 Task: Look for space in Fray Bentos, Uruguay from 12th July, 2023 to 16th July, 2023 for 8 adults in price range Rs.10000 to Rs.16000. Place can be private room with 8 bedrooms having 8 beds and 8 bathrooms. Property type can be house, flat, guest house. Amenities needed are: wifi, TV, free parkinig on premises, gym, breakfast. Booking option can be shelf check-in. Required host language is English.
Action: Mouse moved to (514, 131)
Screenshot: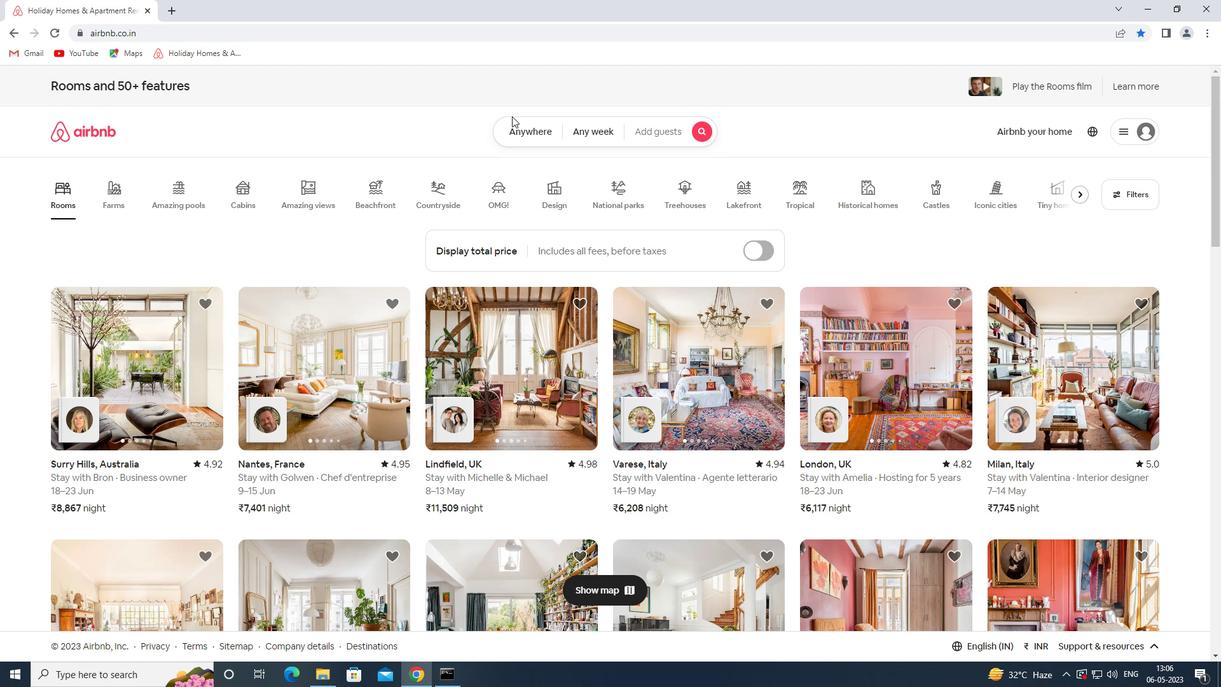 
Action: Mouse pressed left at (514, 131)
Screenshot: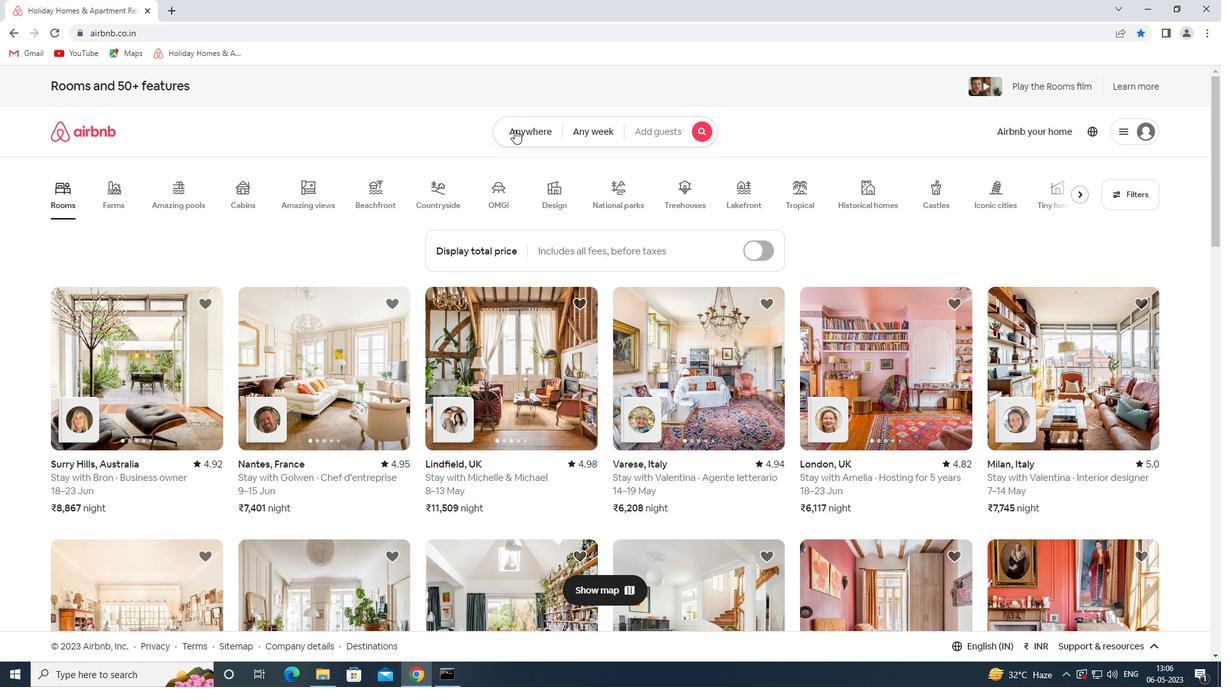 
Action: Mouse moved to (369, 187)
Screenshot: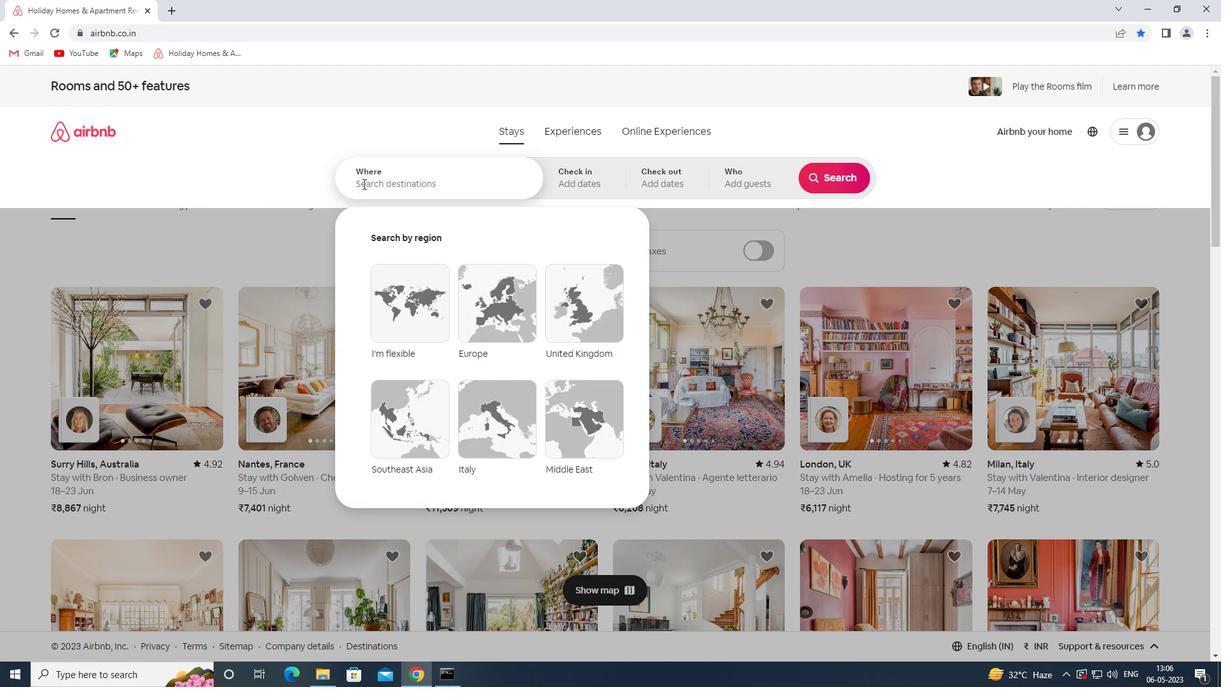 
Action: Mouse pressed left at (369, 187)
Screenshot: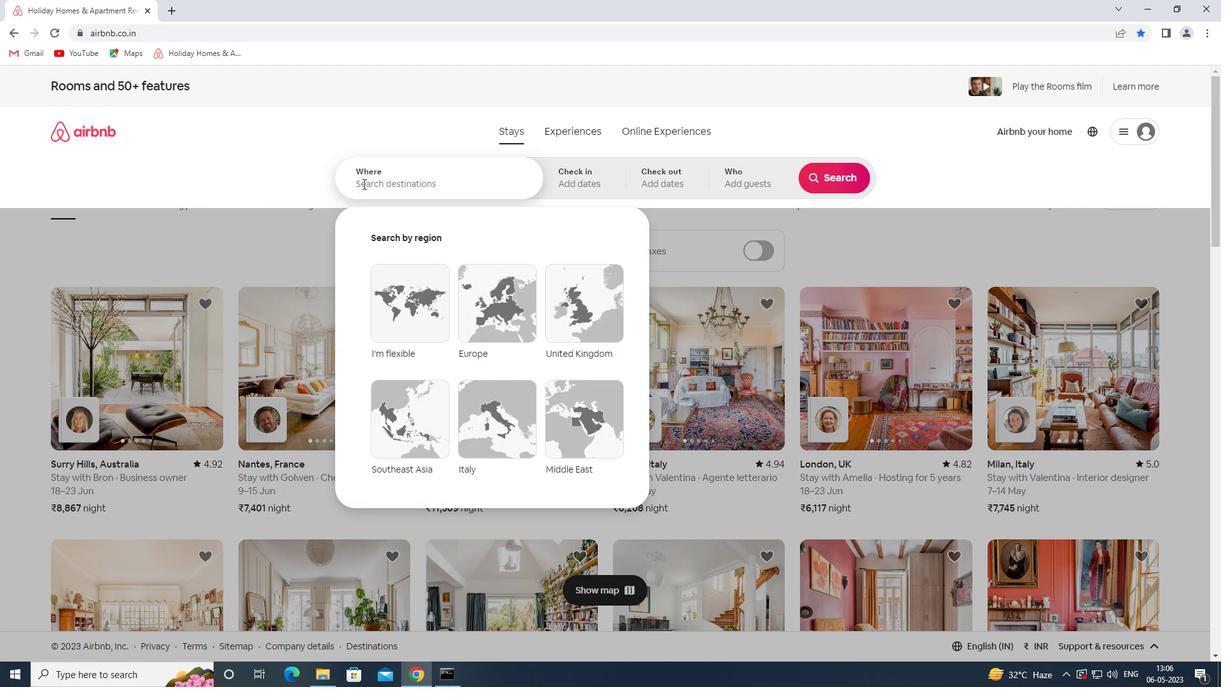 
Action: Key pressed fray<Key.space>bentos<Key.space>uruguay<Key.space><Key.enter>
Screenshot: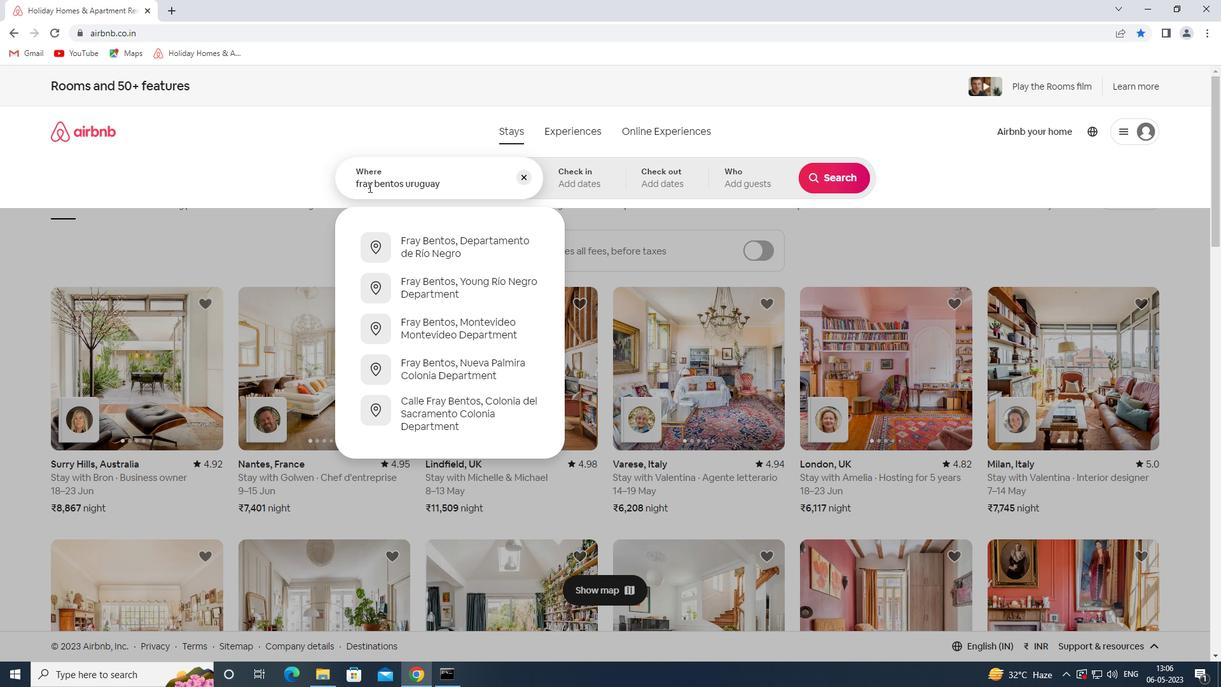 
Action: Mouse moved to (836, 278)
Screenshot: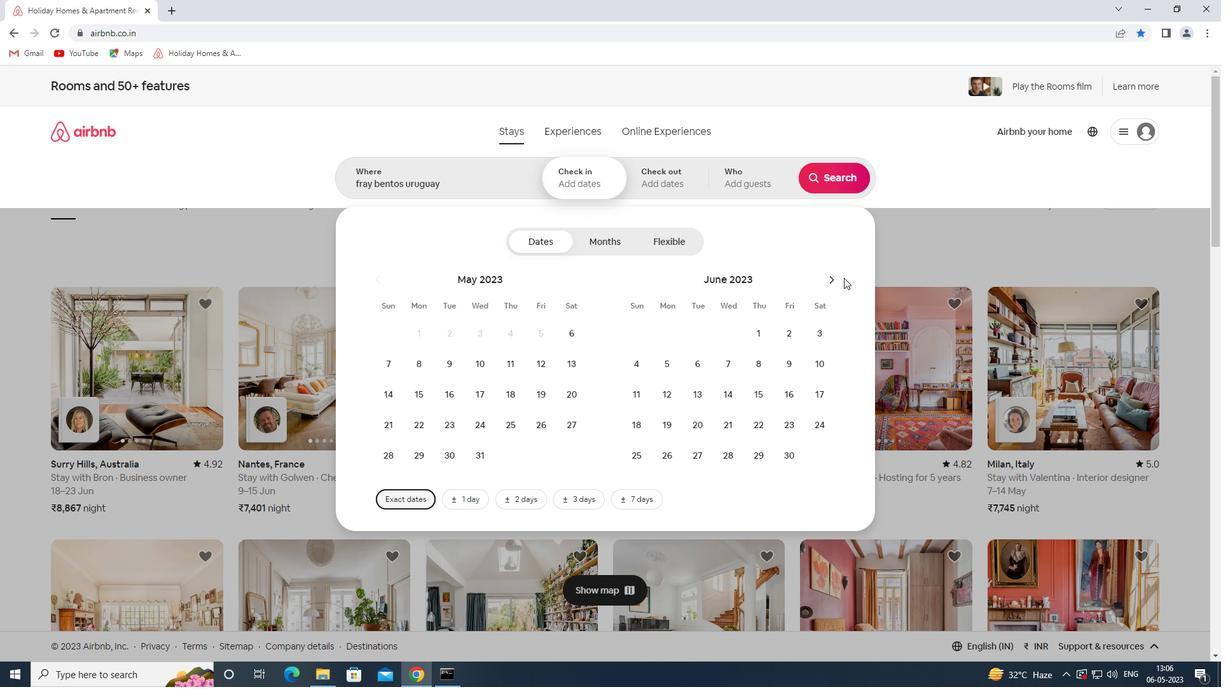 
Action: Mouse pressed left at (836, 278)
Screenshot: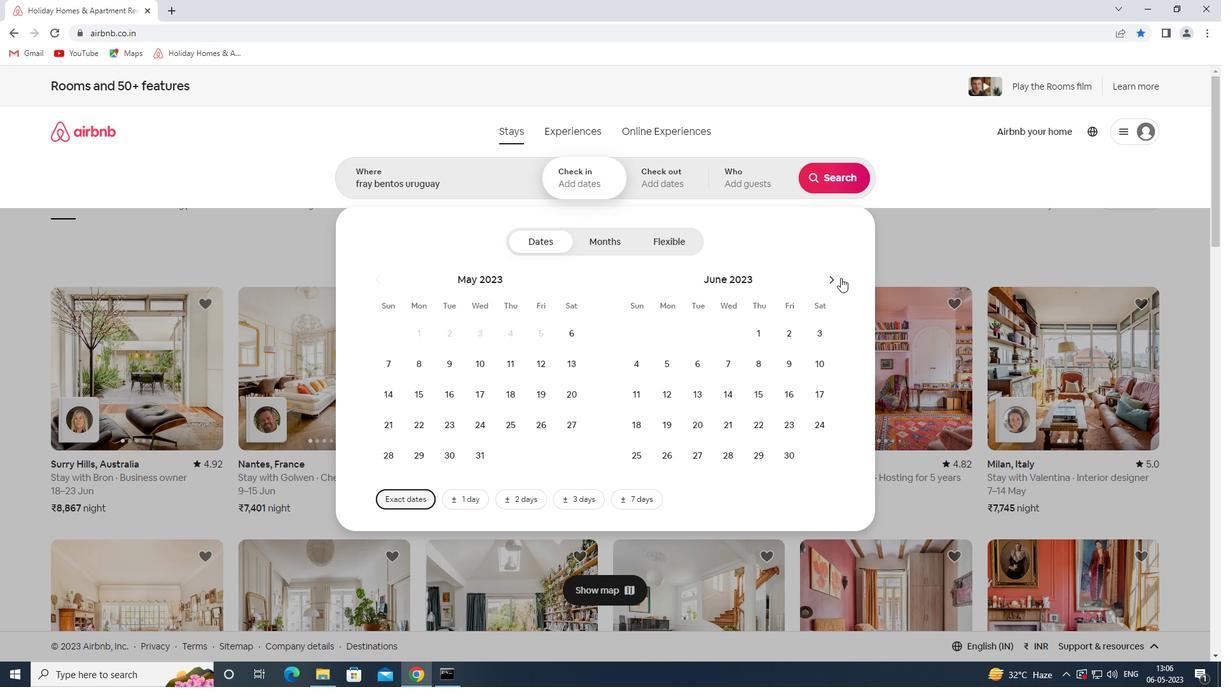 
Action: Mouse moved to (724, 391)
Screenshot: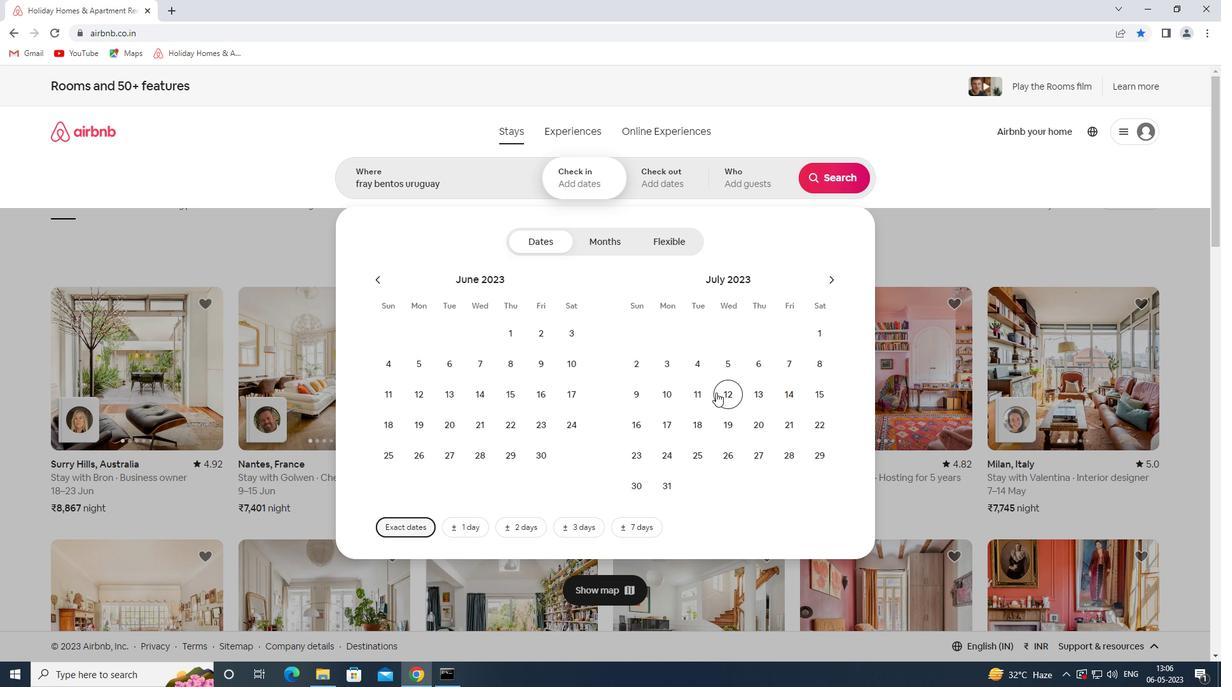 
Action: Mouse pressed left at (724, 391)
Screenshot: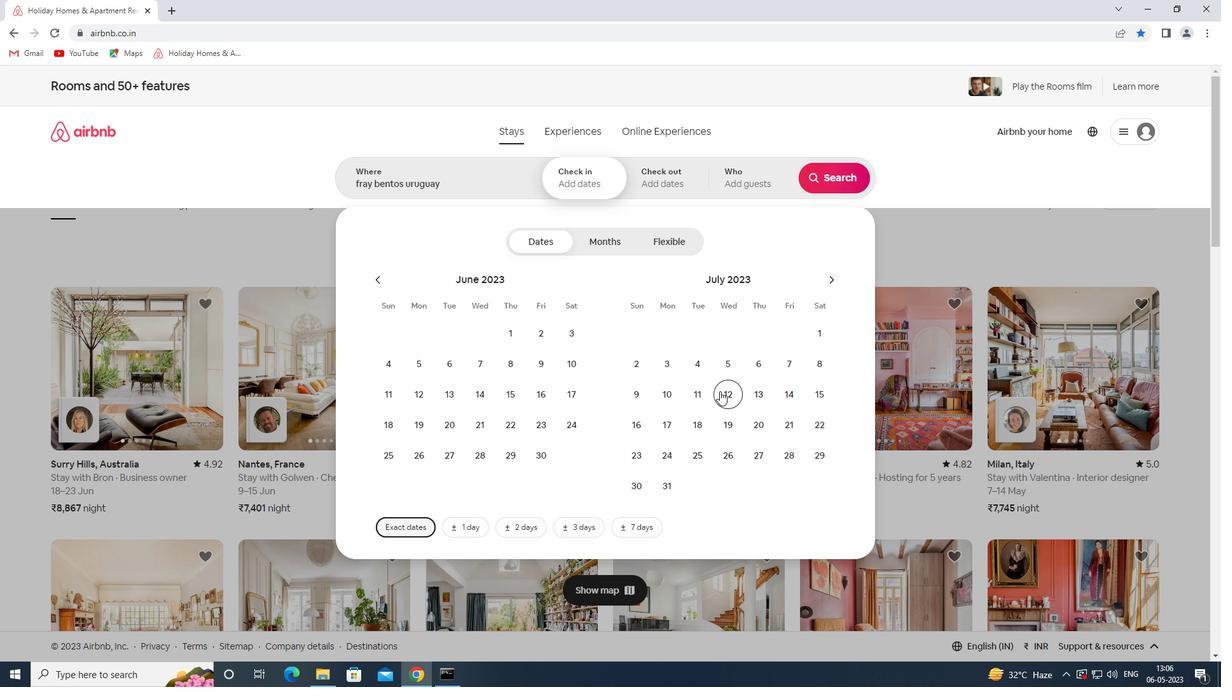 
Action: Mouse moved to (633, 426)
Screenshot: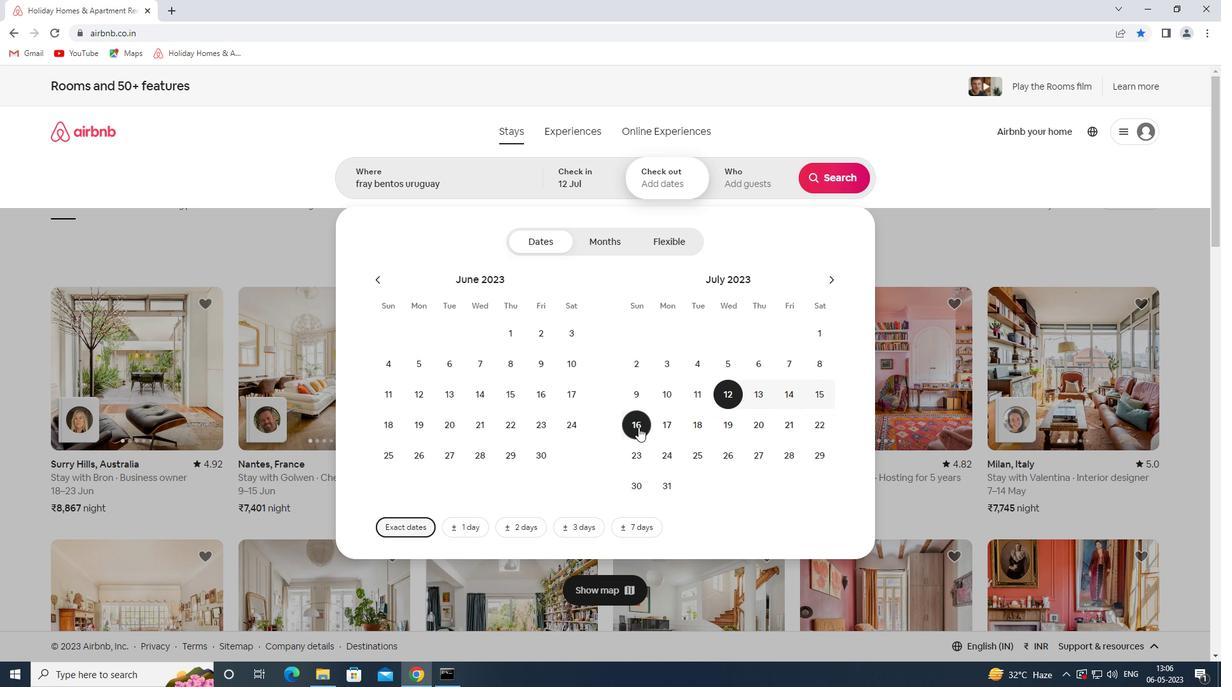 
Action: Mouse pressed left at (633, 426)
Screenshot: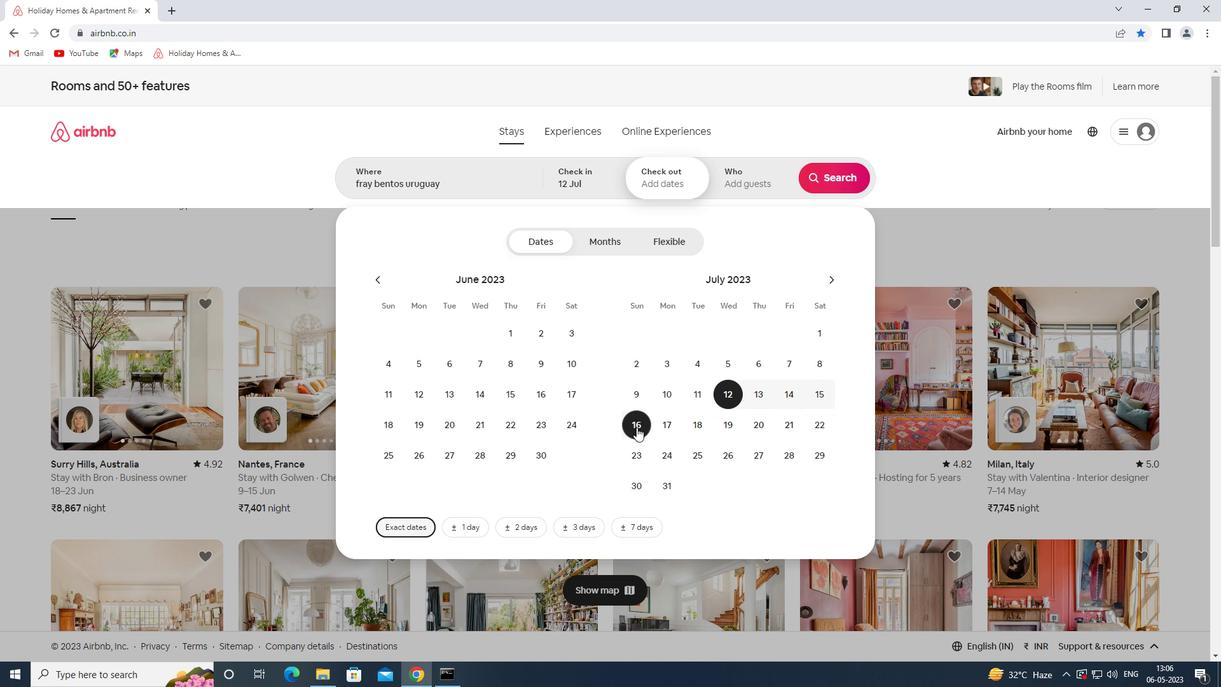 
Action: Mouse moved to (752, 176)
Screenshot: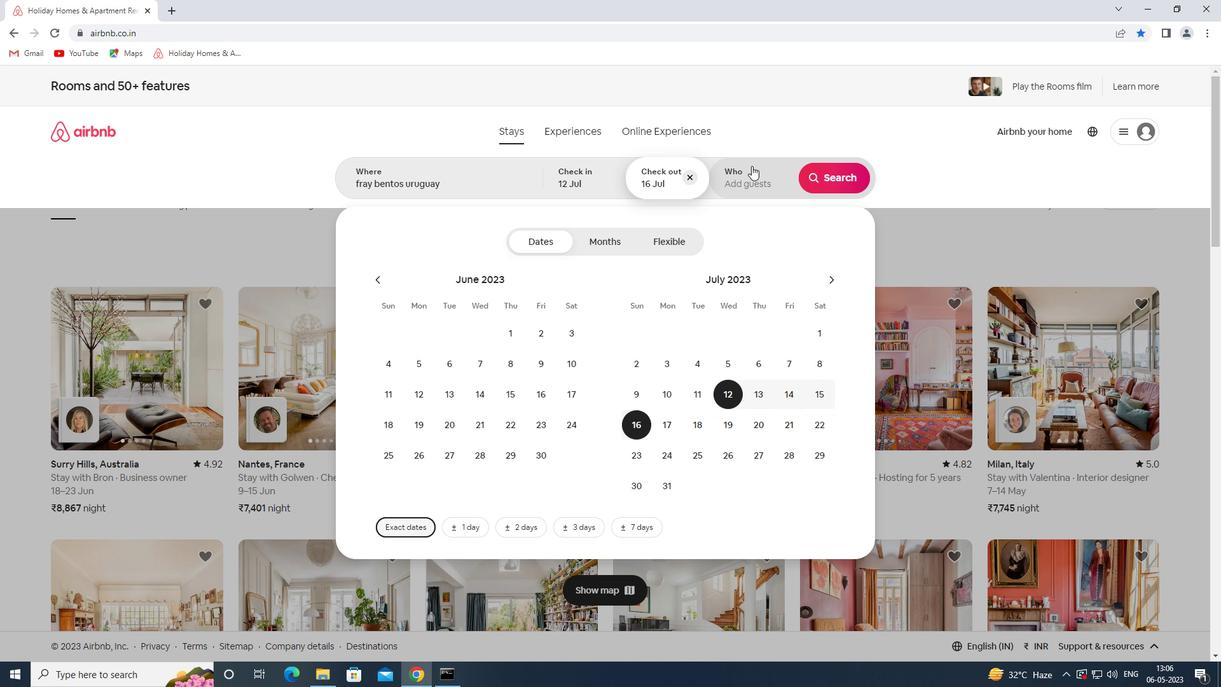 
Action: Mouse pressed left at (752, 176)
Screenshot: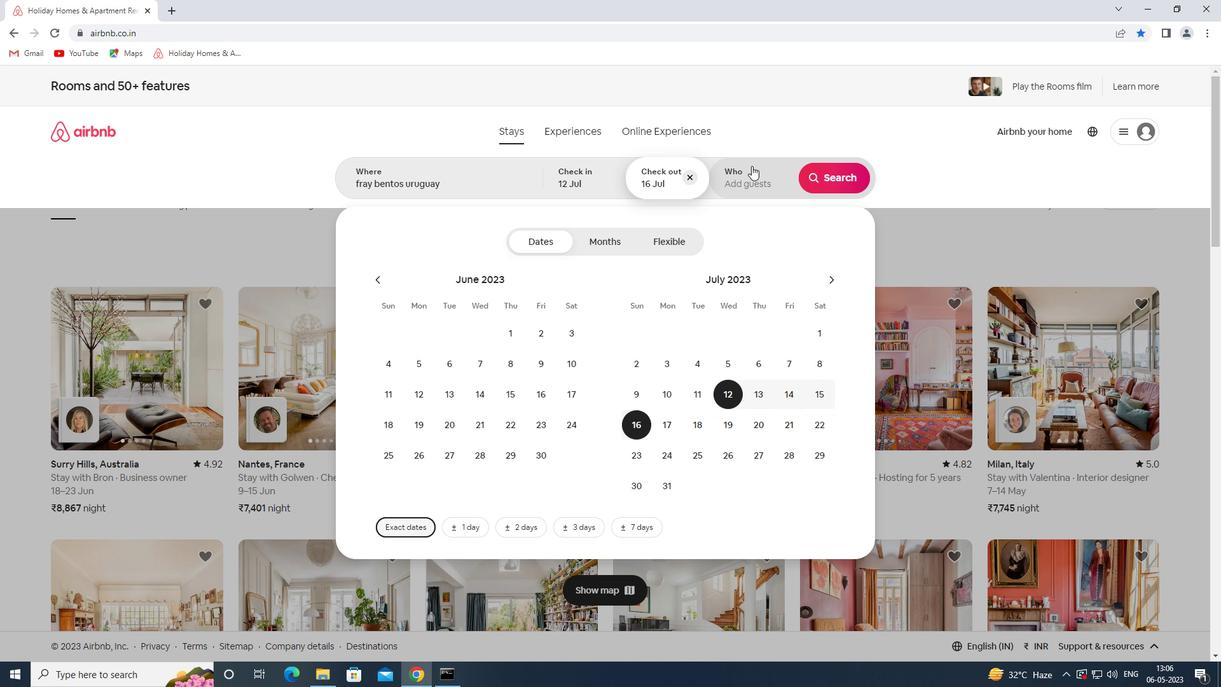 
Action: Mouse moved to (843, 250)
Screenshot: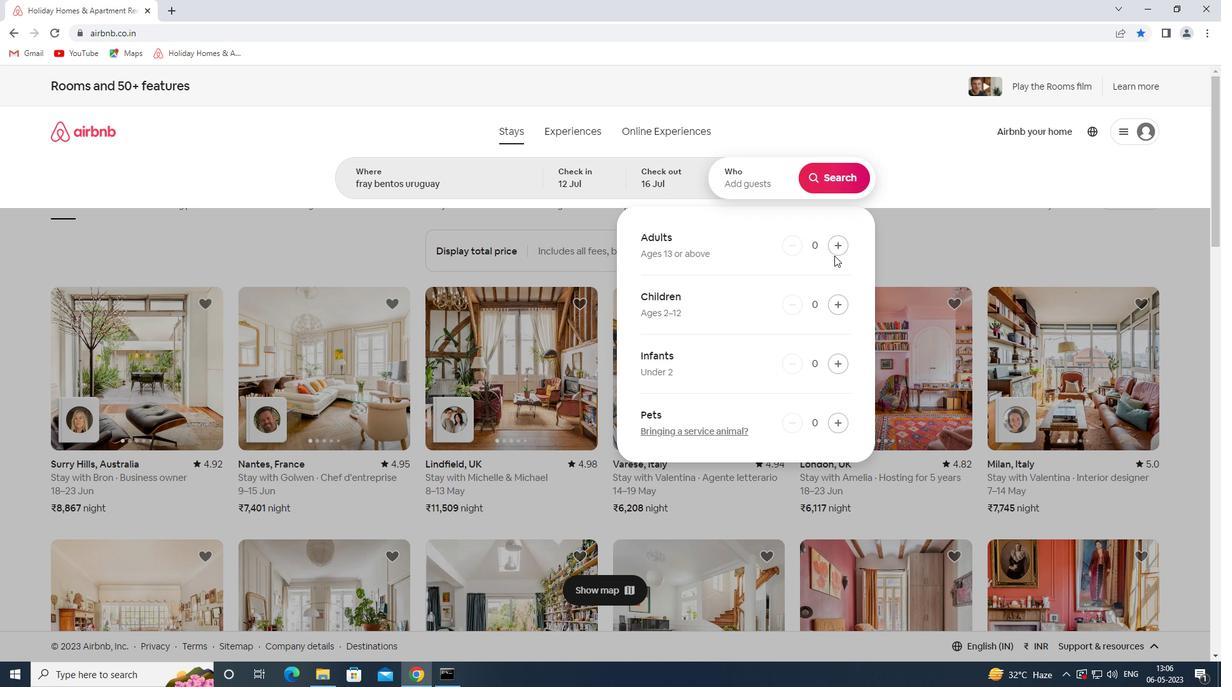 
Action: Mouse pressed left at (843, 250)
Screenshot: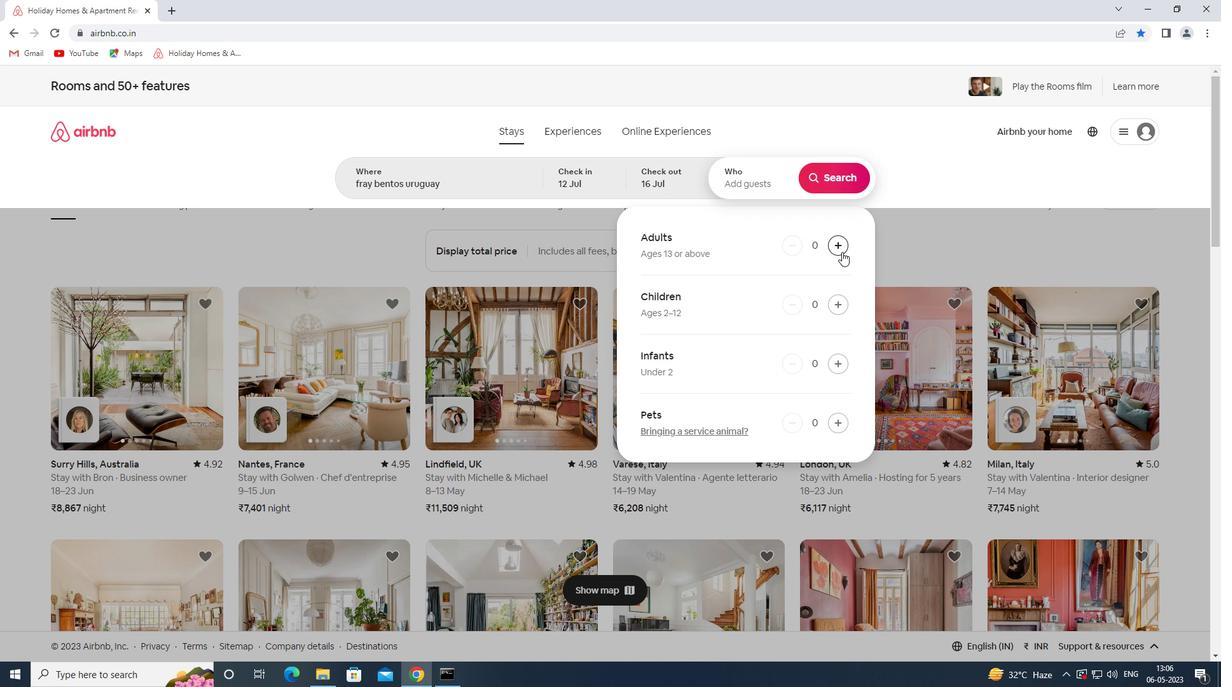
Action: Mouse pressed left at (843, 250)
Screenshot: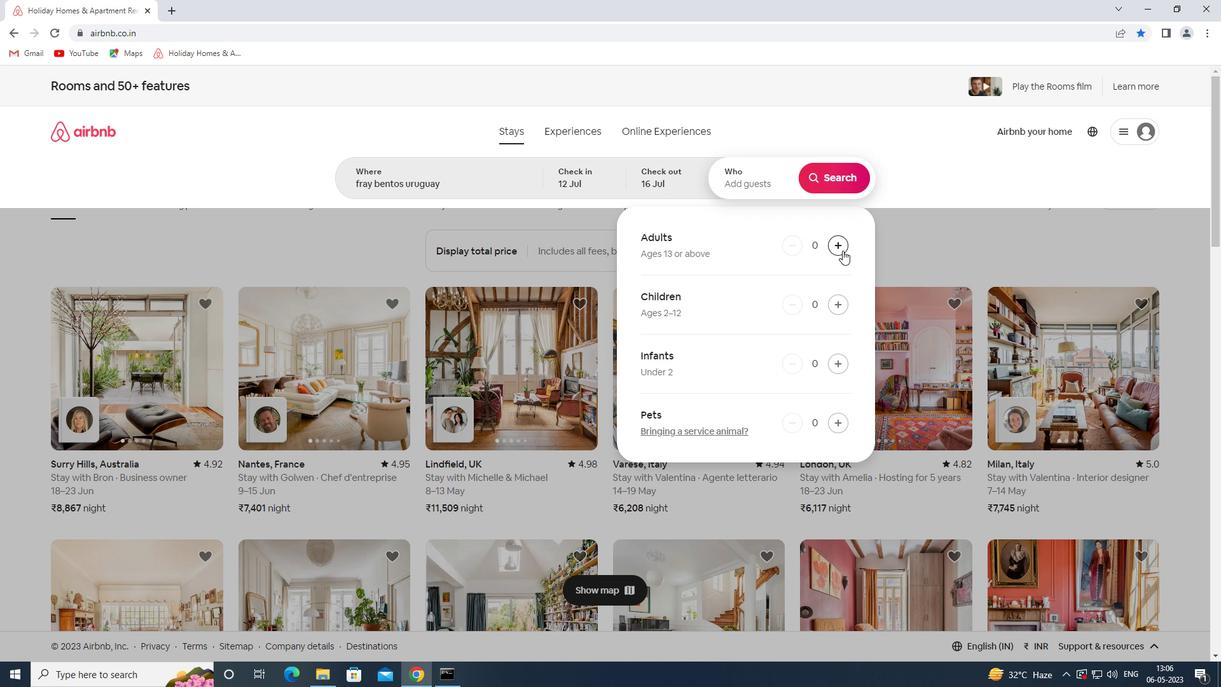 
Action: Mouse pressed left at (843, 250)
Screenshot: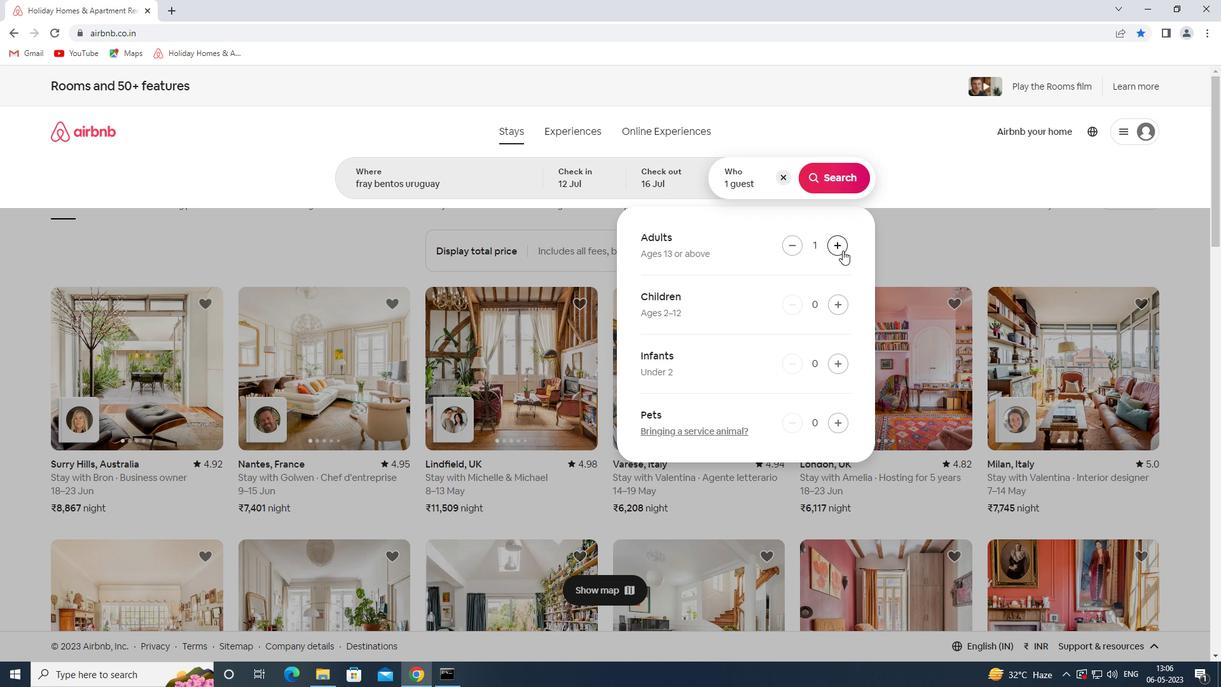 
Action: Mouse pressed left at (843, 250)
Screenshot: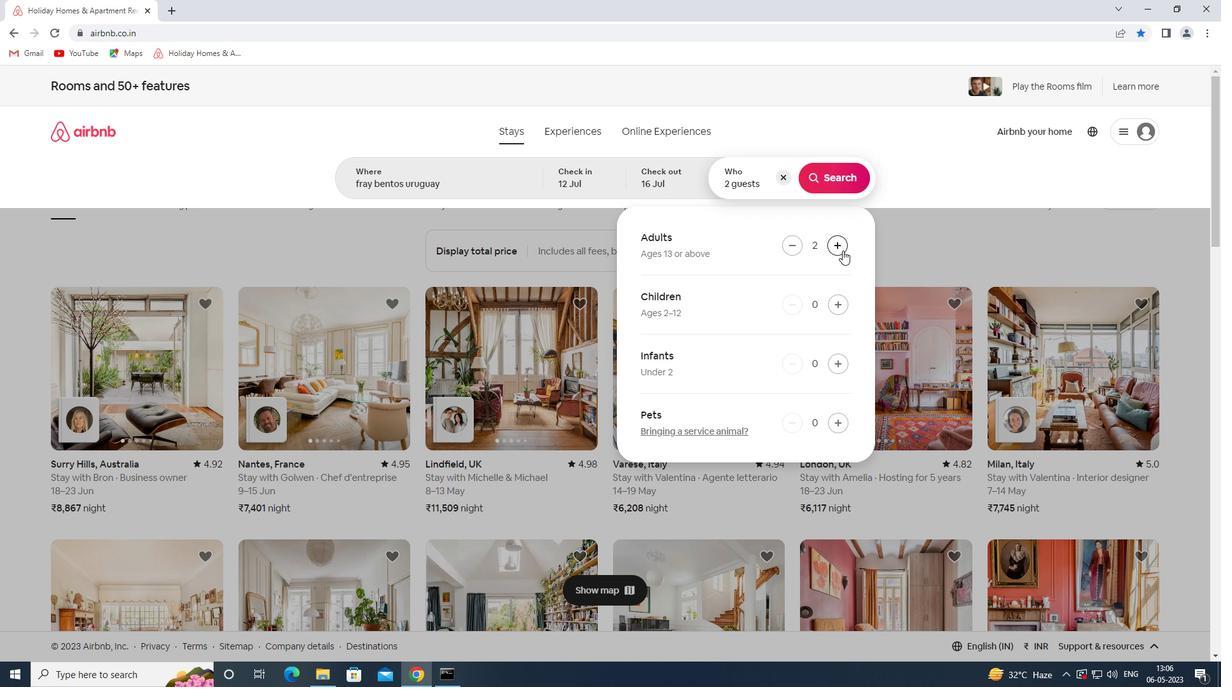 
Action: Mouse pressed left at (843, 250)
Screenshot: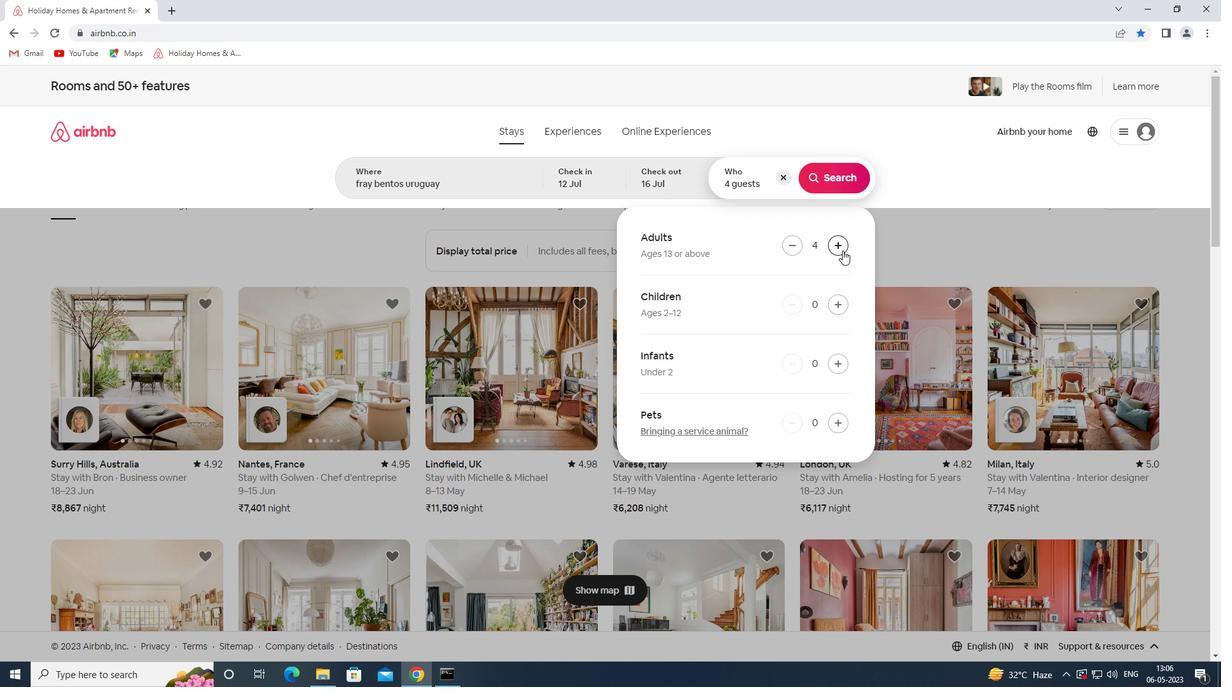 
Action: Mouse pressed left at (843, 250)
Screenshot: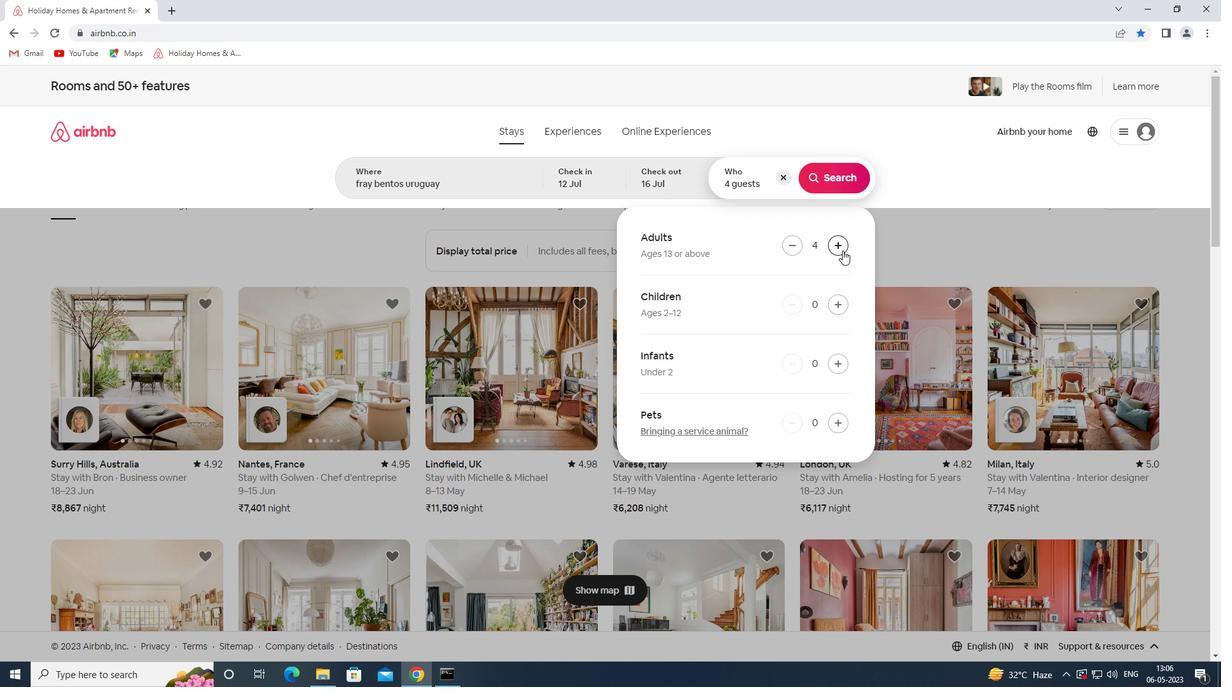 
Action: Mouse pressed left at (843, 250)
Screenshot: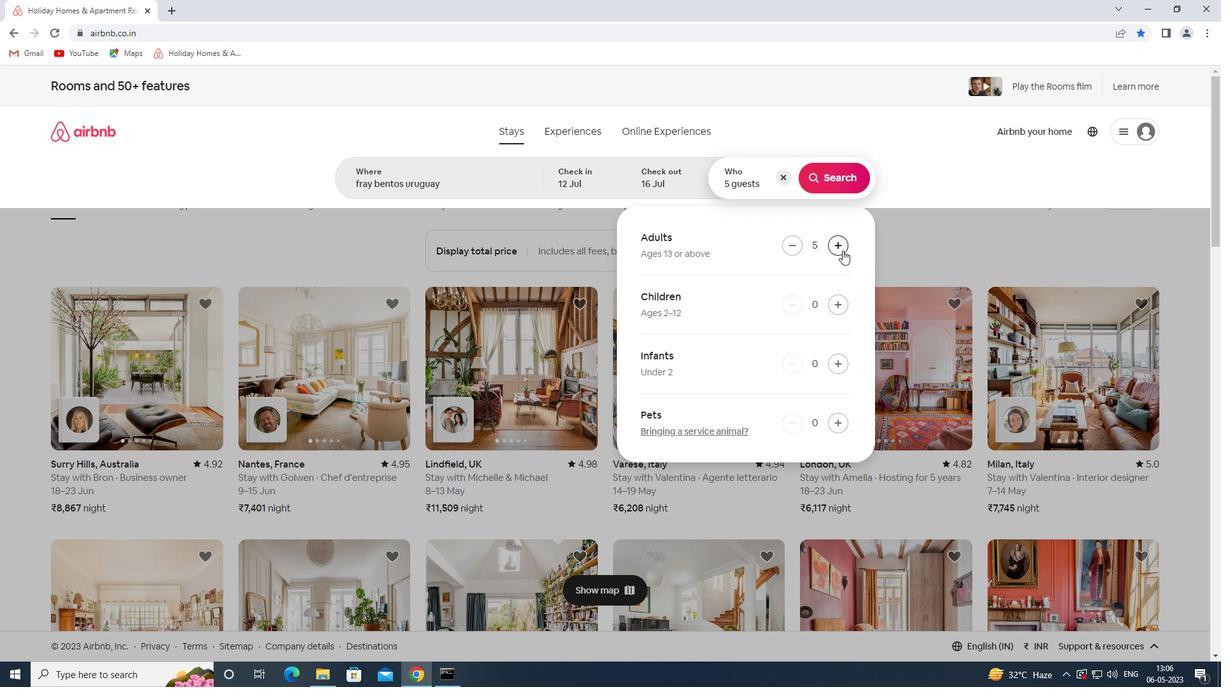 
Action: Mouse pressed left at (843, 250)
Screenshot: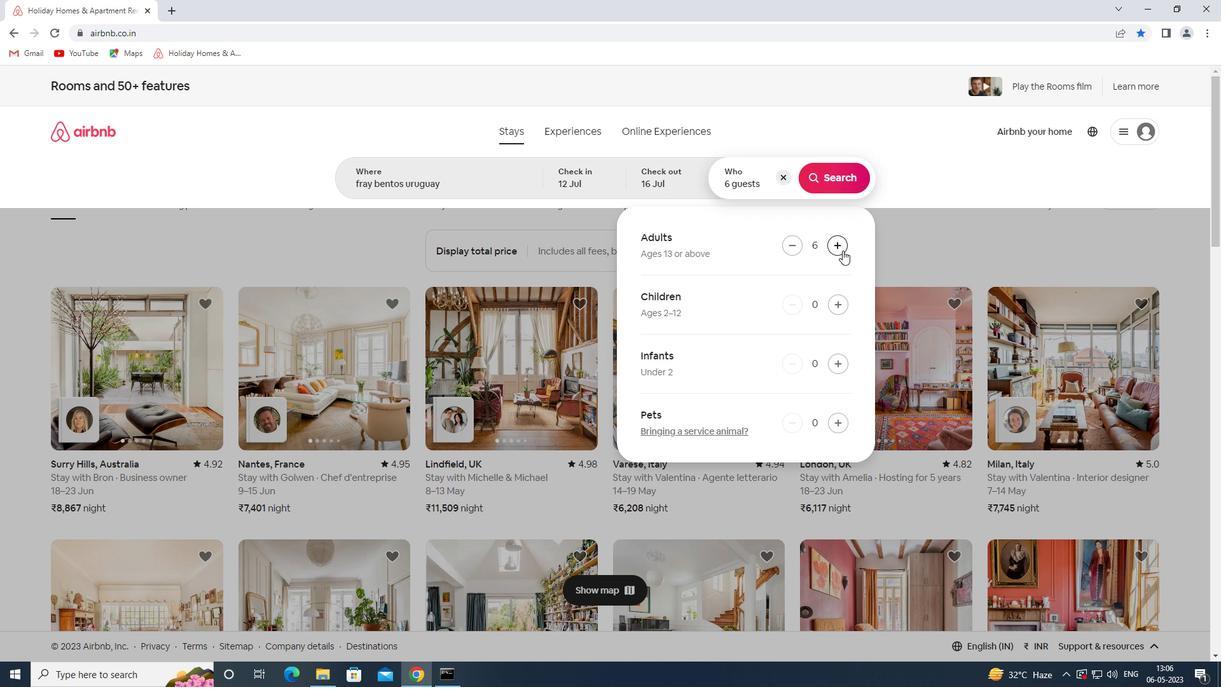 
Action: Mouse moved to (827, 170)
Screenshot: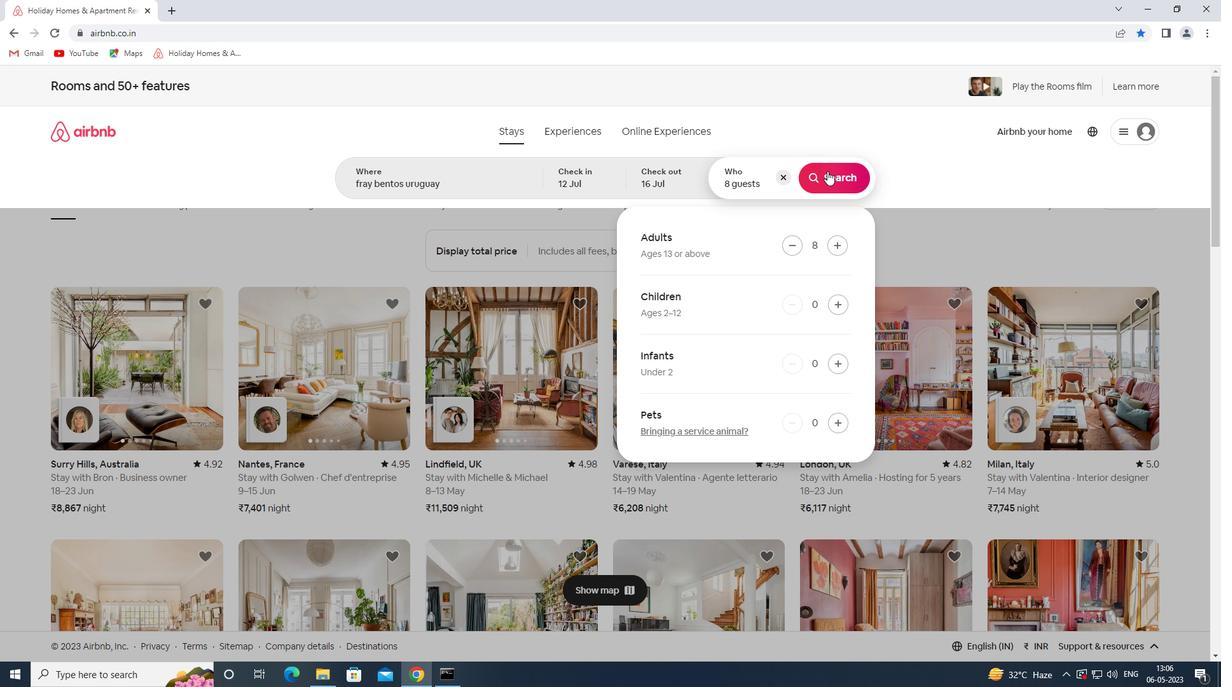 
Action: Mouse pressed left at (827, 170)
Screenshot: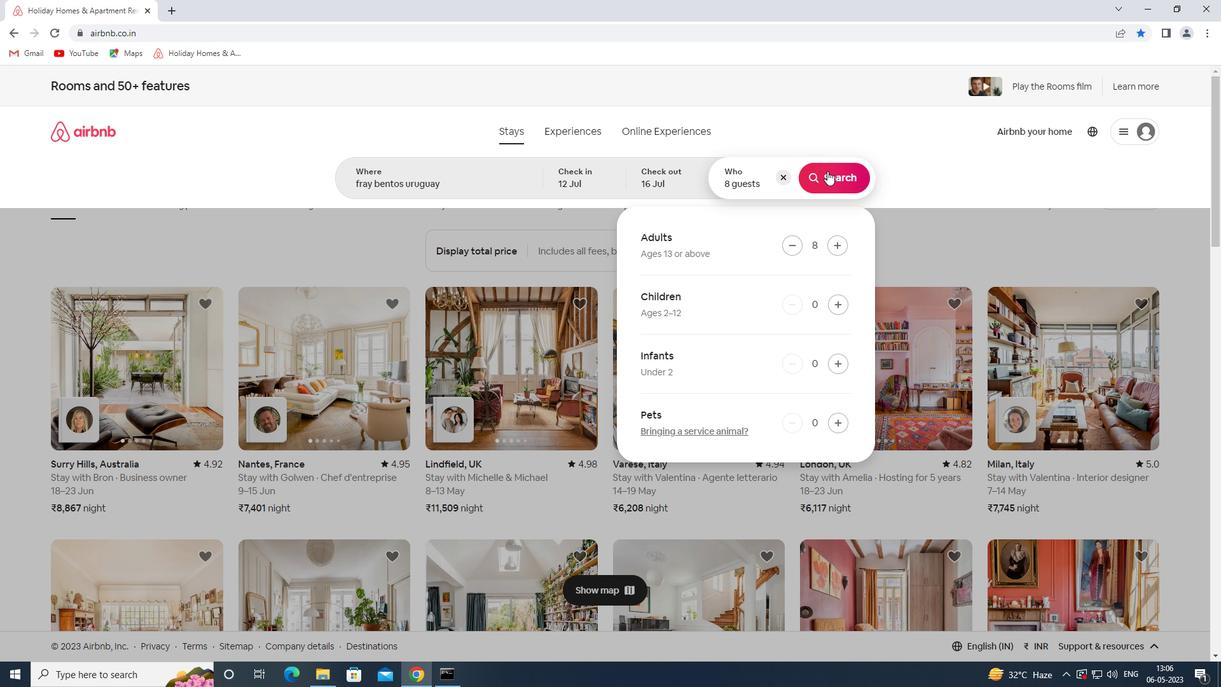 
Action: Mouse moved to (1173, 146)
Screenshot: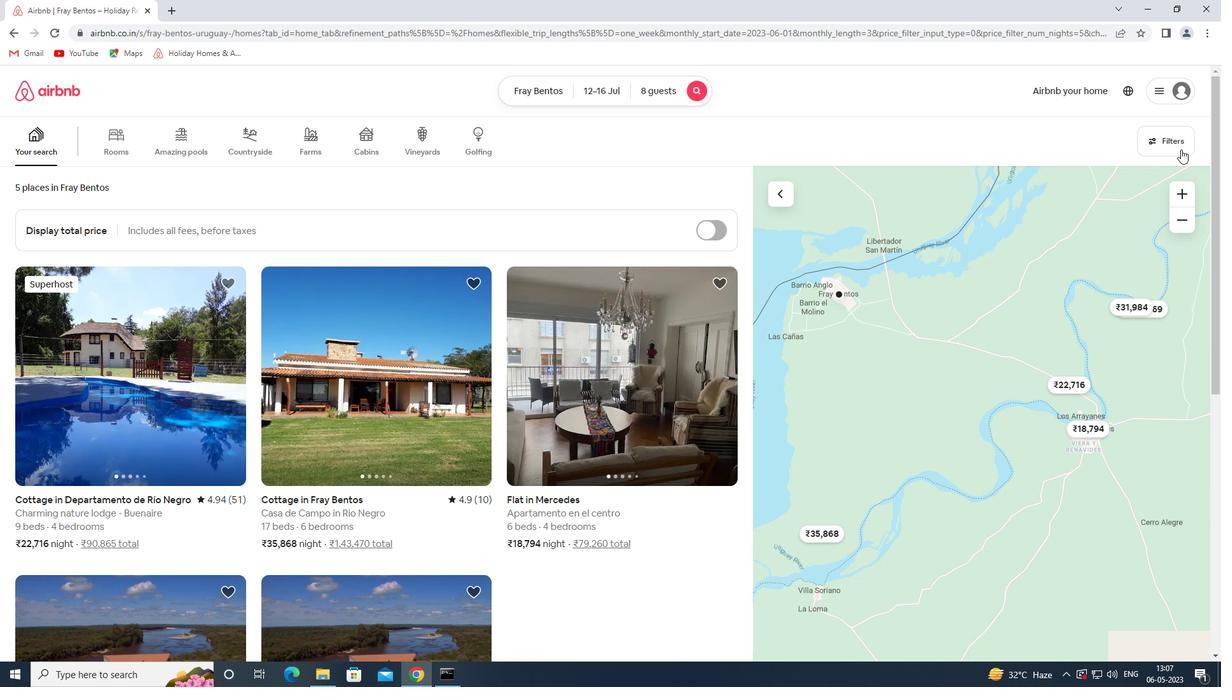 
Action: Mouse pressed left at (1173, 146)
Screenshot: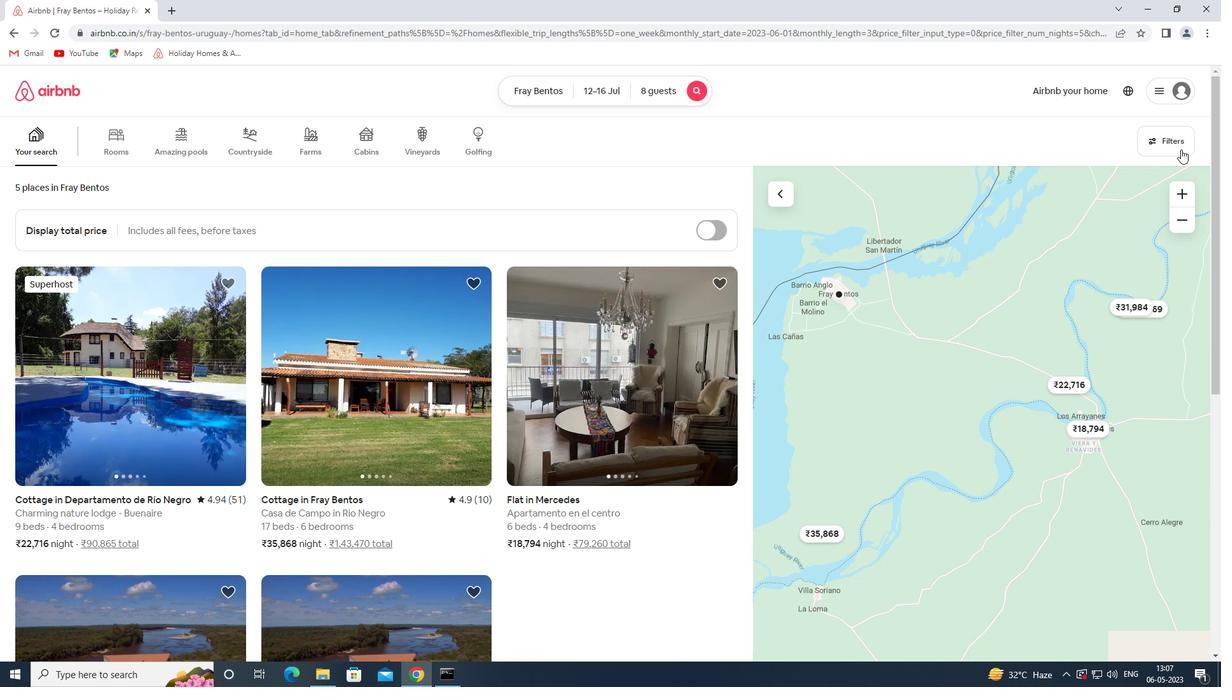 
Action: Mouse moved to (433, 456)
Screenshot: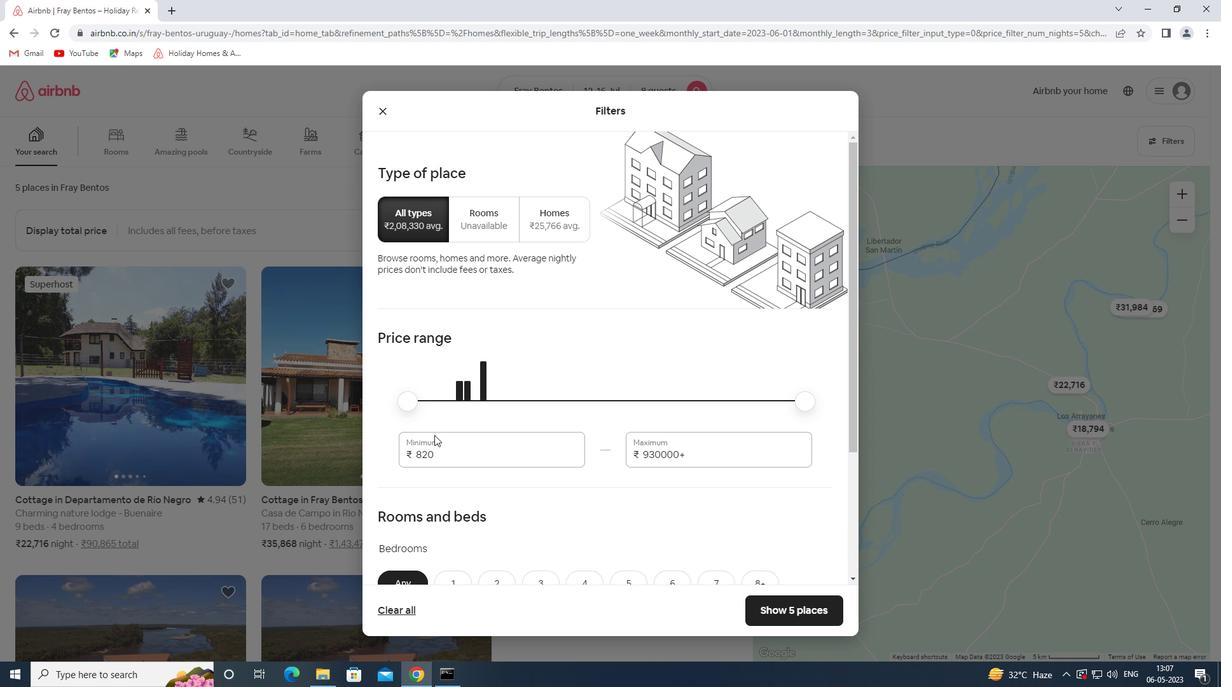
Action: Mouse pressed left at (433, 456)
Screenshot: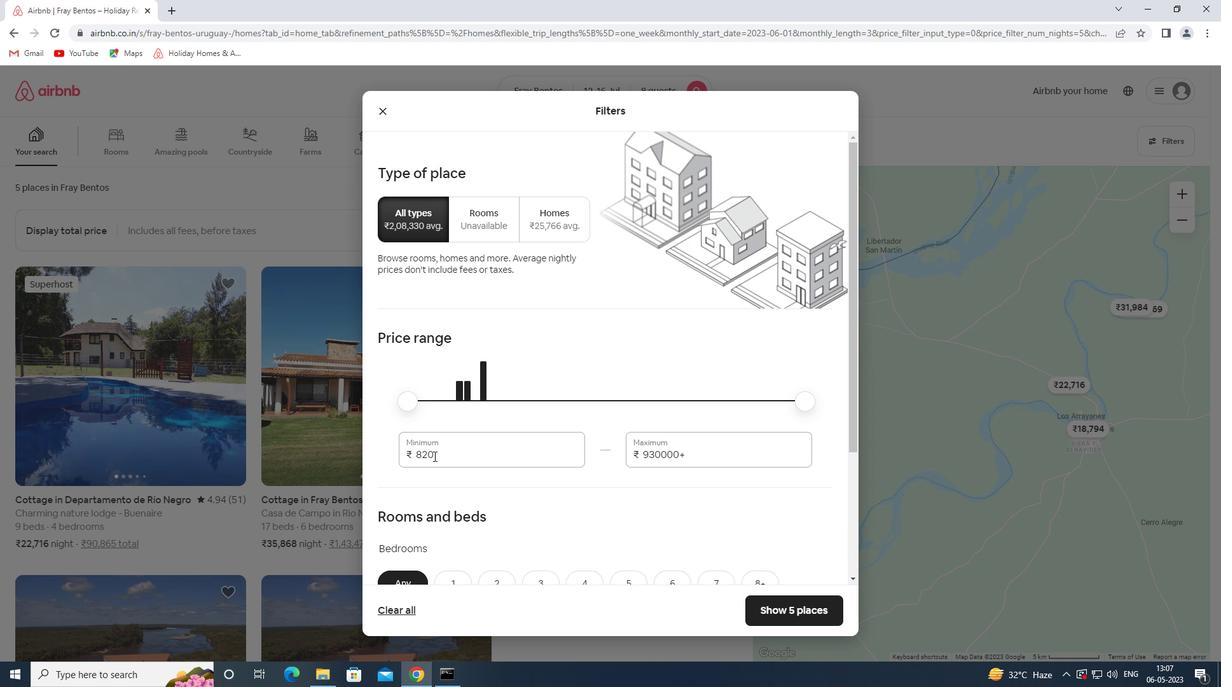 
Action: Mouse pressed left at (433, 456)
Screenshot: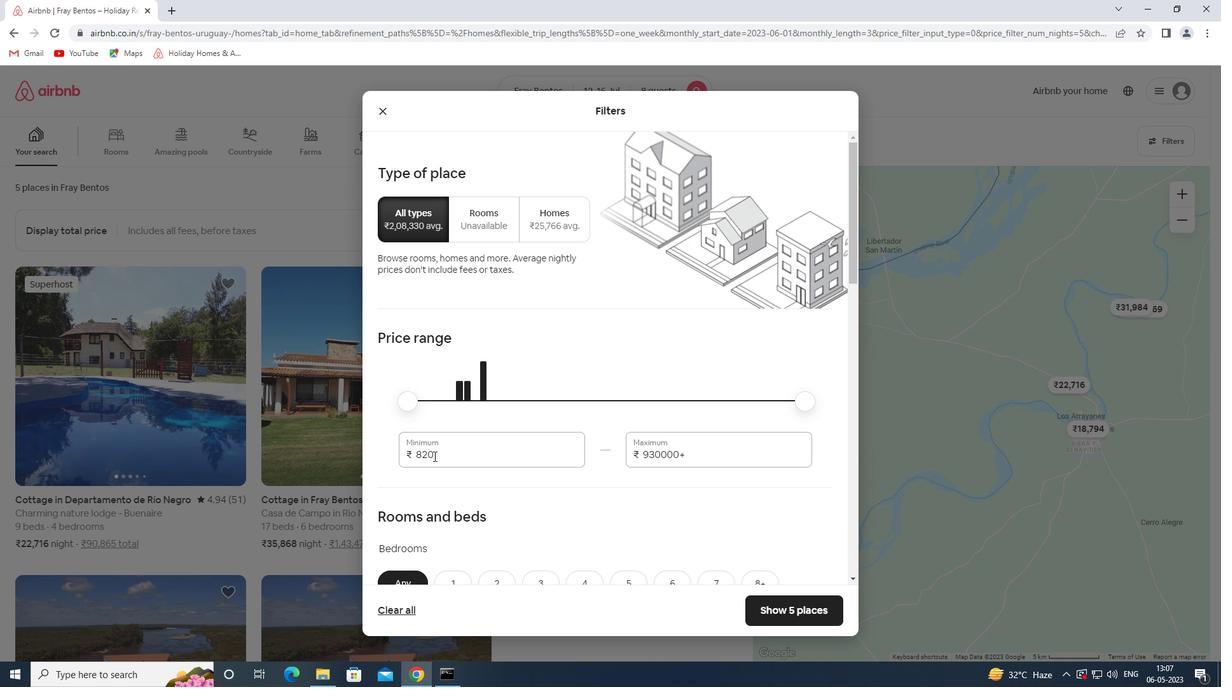 
Action: Mouse moved to (431, 456)
Screenshot: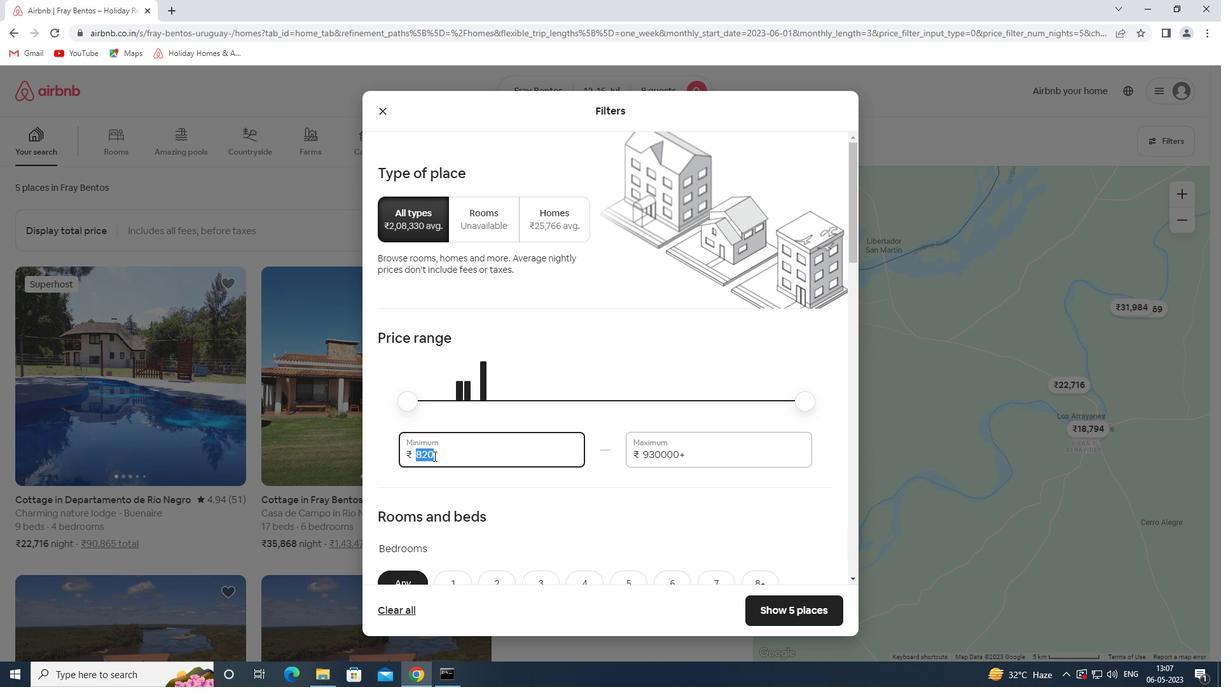 
Action: Key pressed 10000<Key.tab>16000
Screenshot: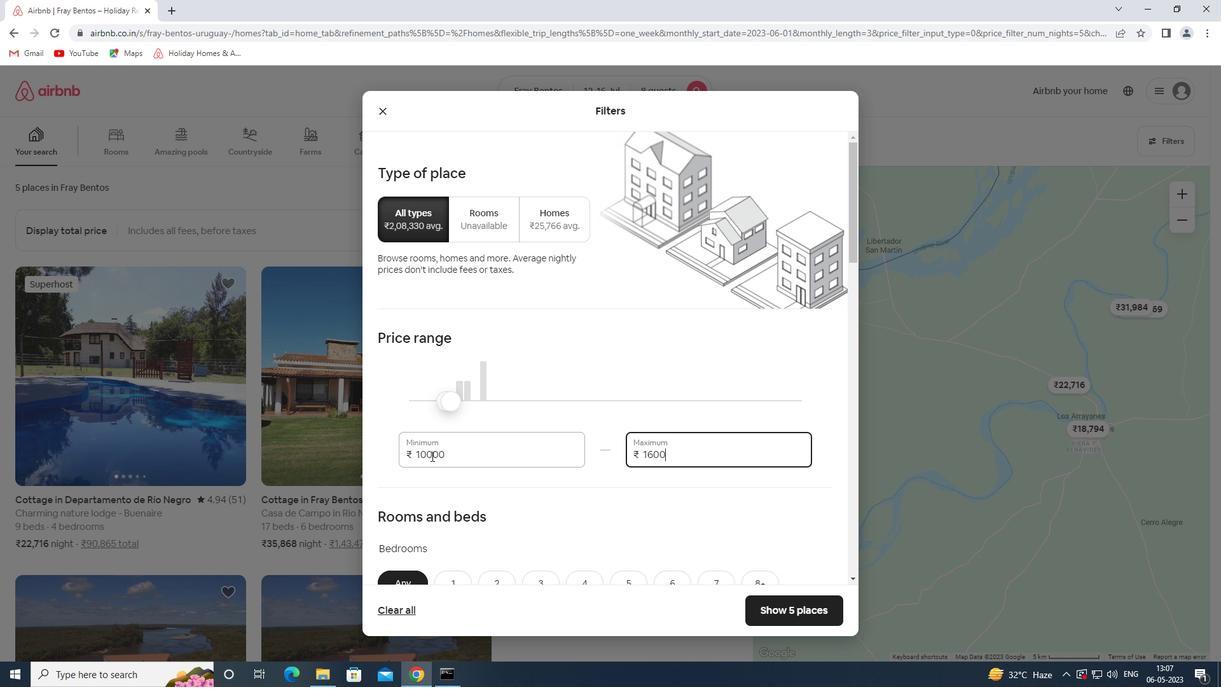 
Action: Mouse moved to (278, 551)
Screenshot: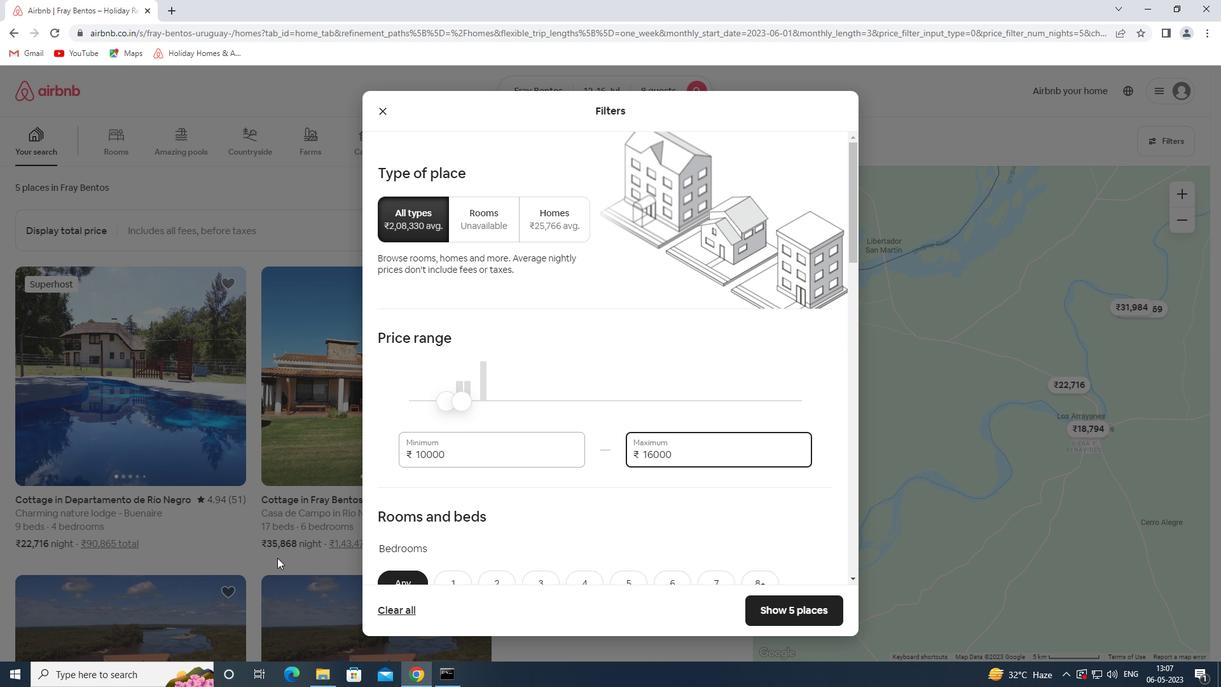 
Action: Mouse scrolled (278, 550) with delta (0, 0)
Screenshot: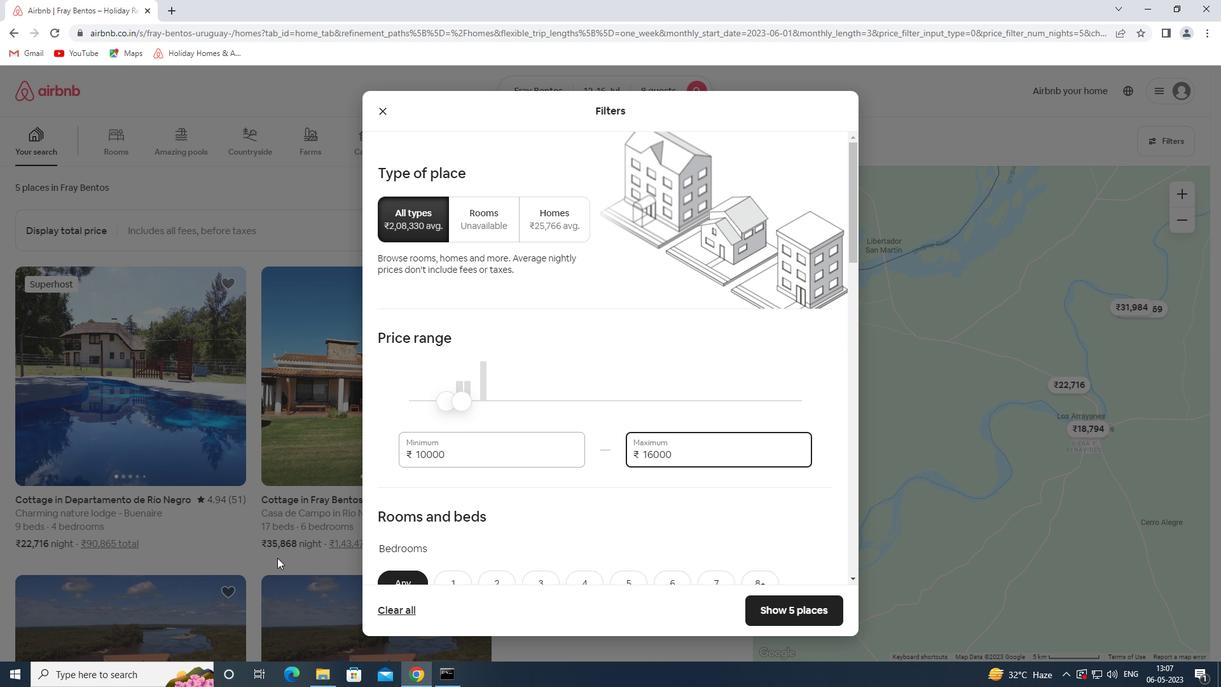 
Action: Mouse moved to (281, 549)
Screenshot: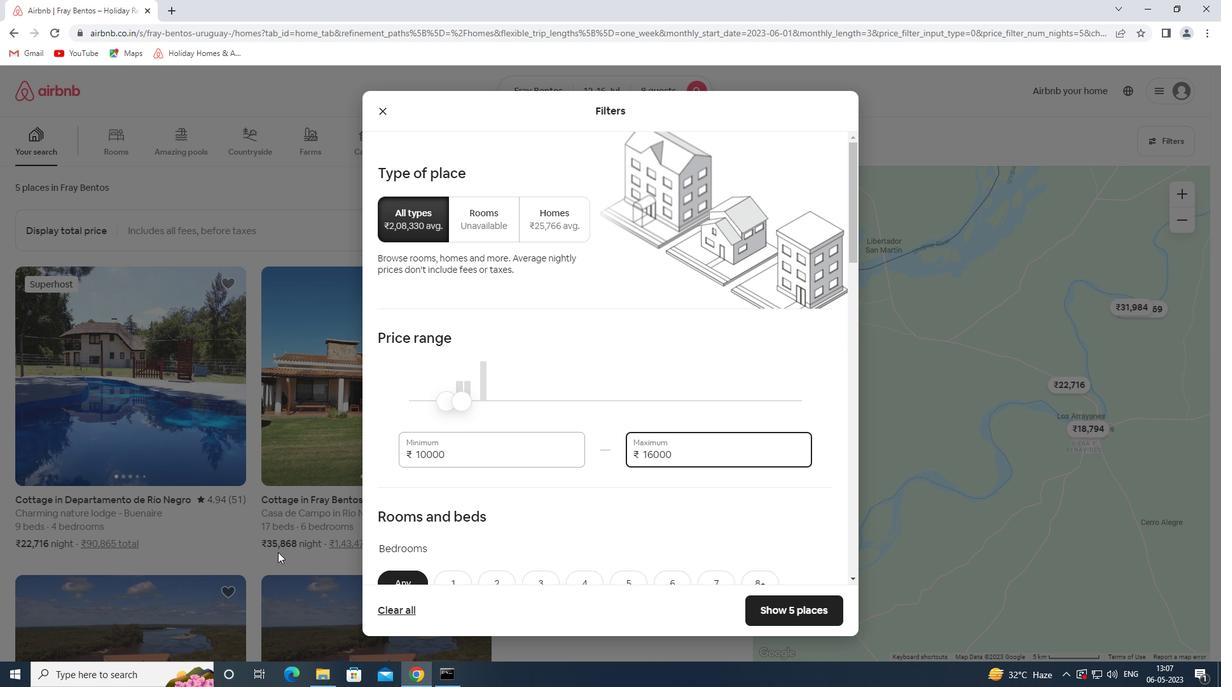 
Action: Mouse scrolled (281, 548) with delta (0, 0)
Screenshot: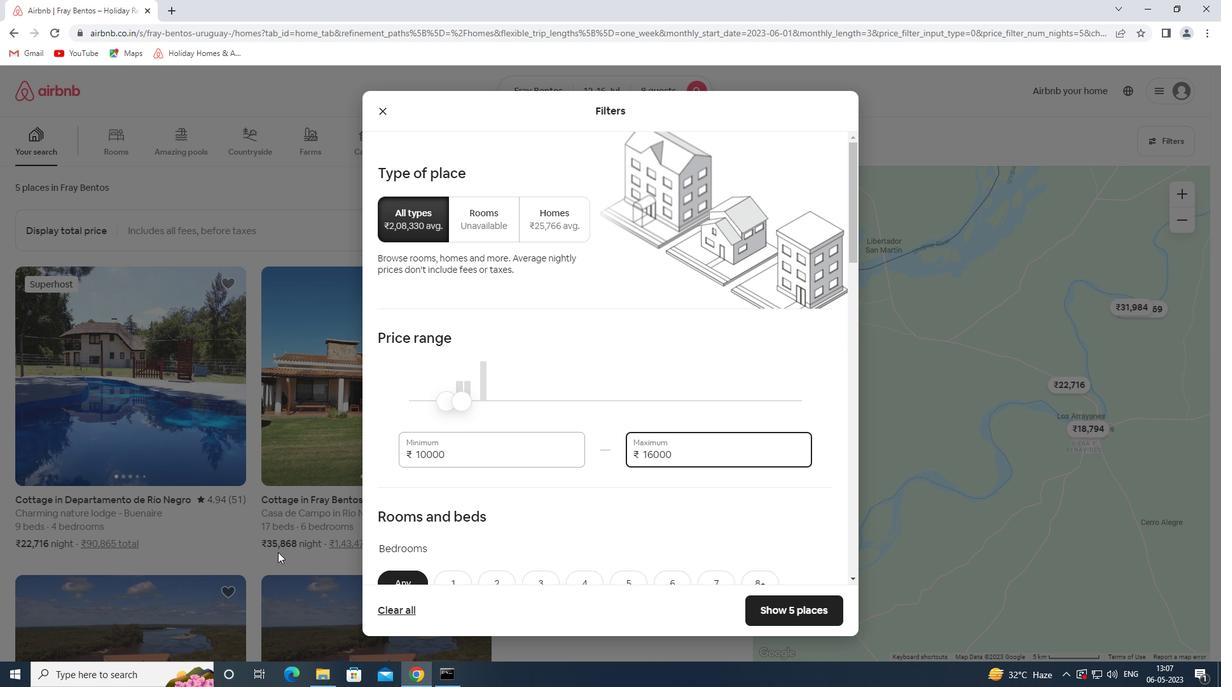 
Action: Mouse moved to (483, 402)
Screenshot: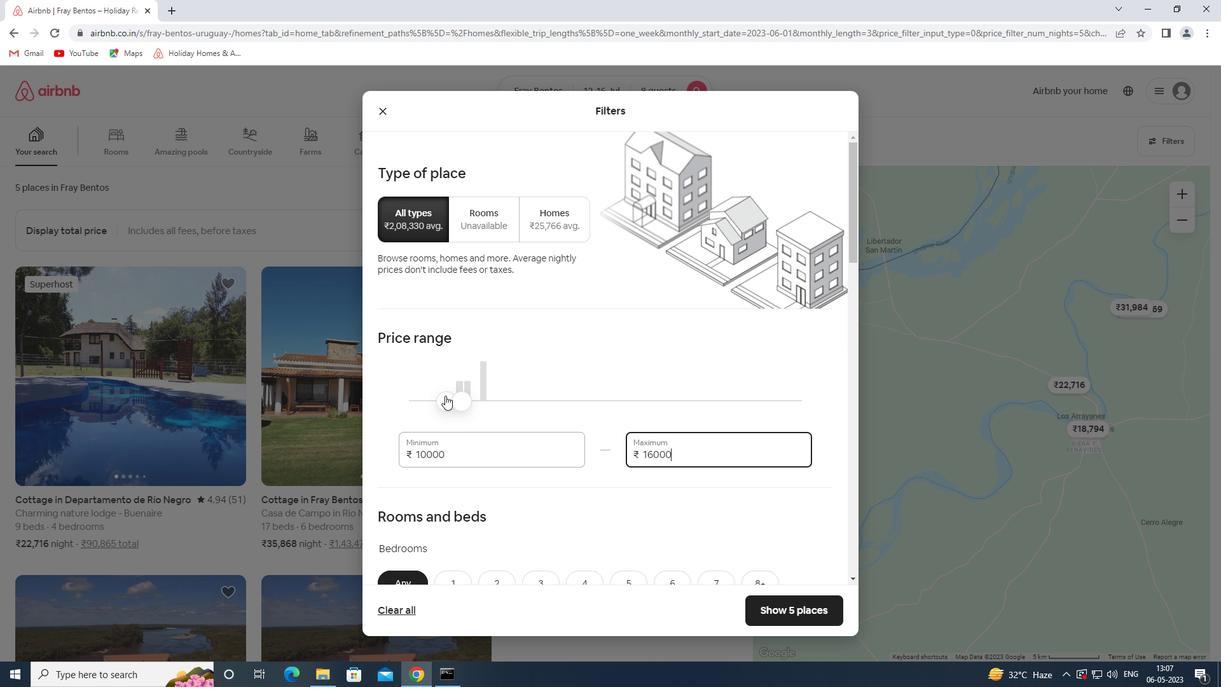 
Action: Mouse scrolled (483, 402) with delta (0, 0)
Screenshot: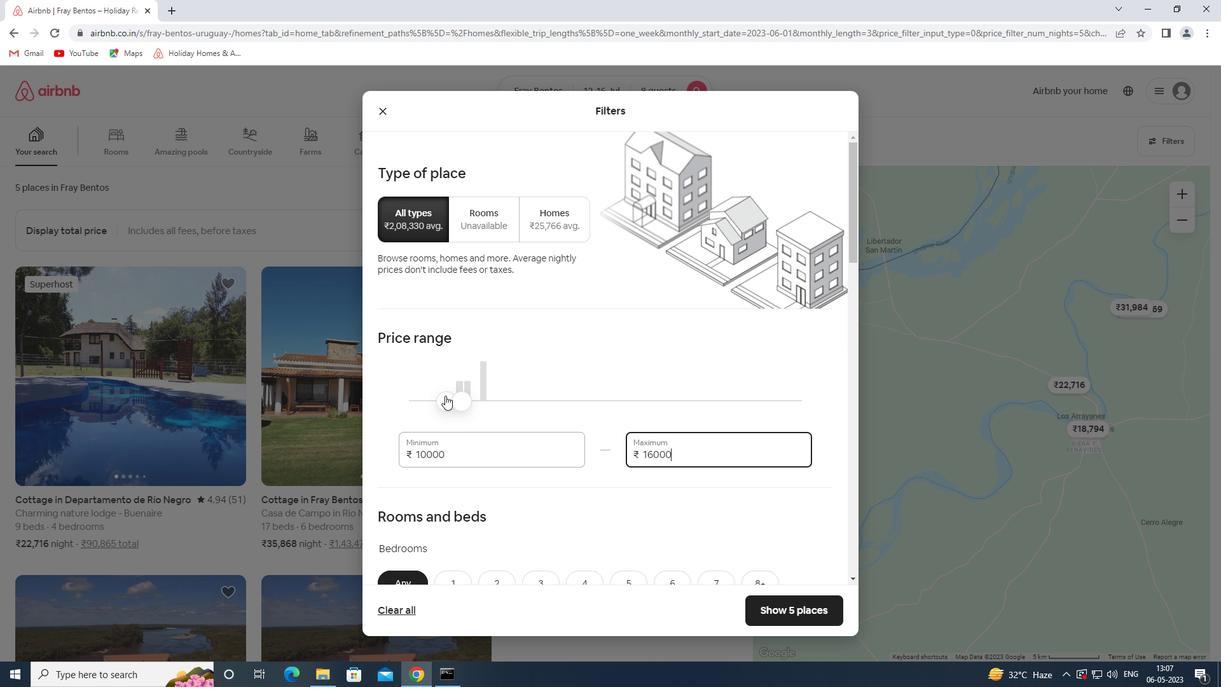 
Action: Mouse moved to (498, 407)
Screenshot: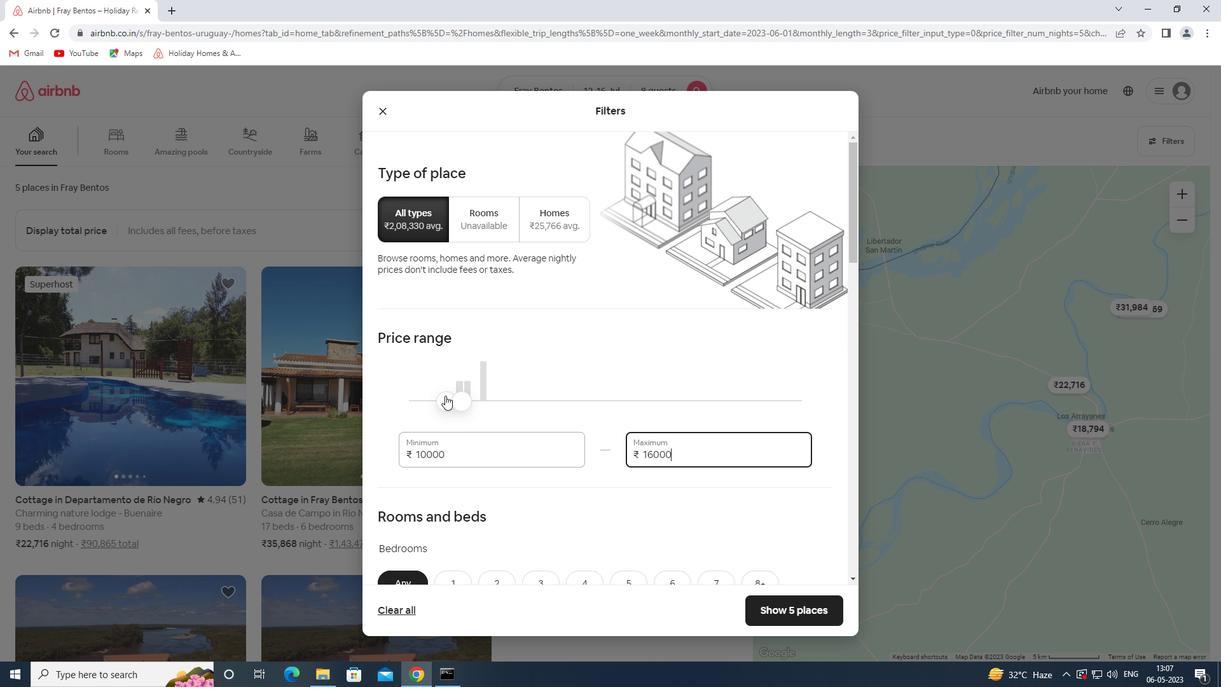 
Action: Mouse scrolled (498, 406) with delta (0, 0)
Screenshot: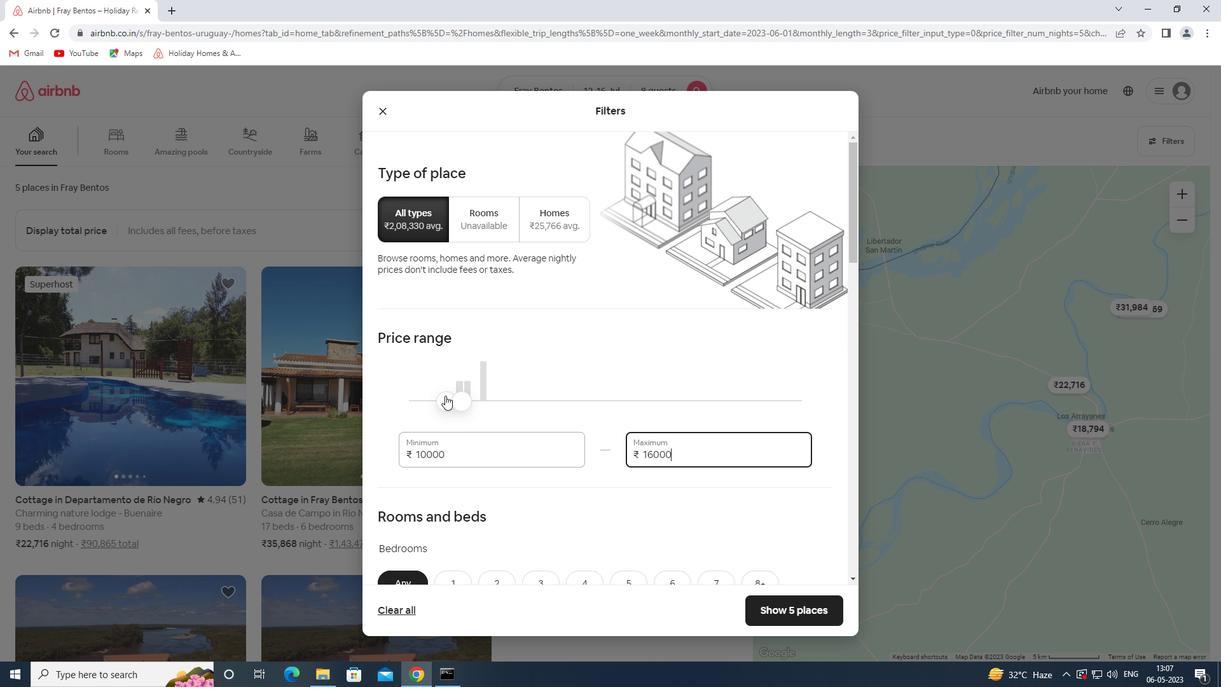 
Action: Mouse moved to (506, 416)
Screenshot: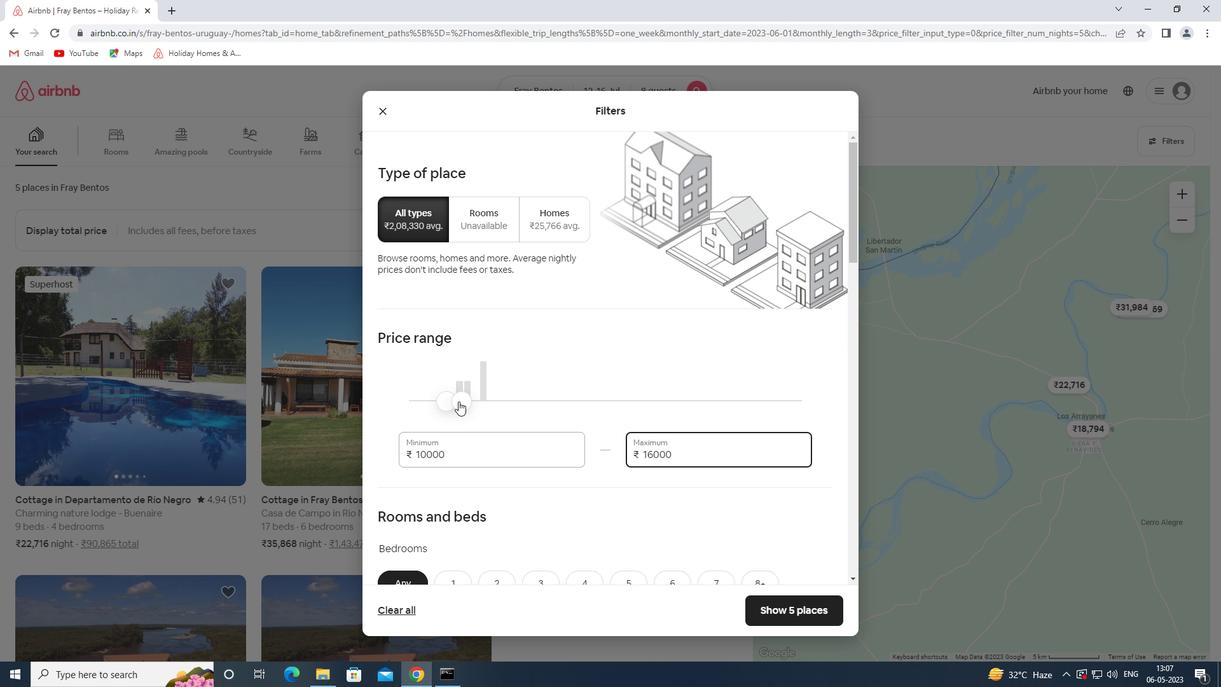 
Action: Mouse scrolled (506, 416) with delta (0, 0)
Screenshot: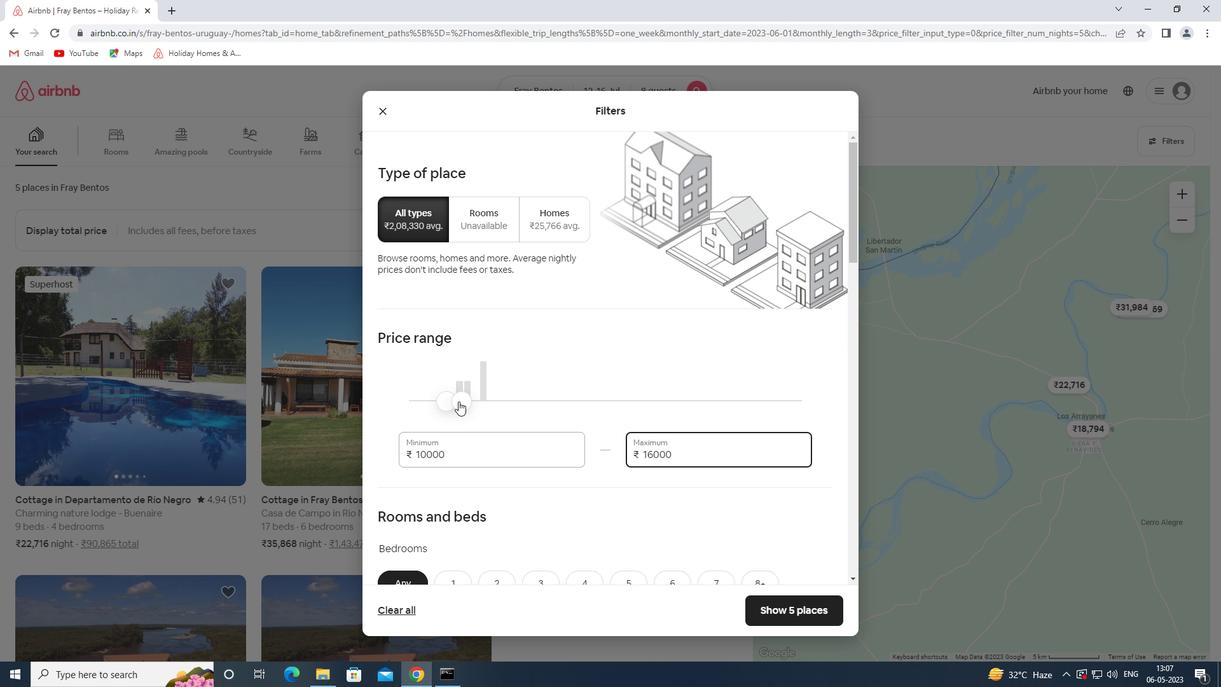 
Action: Mouse moved to (506, 419)
Screenshot: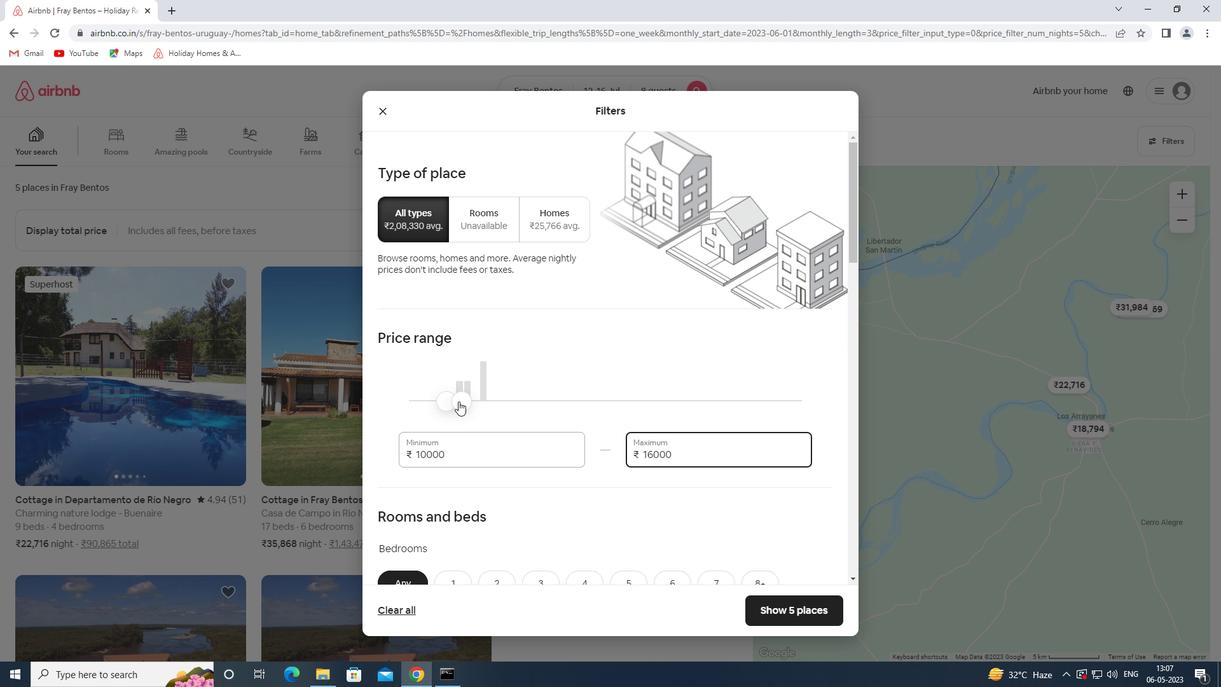
Action: Mouse scrolled (506, 418) with delta (0, 0)
Screenshot: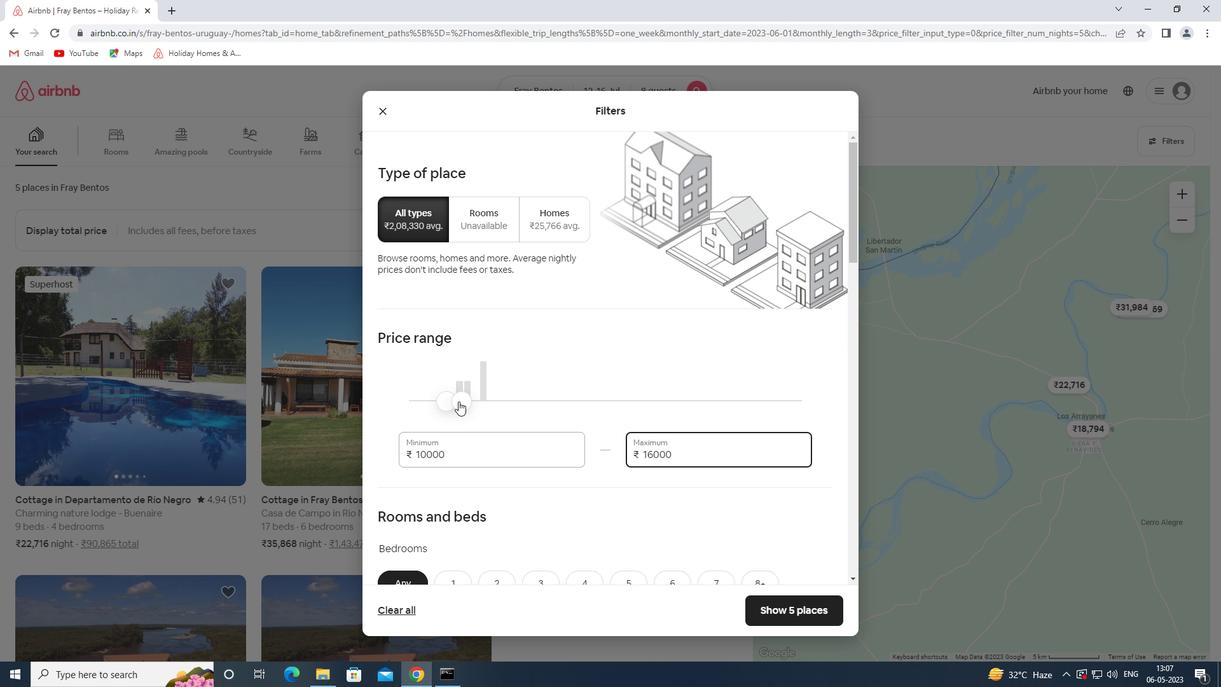 
Action: Mouse moved to (762, 319)
Screenshot: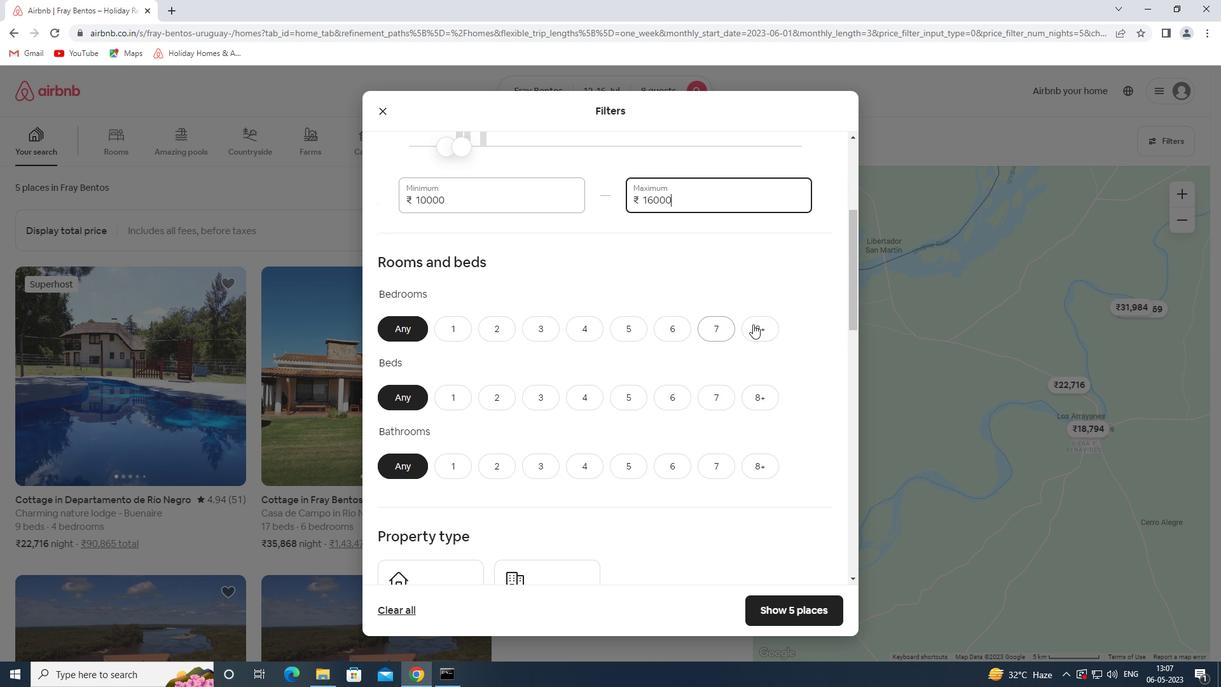 
Action: Mouse pressed left at (762, 319)
Screenshot: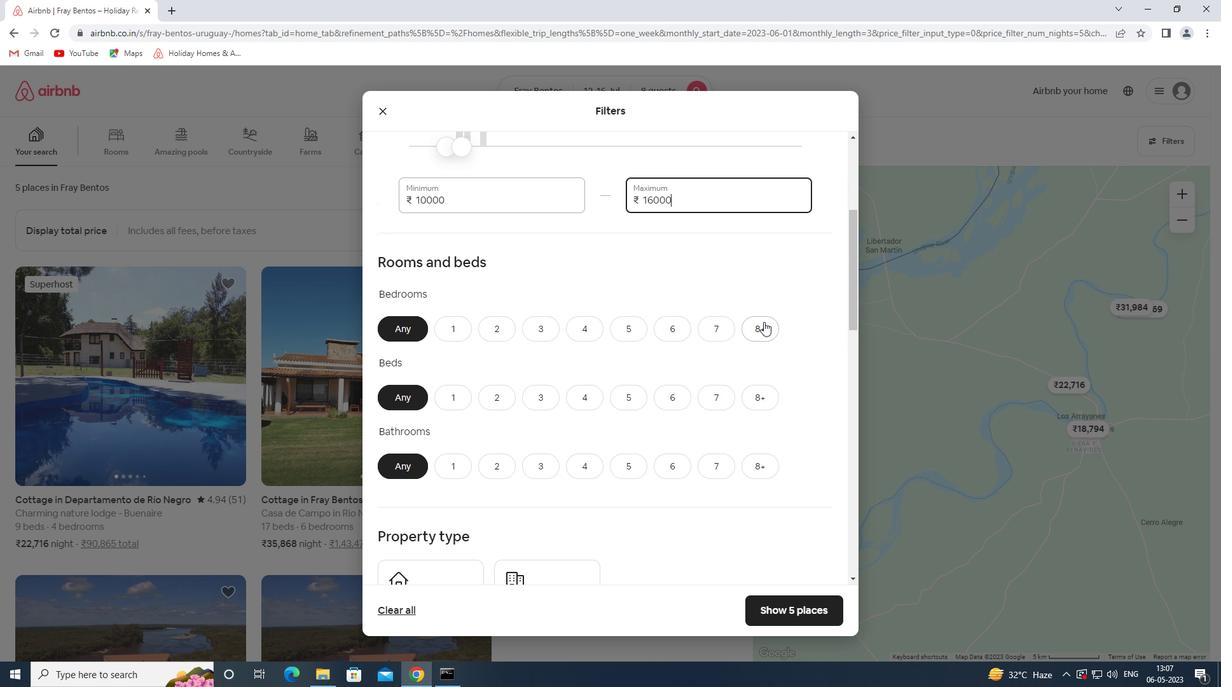 
Action: Mouse moved to (764, 387)
Screenshot: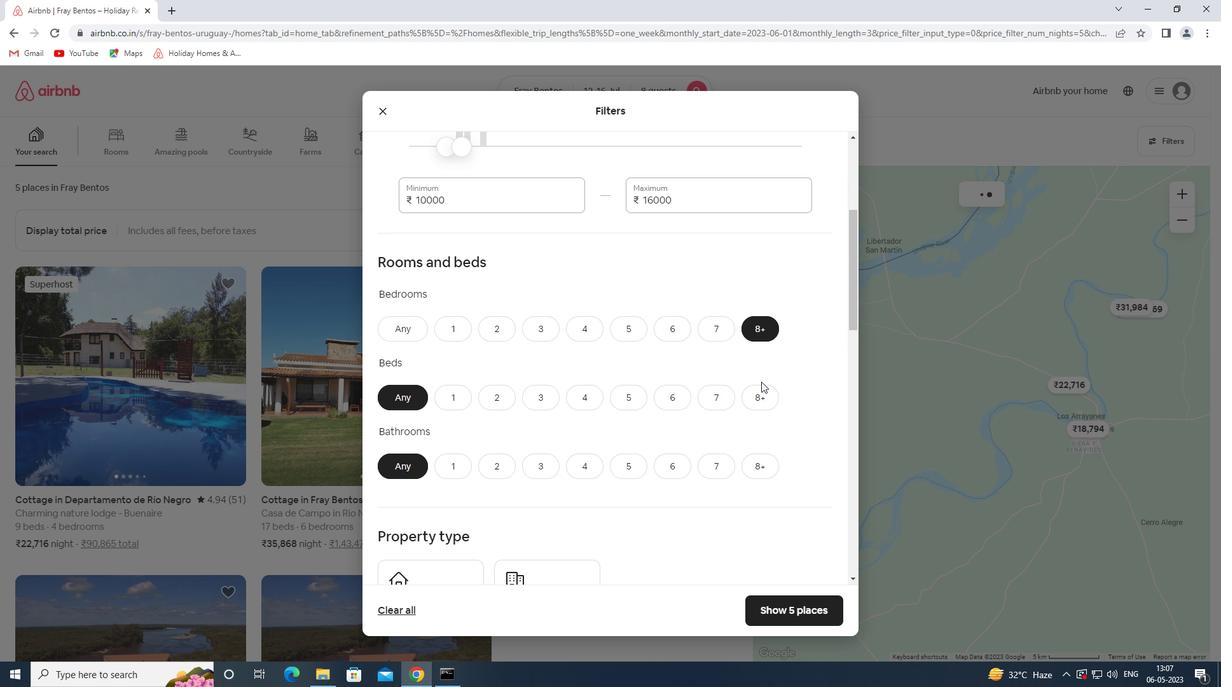 
Action: Mouse pressed left at (764, 387)
Screenshot: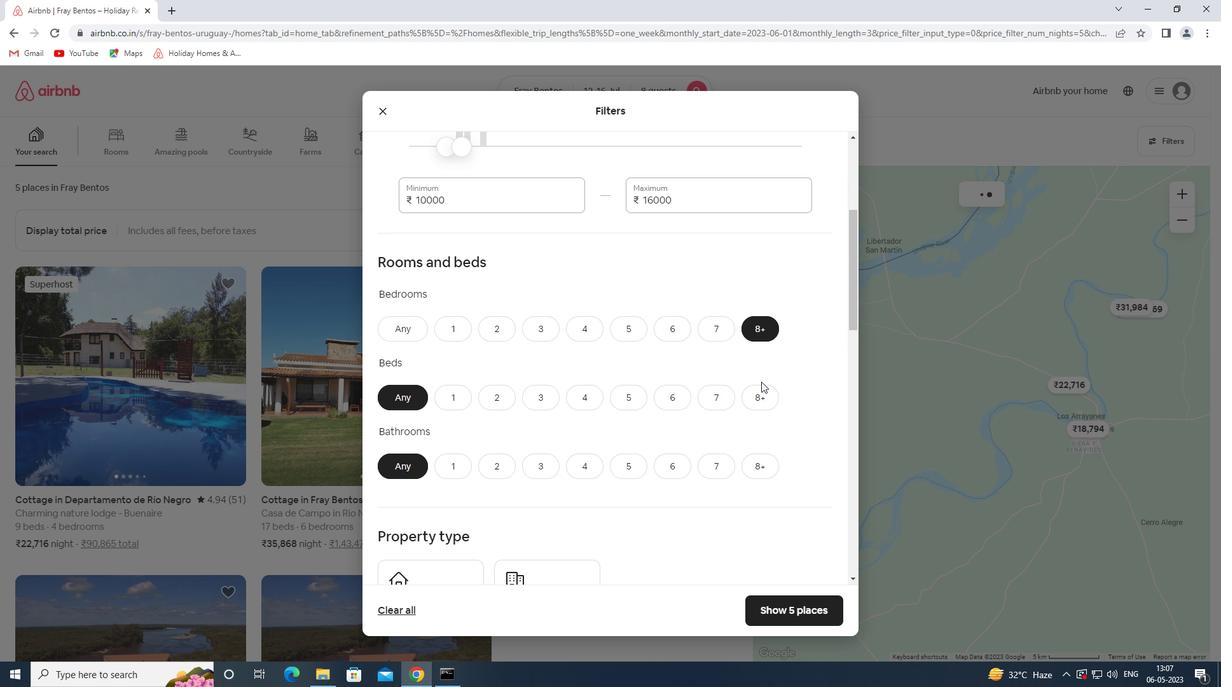 
Action: Mouse moved to (762, 459)
Screenshot: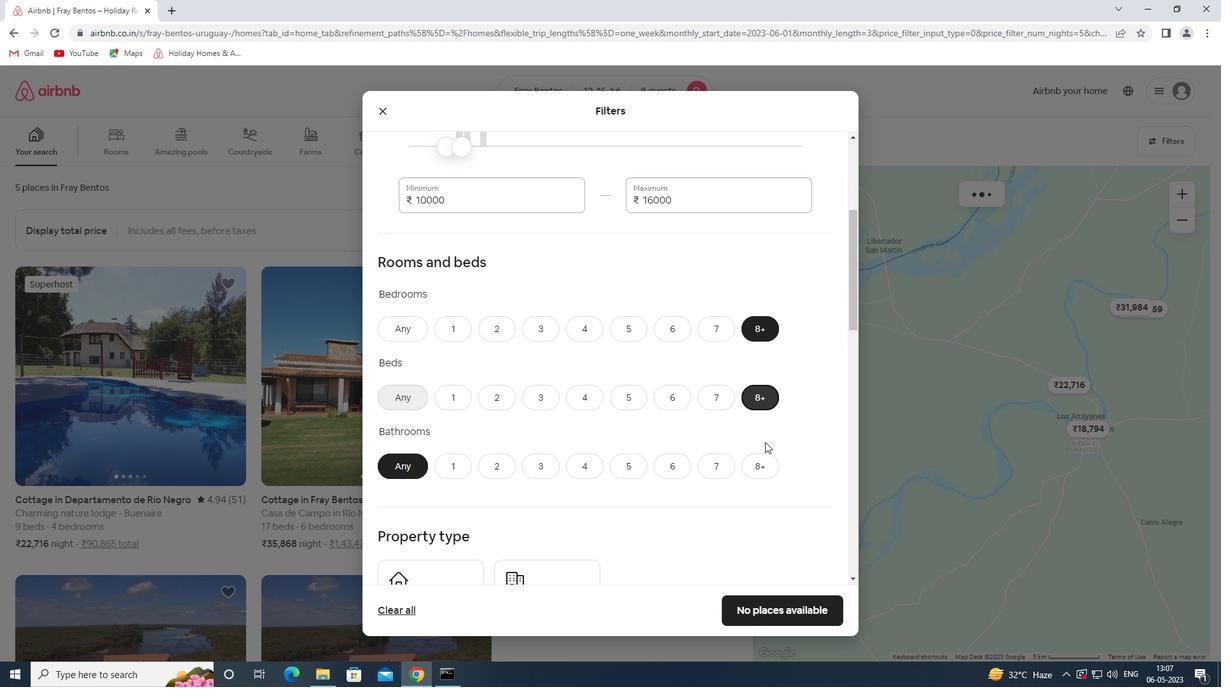 
Action: Mouse pressed left at (762, 459)
Screenshot: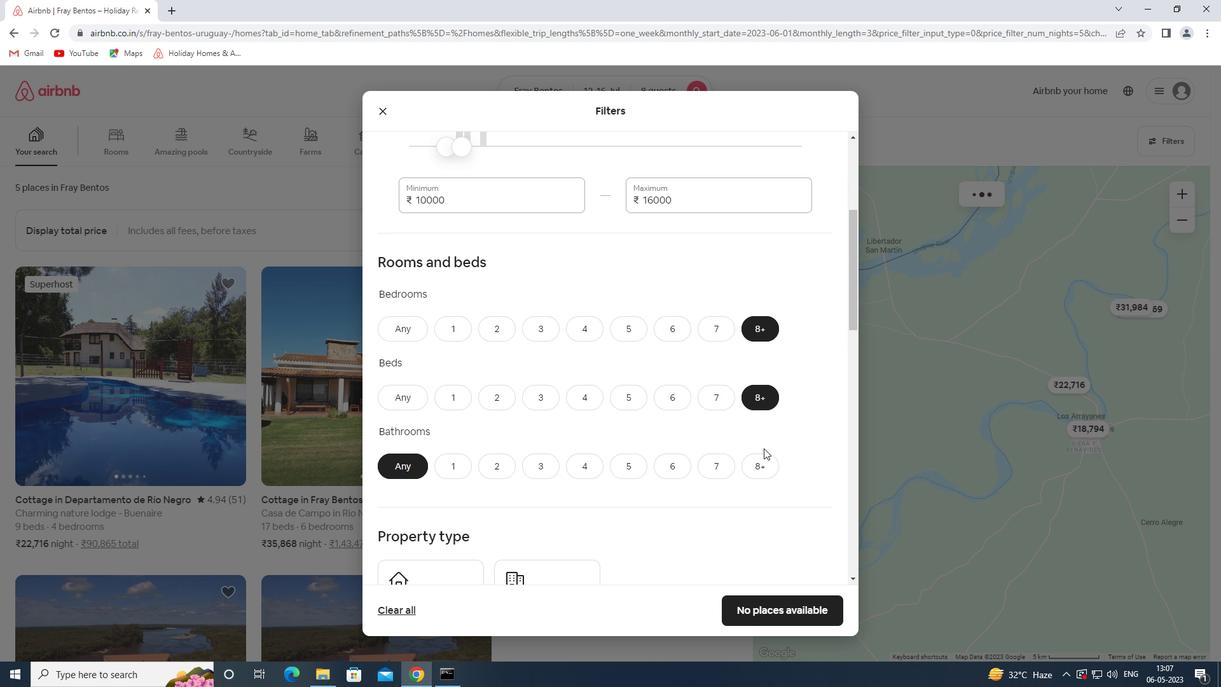 
Action: Mouse moved to (661, 423)
Screenshot: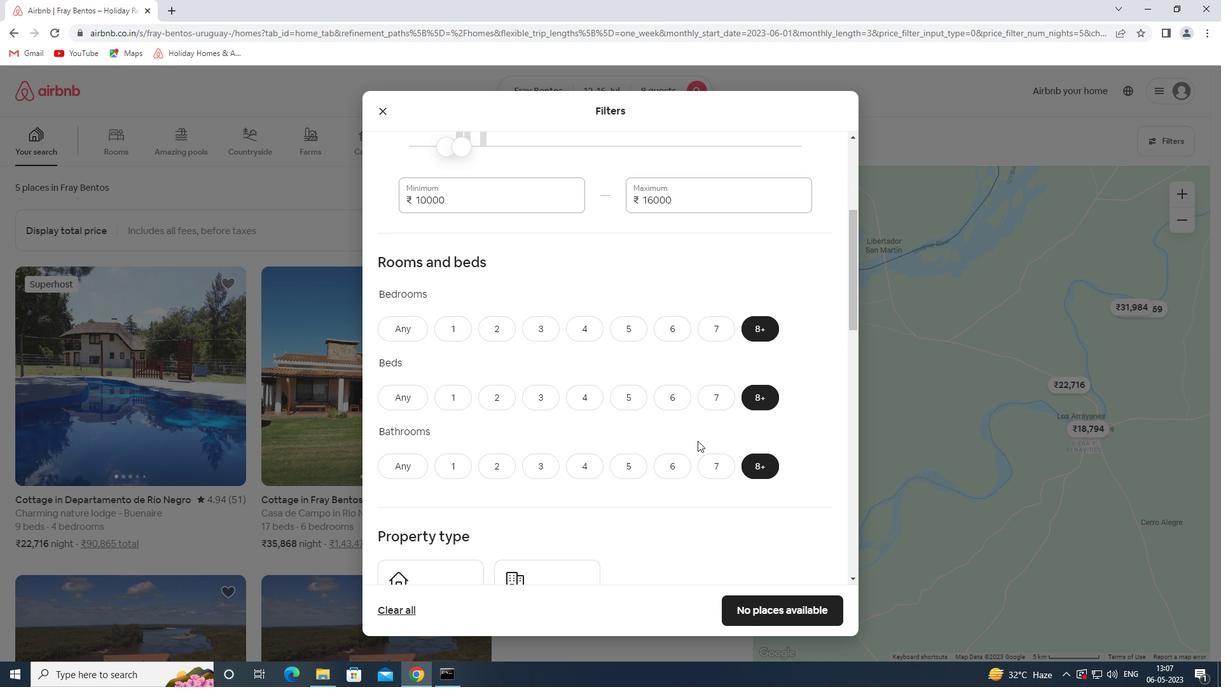 
Action: Mouse scrolled (661, 422) with delta (0, 0)
Screenshot: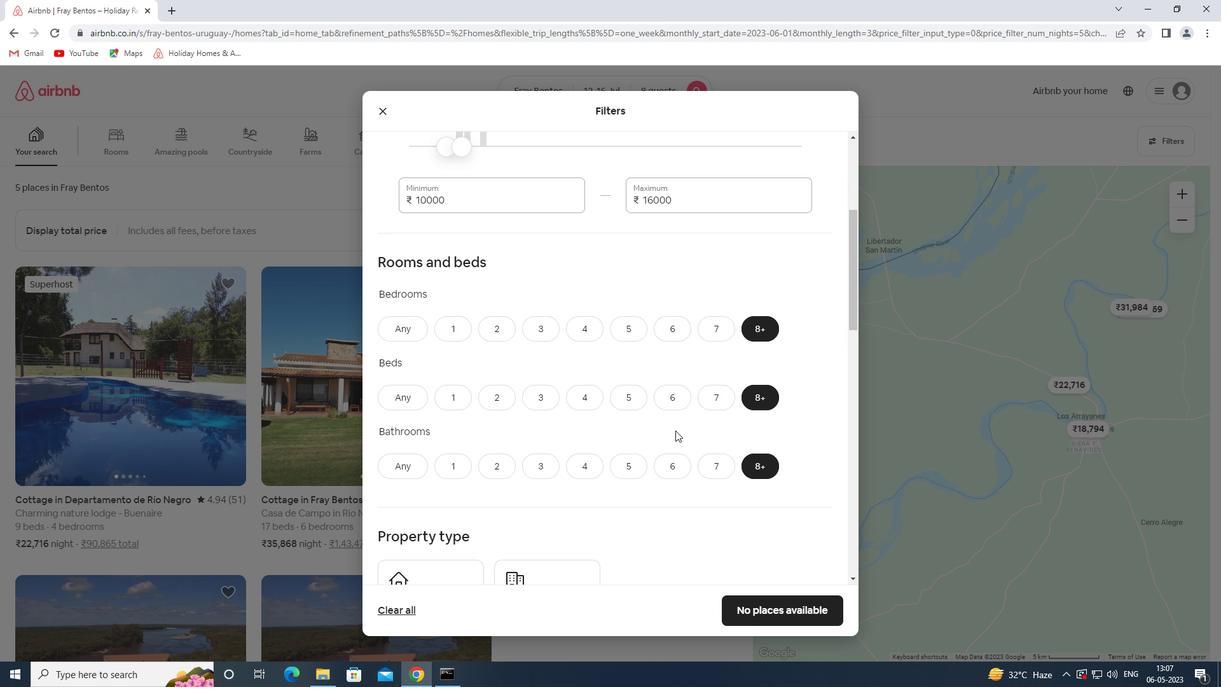 
Action: Mouse moved to (661, 422)
Screenshot: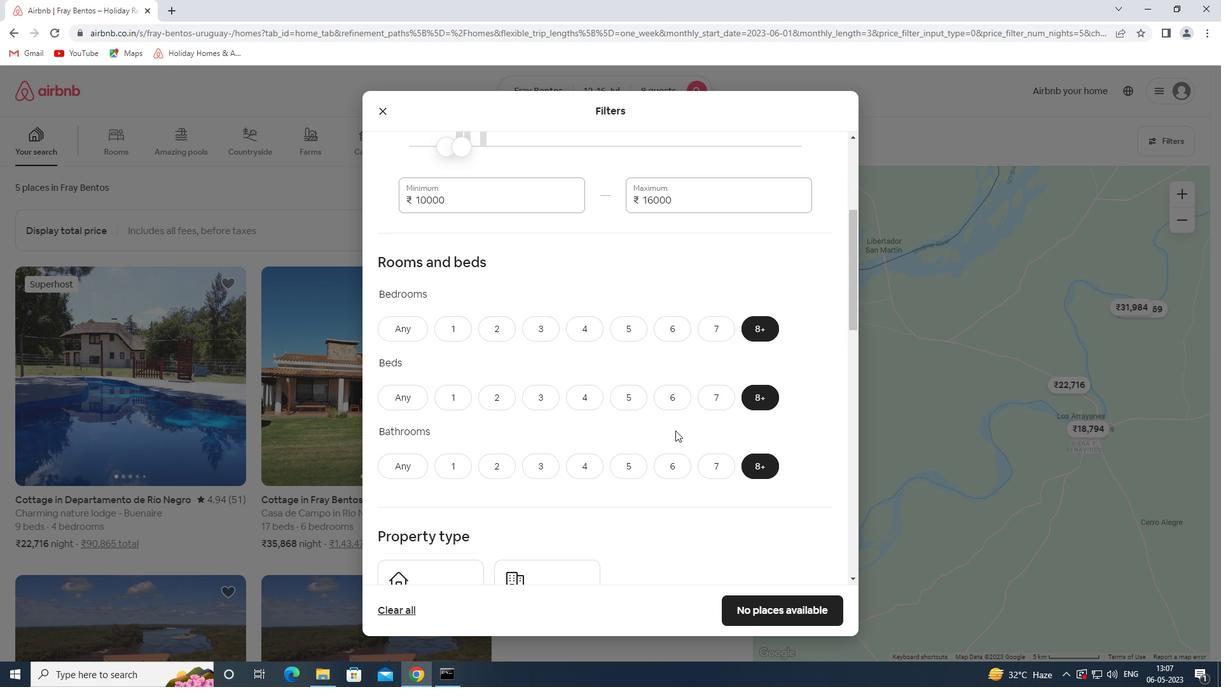 
Action: Mouse scrolled (661, 421) with delta (0, 0)
Screenshot: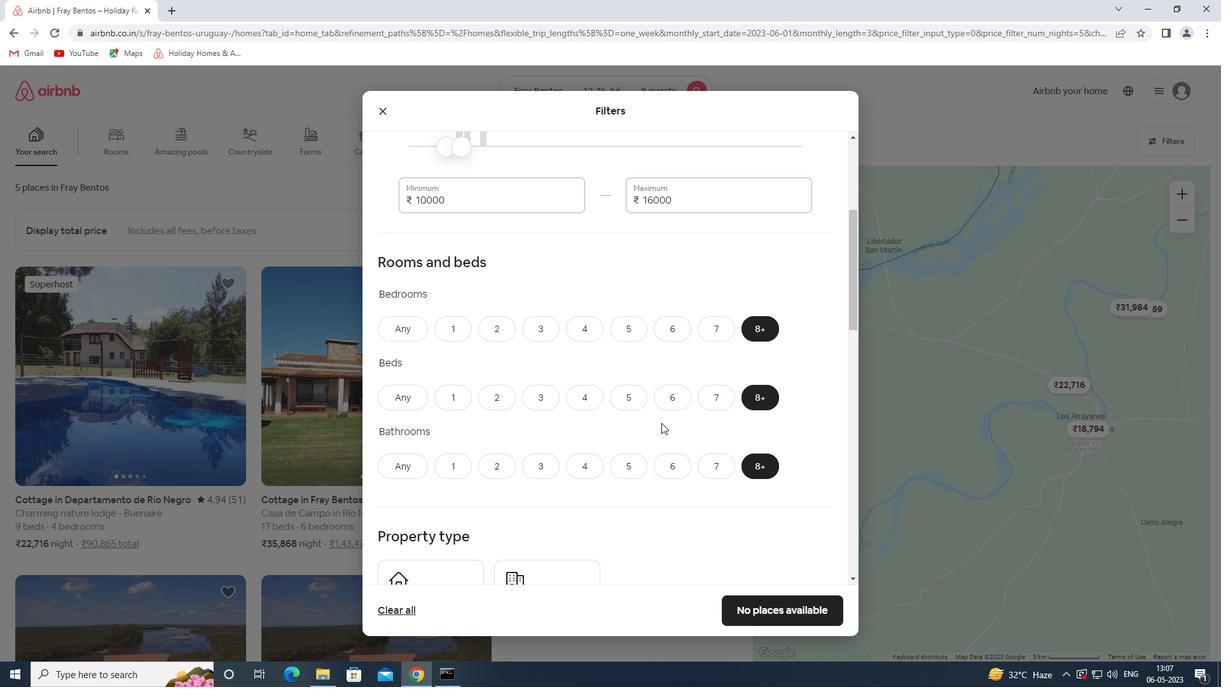 
Action: Mouse scrolled (661, 421) with delta (0, 0)
Screenshot: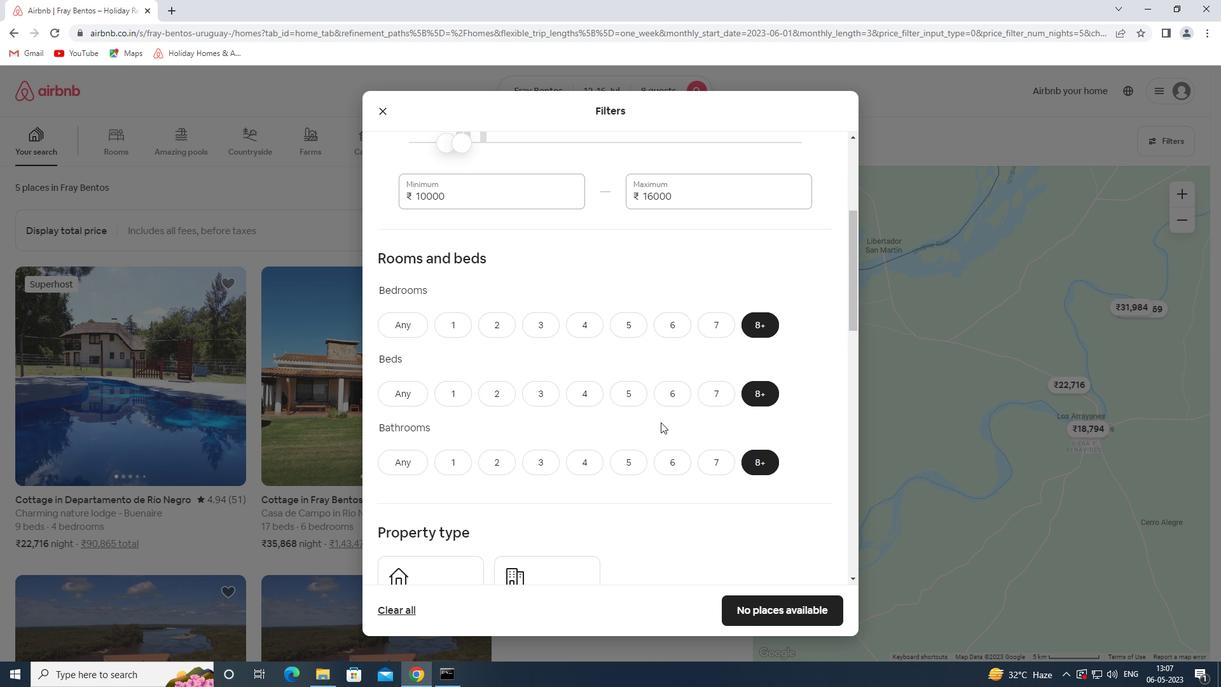 
Action: Mouse moved to (438, 404)
Screenshot: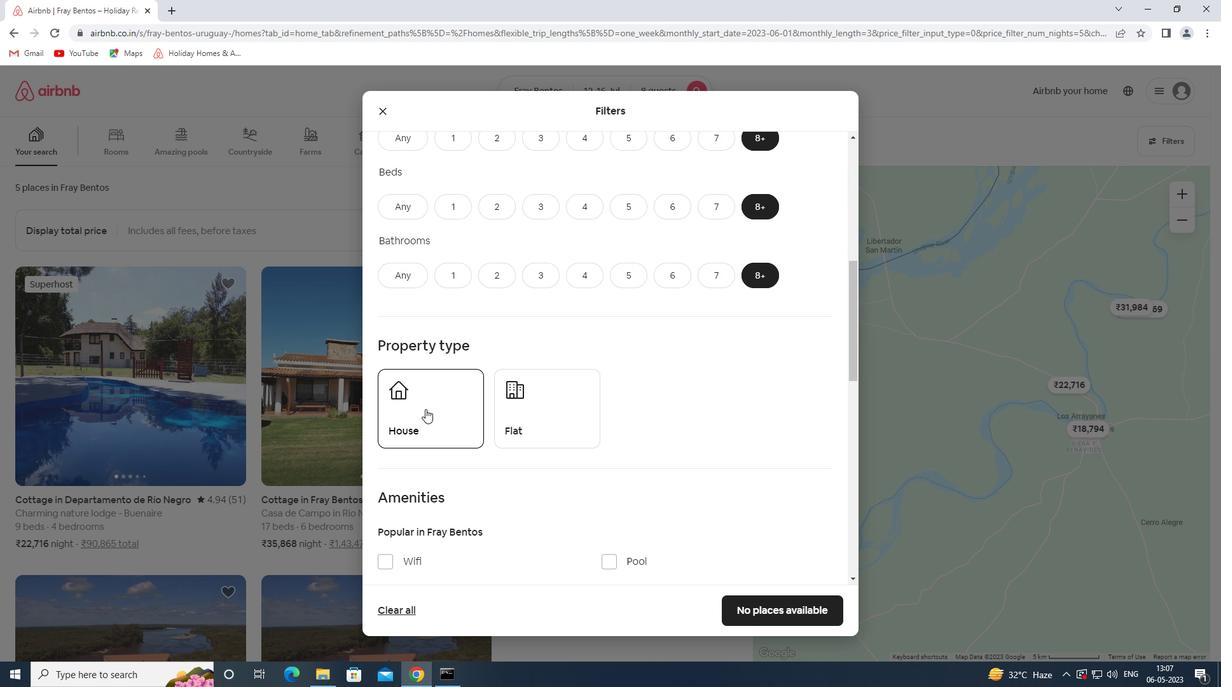 
Action: Mouse pressed left at (438, 404)
Screenshot: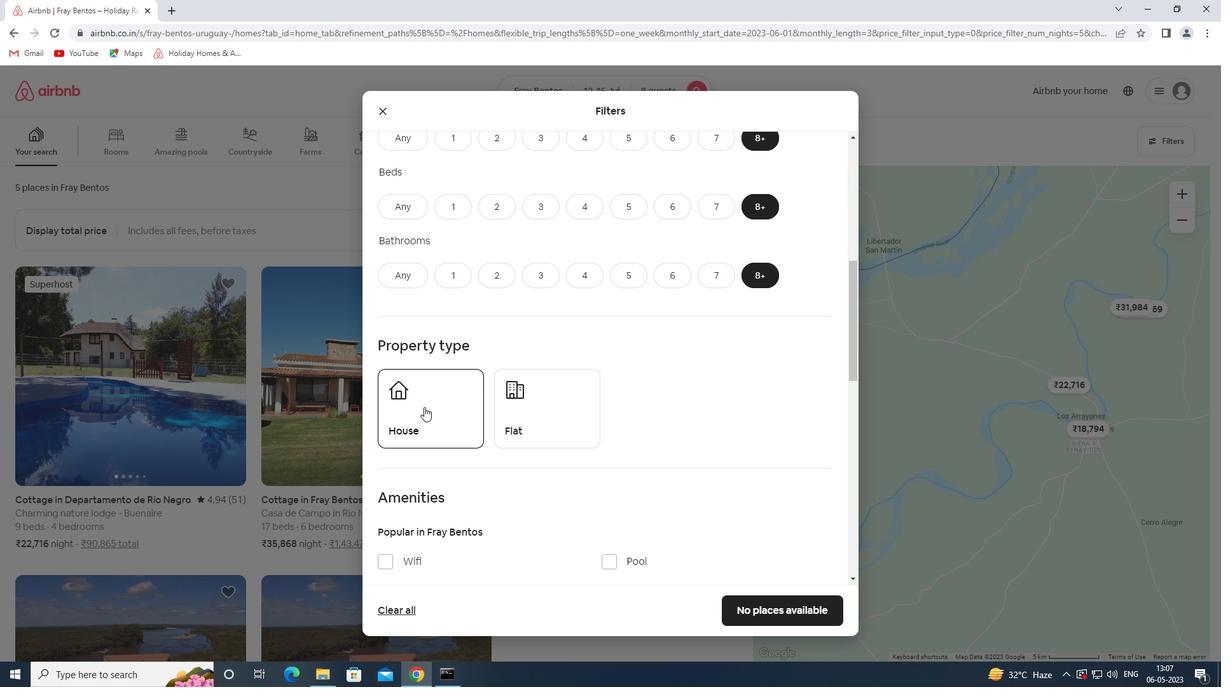 
Action: Mouse moved to (540, 408)
Screenshot: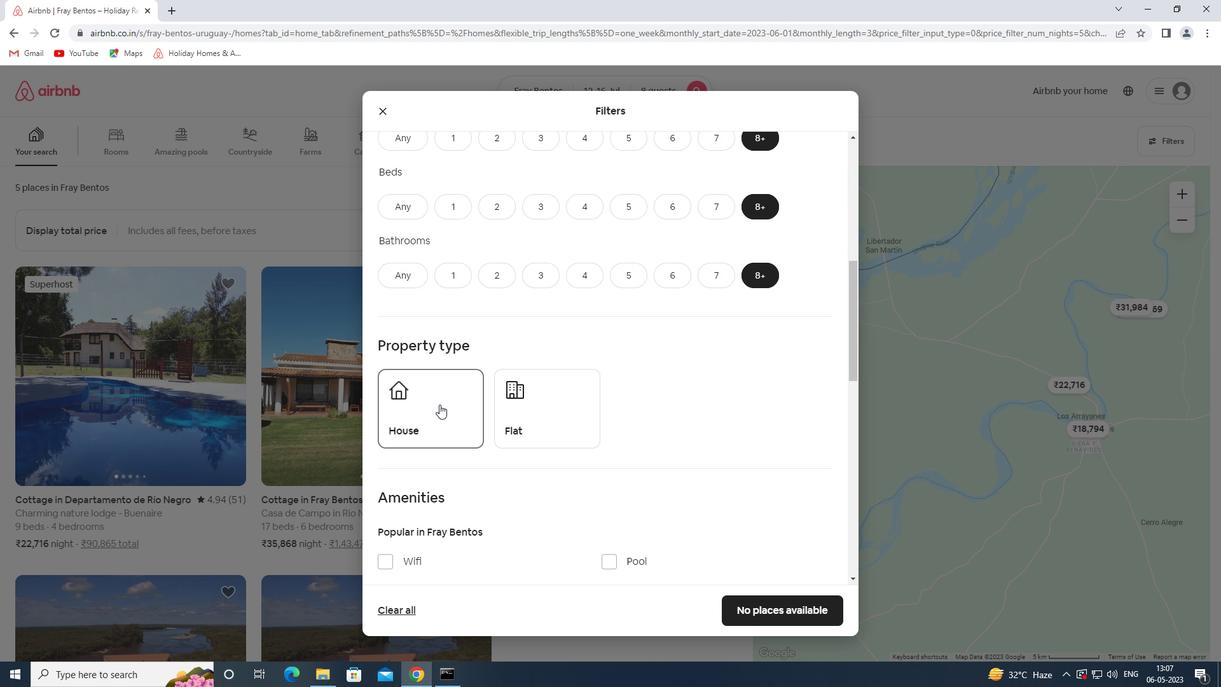 
Action: Mouse pressed left at (540, 408)
Screenshot: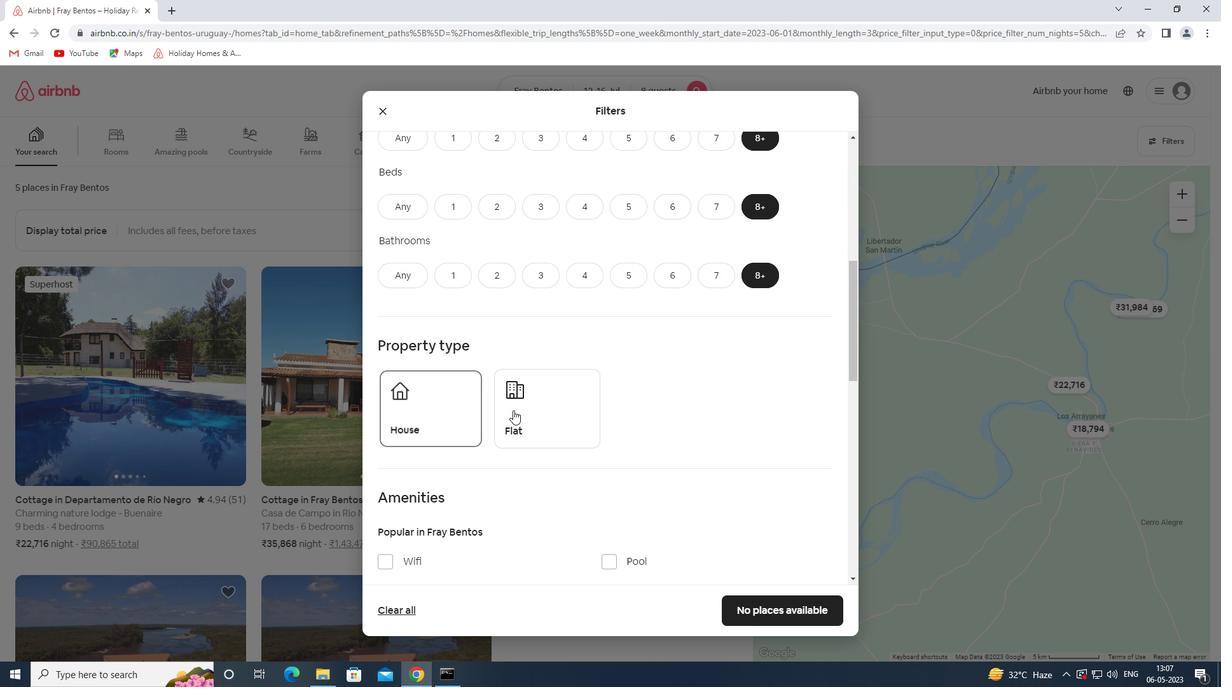 
Action: Mouse moved to (628, 365)
Screenshot: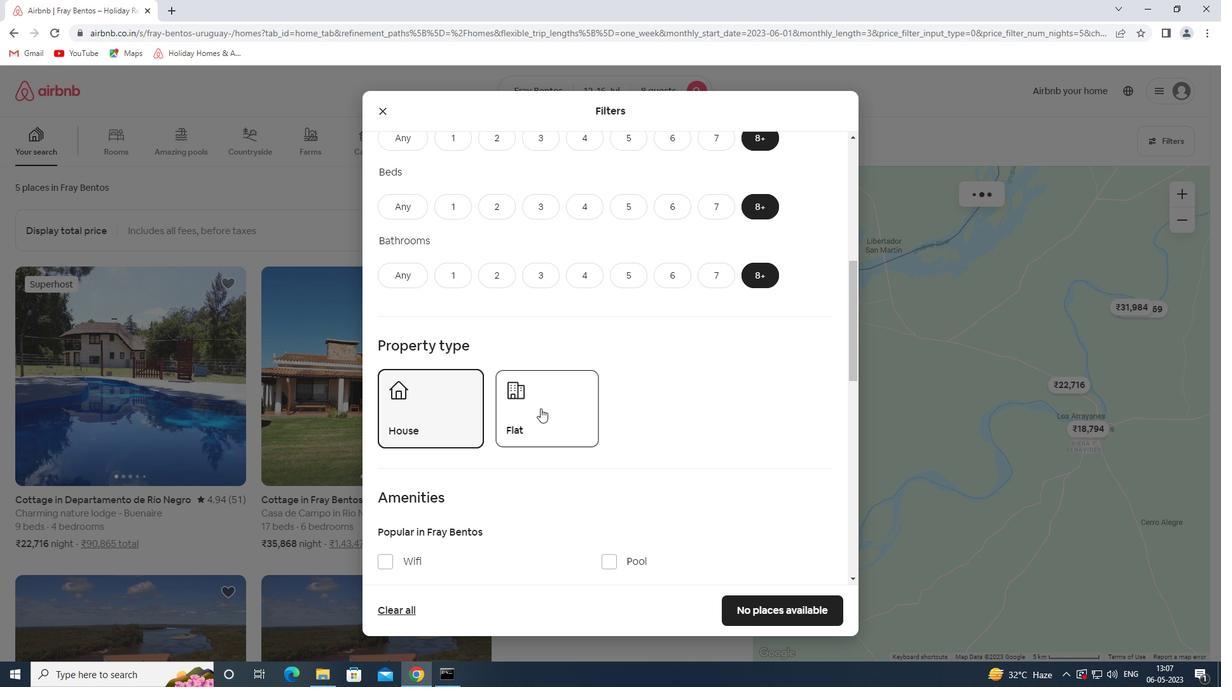 
Action: Mouse scrolled (628, 364) with delta (0, 0)
Screenshot: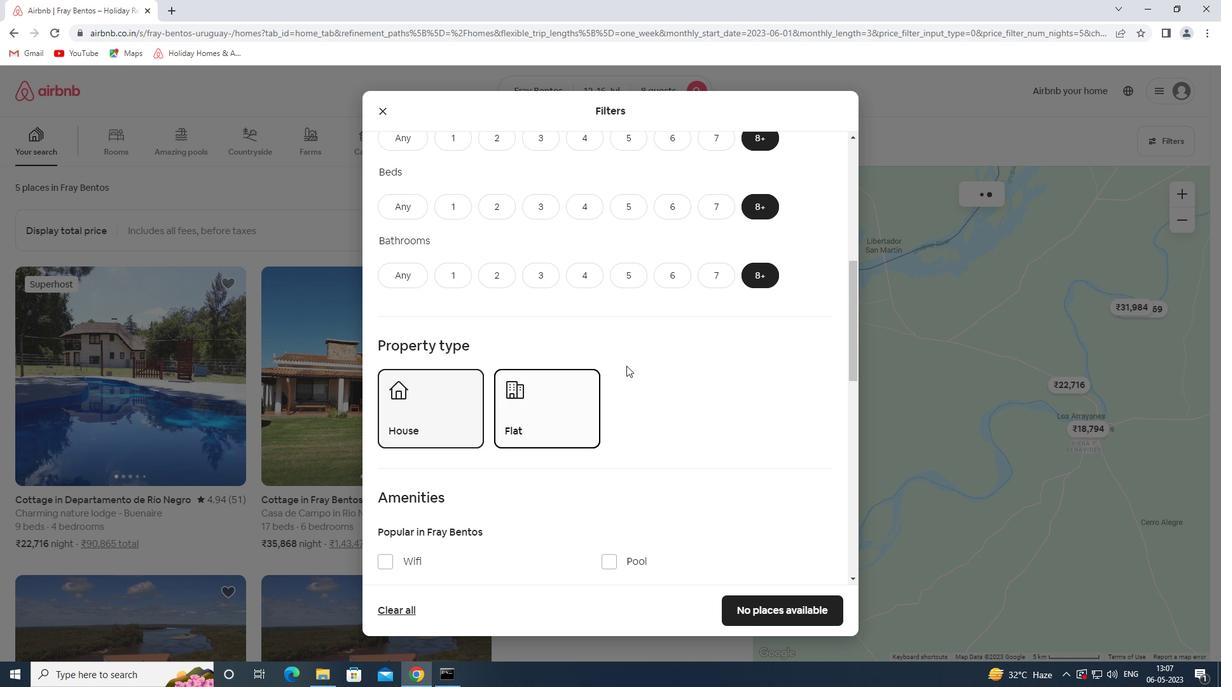 
Action: Mouse scrolled (628, 364) with delta (0, 0)
Screenshot: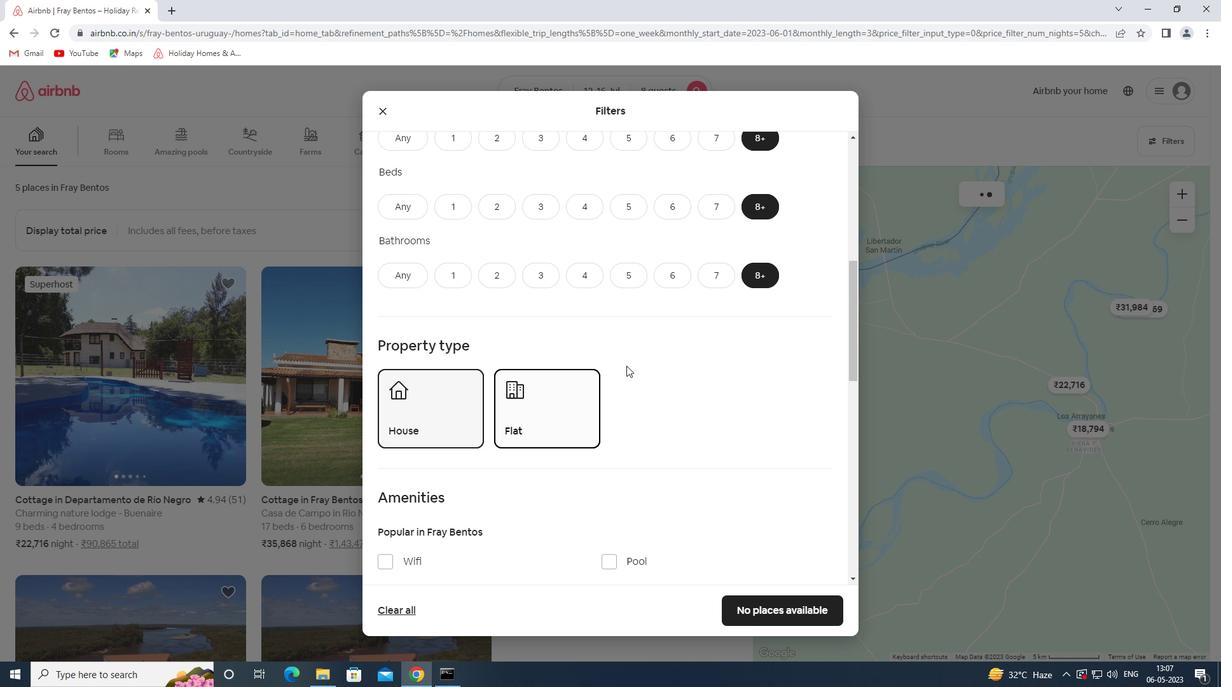 
Action: Mouse scrolled (628, 364) with delta (0, 0)
Screenshot: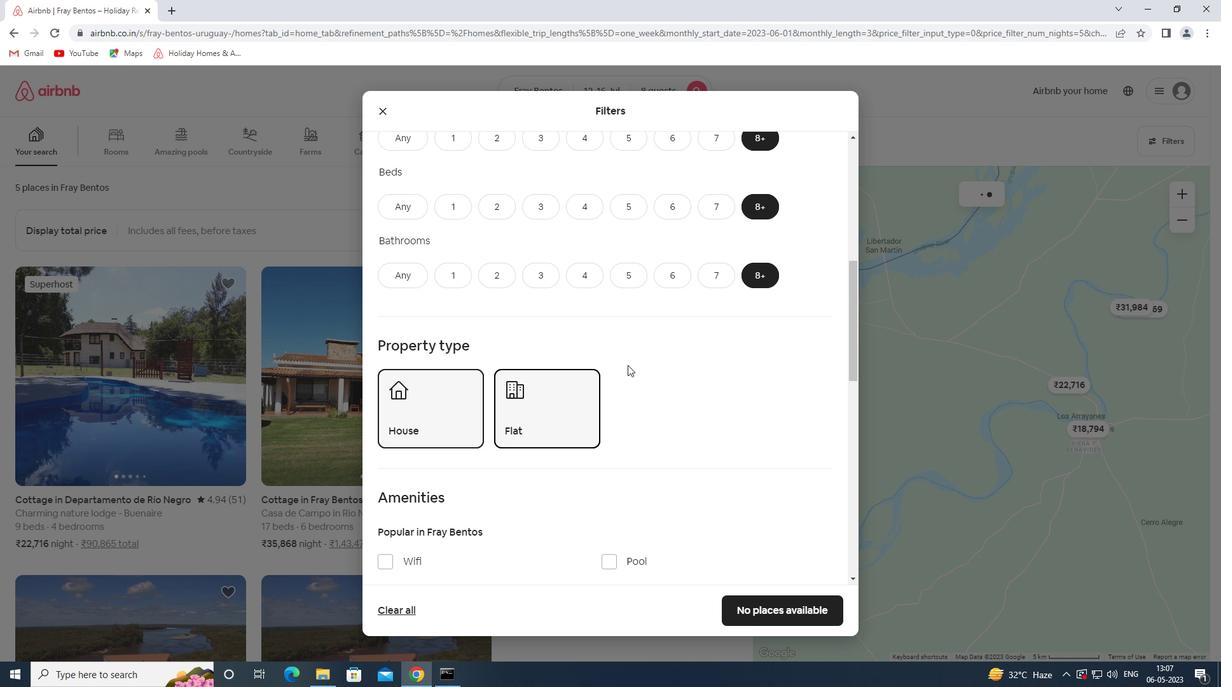 
Action: Mouse scrolled (628, 364) with delta (0, 0)
Screenshot: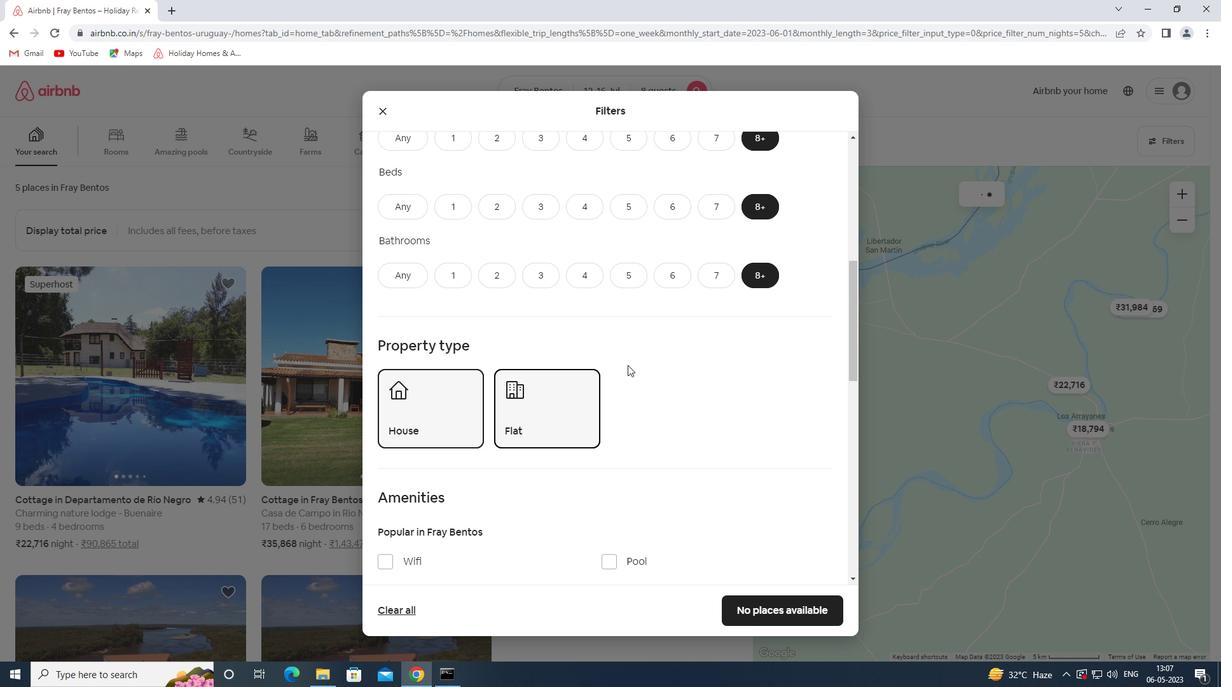 
Action: Mouse moved to (420, 385)
Screenshot: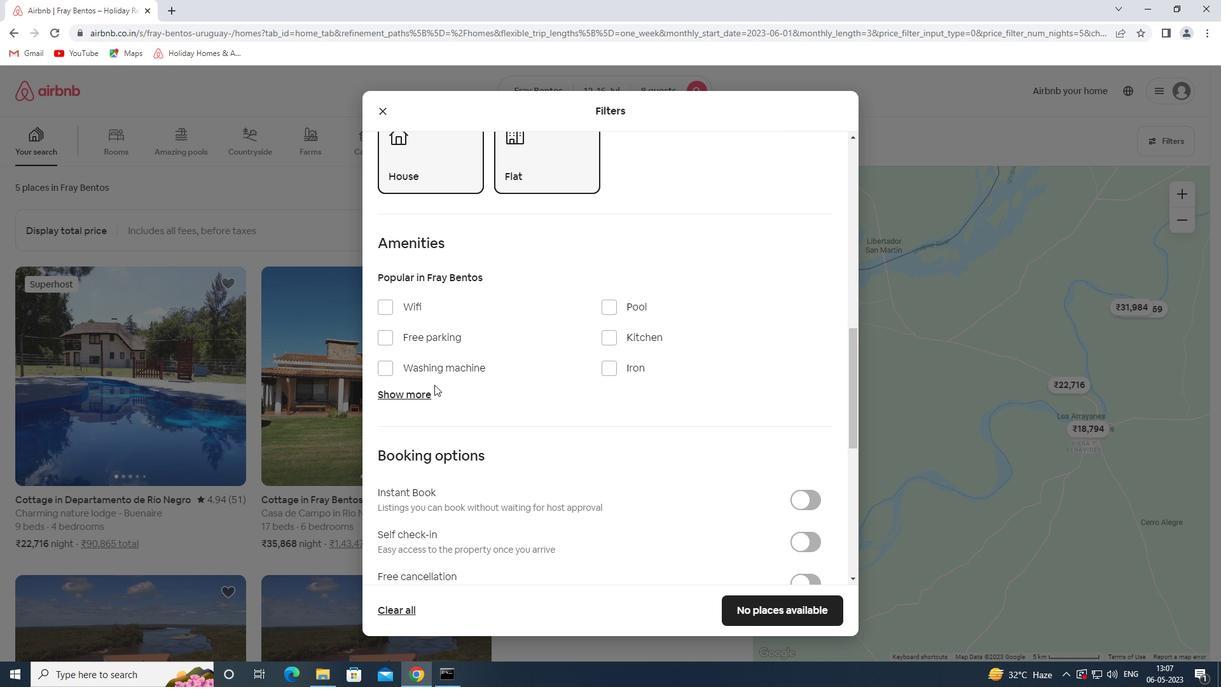 
Action: Mouse pressed left at (420, 385)
Screenshot: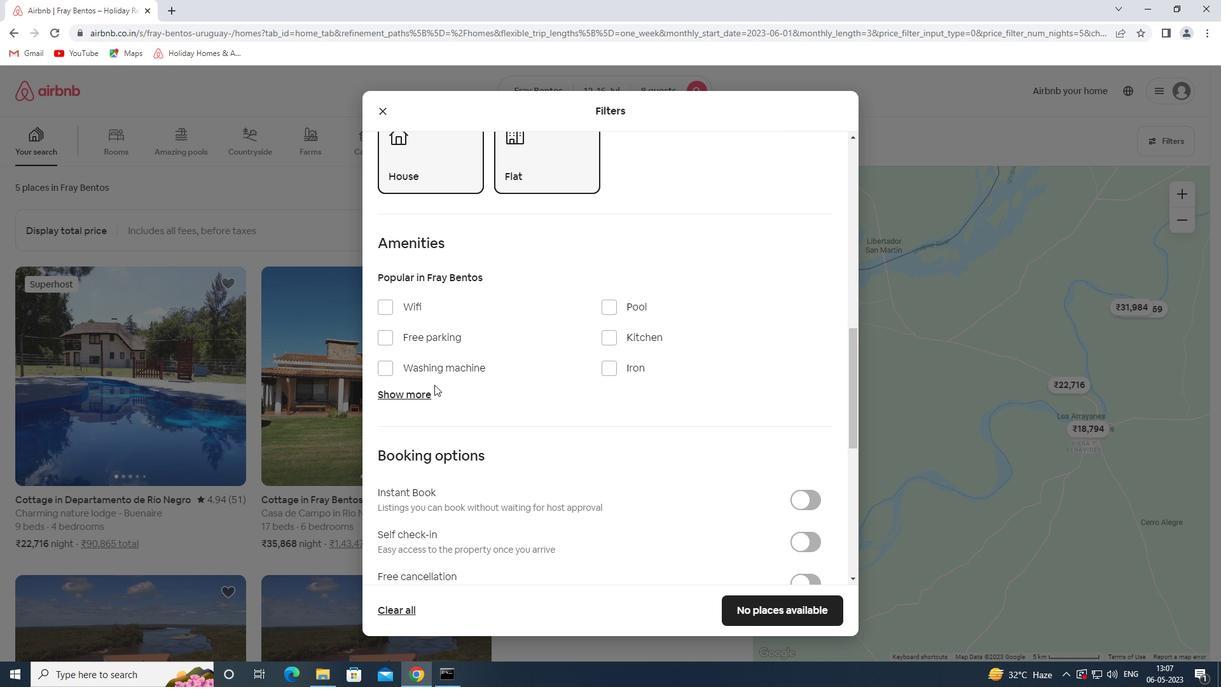 
Action: Mouse moved to (432, 337)
Screenshot: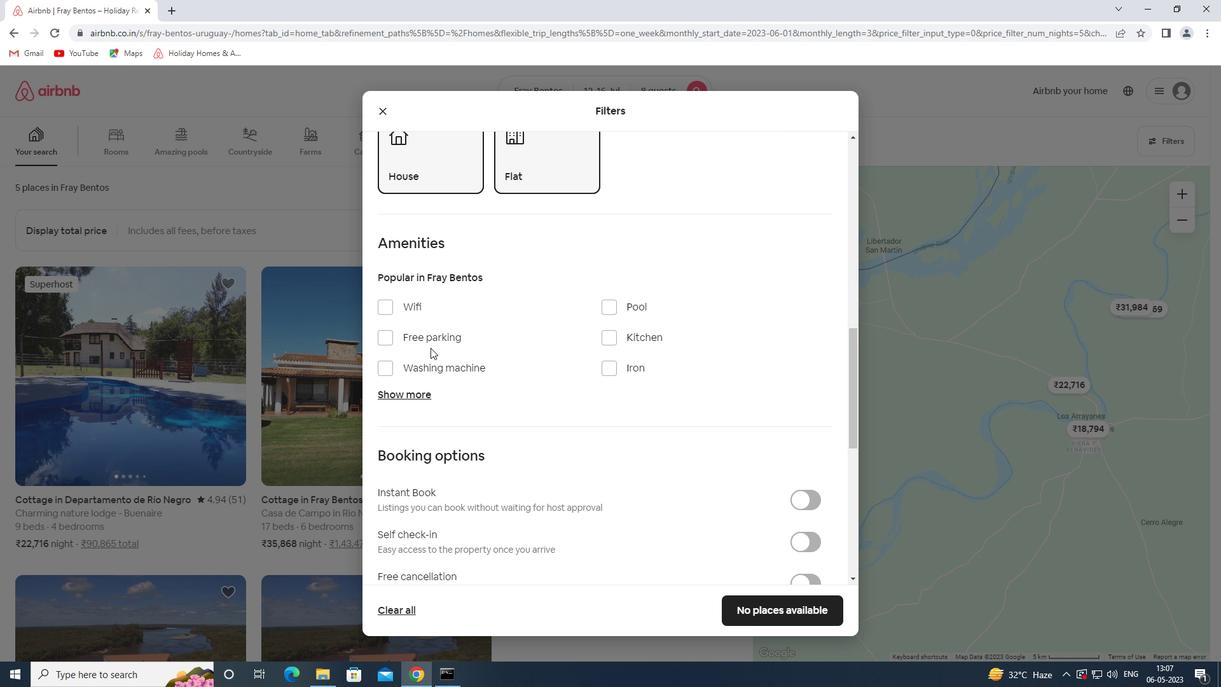 
Action: Mouse pressed left at (432, 337)
Screenshot: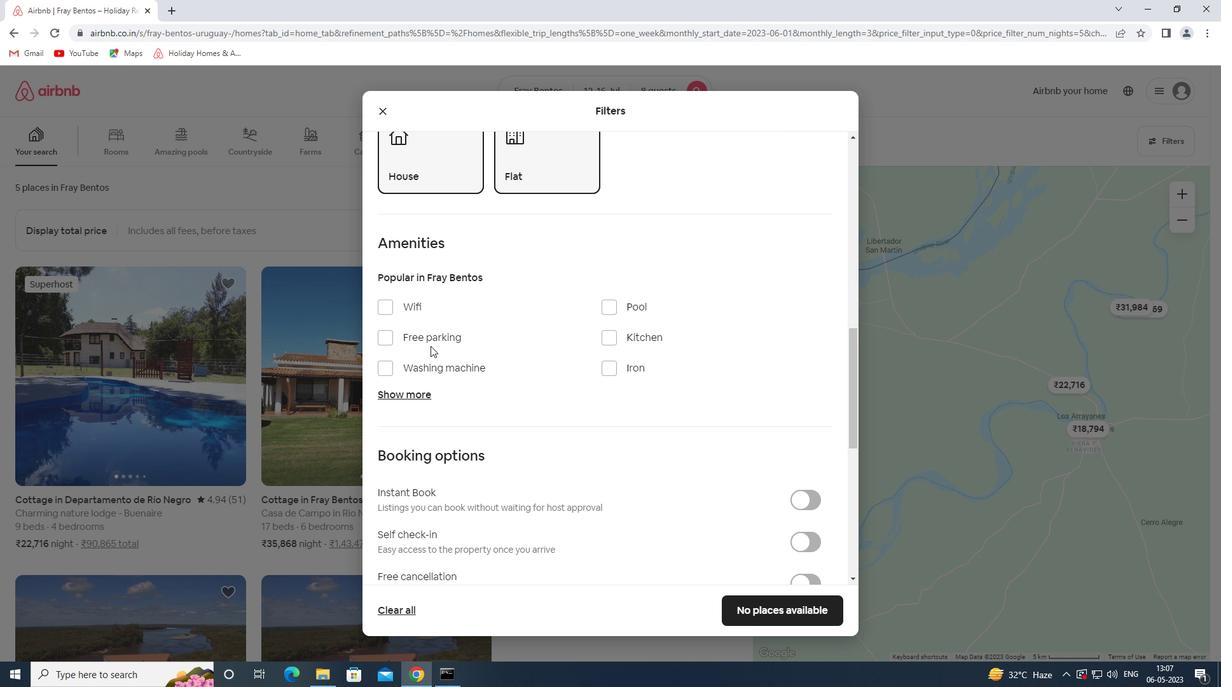 
Action: Mouse moved to (410, 311)
Screenshot: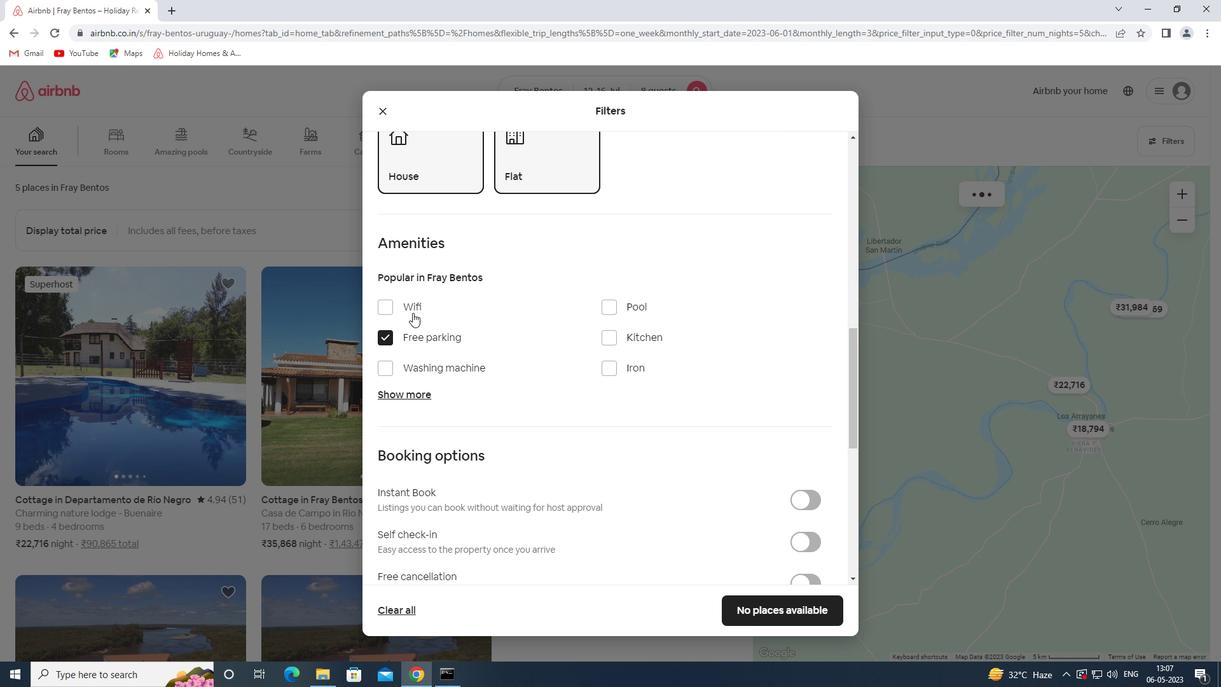 
Action: Mouse pressed left at (410, 311)
Screenshot: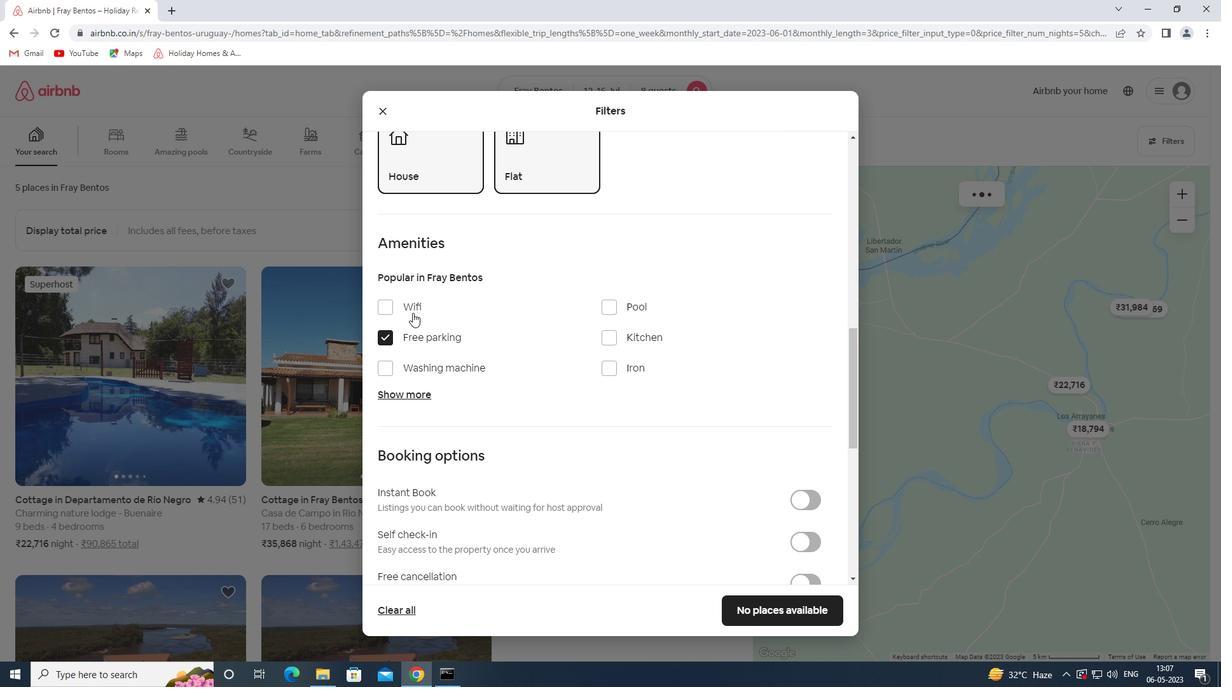 
Action: Mouse moved to (412, 391)
Screenshot: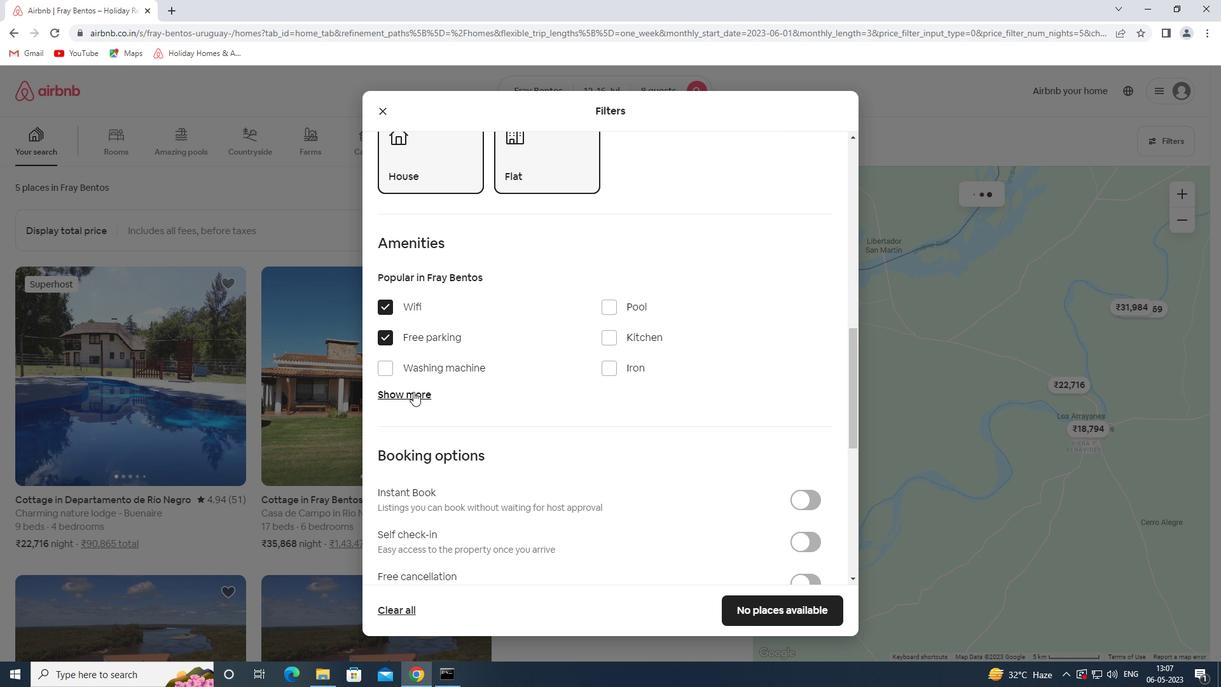 
Action: Mouse pressed left at (412, 391)
Screenshot: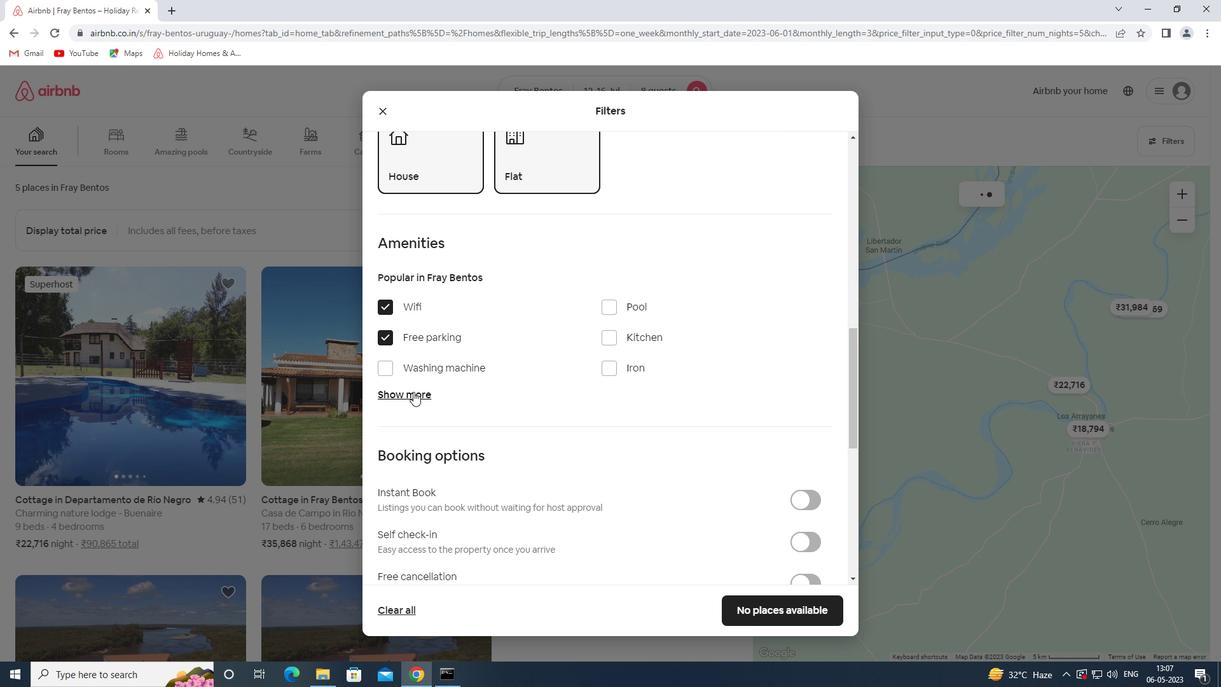 
Action: Mouse moved to (690, 479)
Screenshot: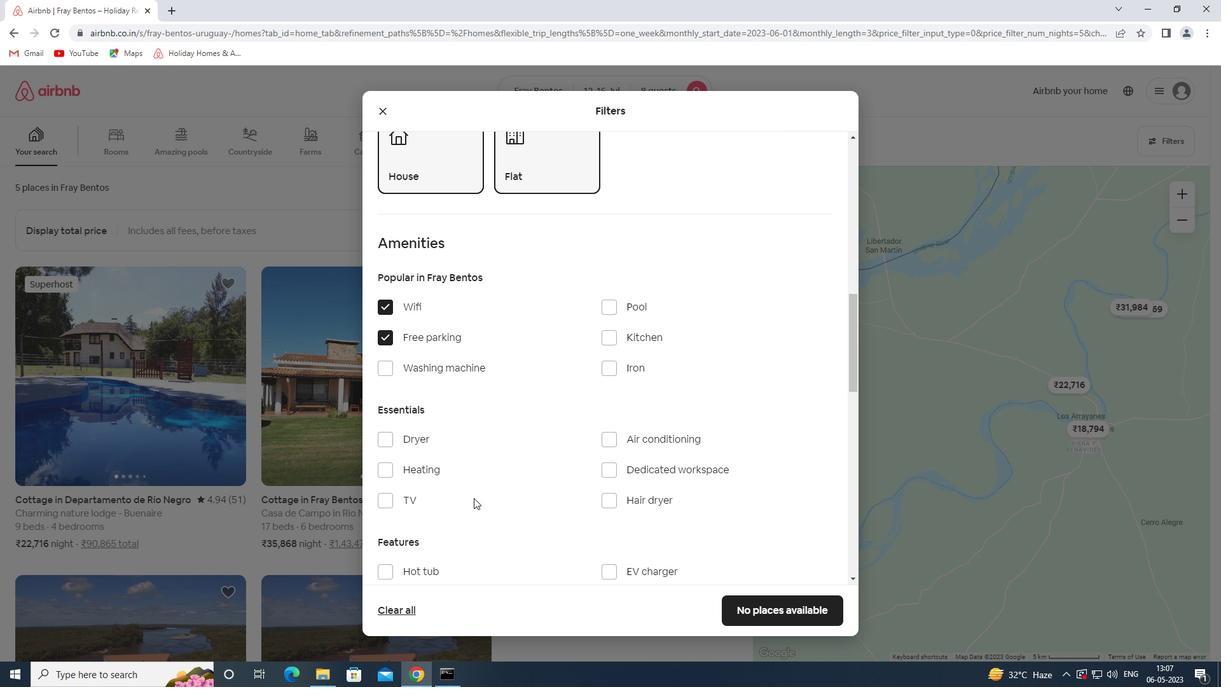 
Action: Mouse scrolled (690, 478) with delta (0, 0)
Screenshot: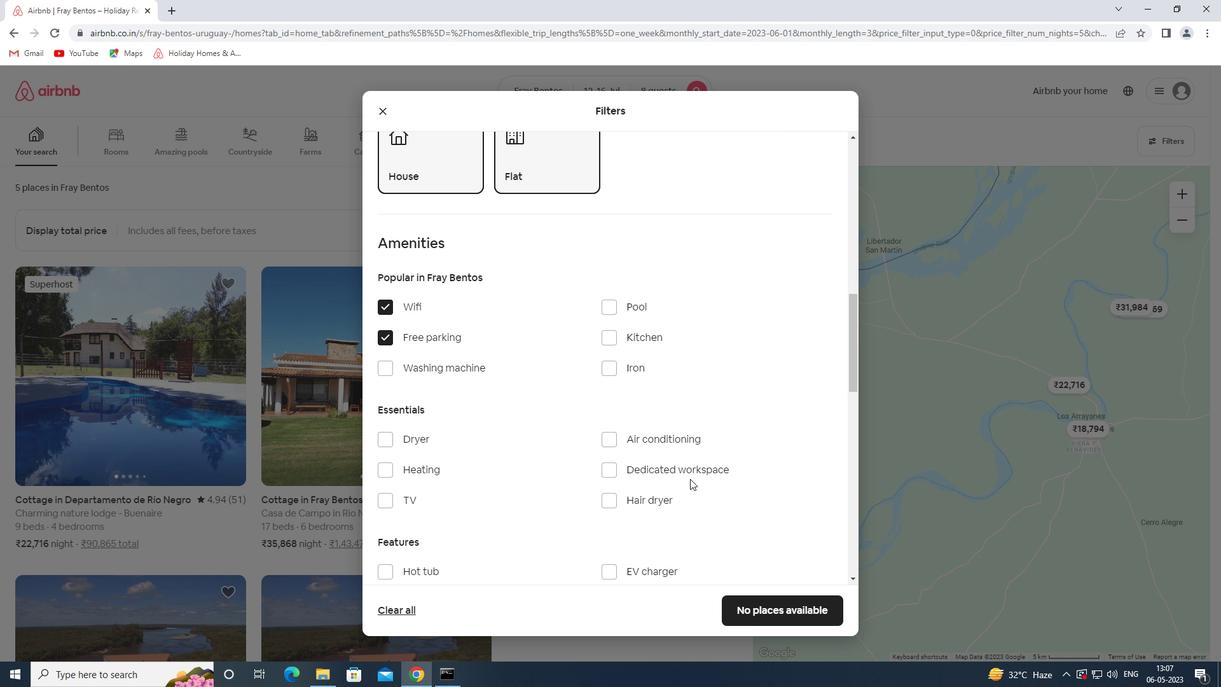 
Action: Mouse scrolled (690, 478) with delta (0, 0)
Screenshot: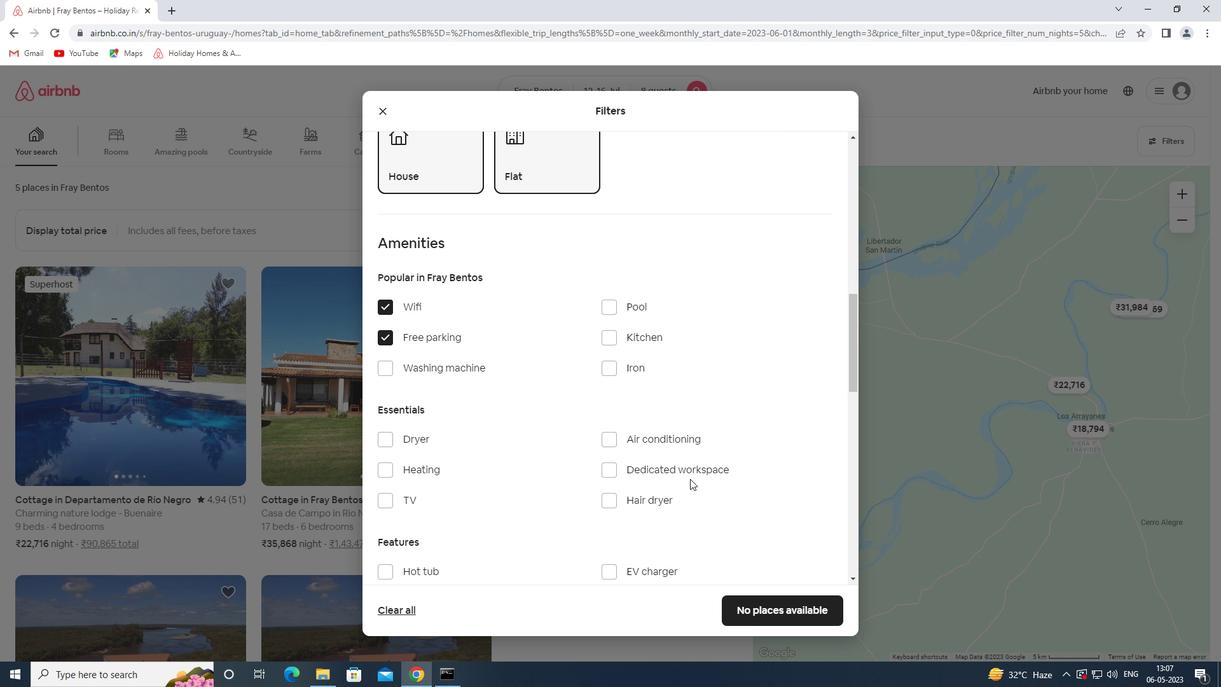 
Action: Mouse moved to (623, 476)
Screenshot: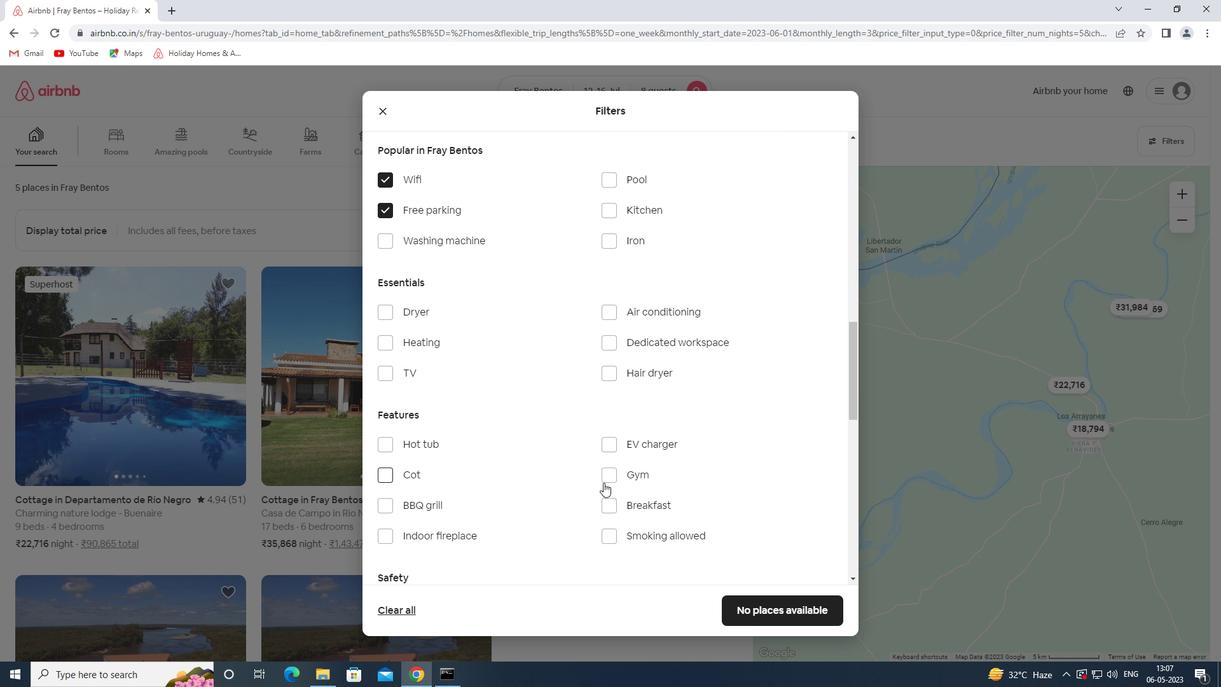 
Action: Mouse pressed left at (623, 476)
Screenshot: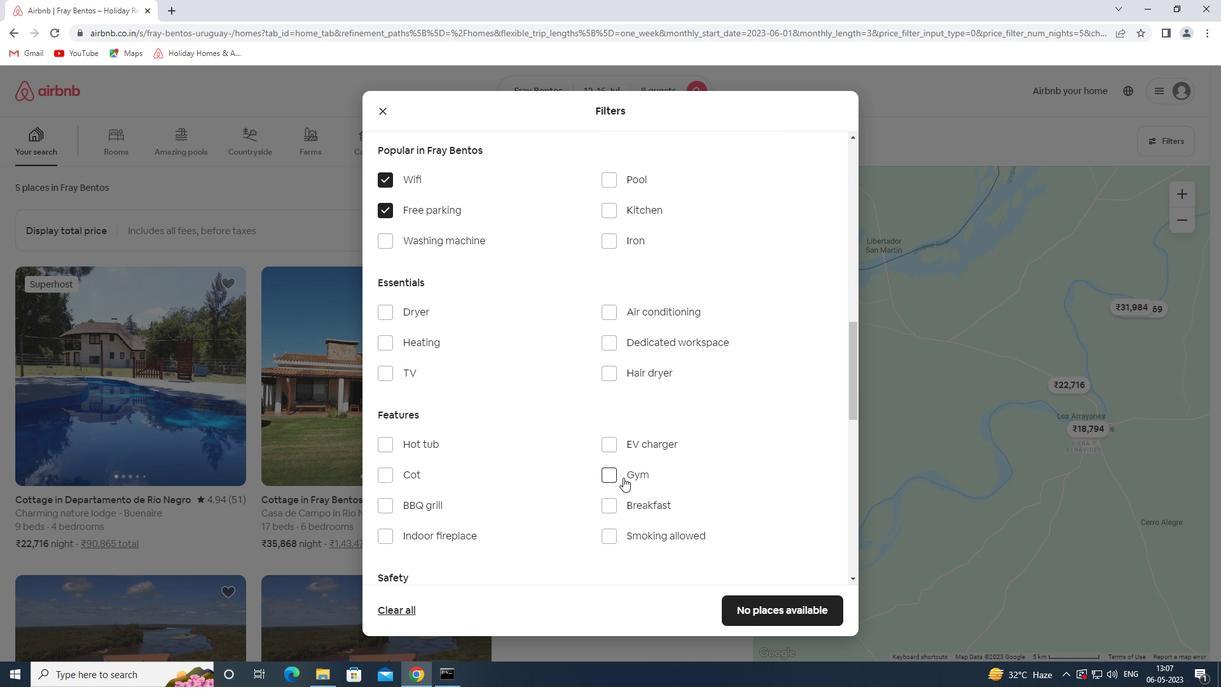 
Action: Mouse moved to (664, 491)
Screenshot: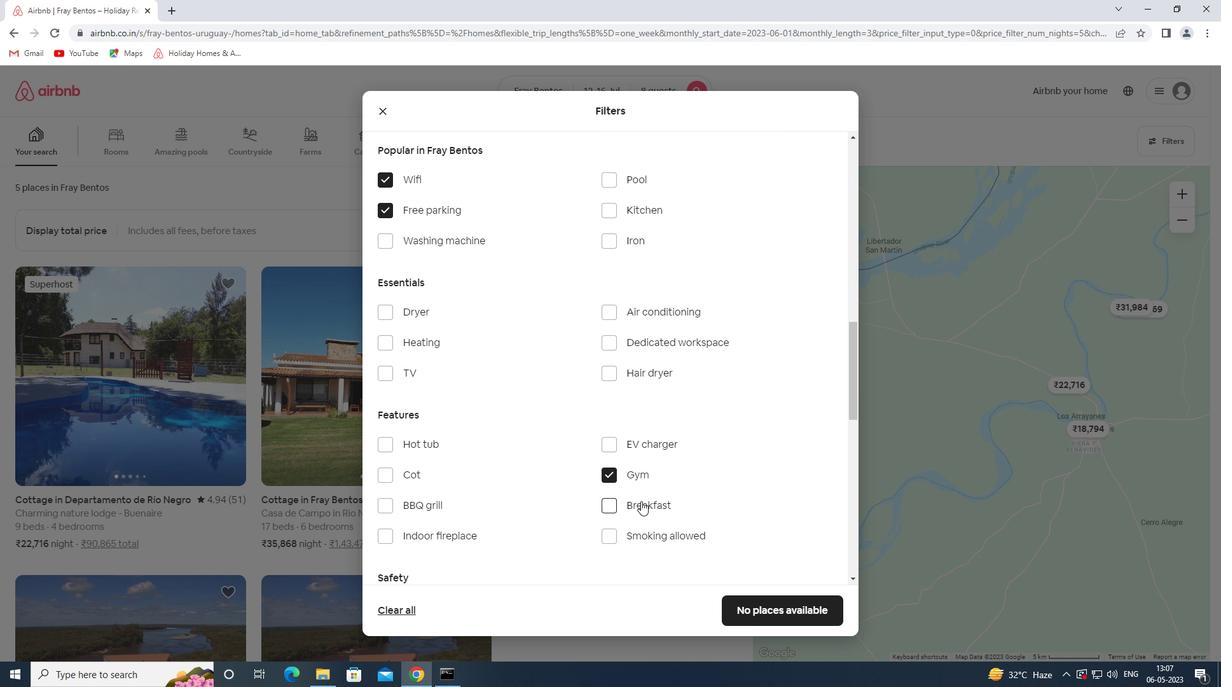 
Action: Mouse scrolled (664, 490) with delta (0, 0)
Screenshot: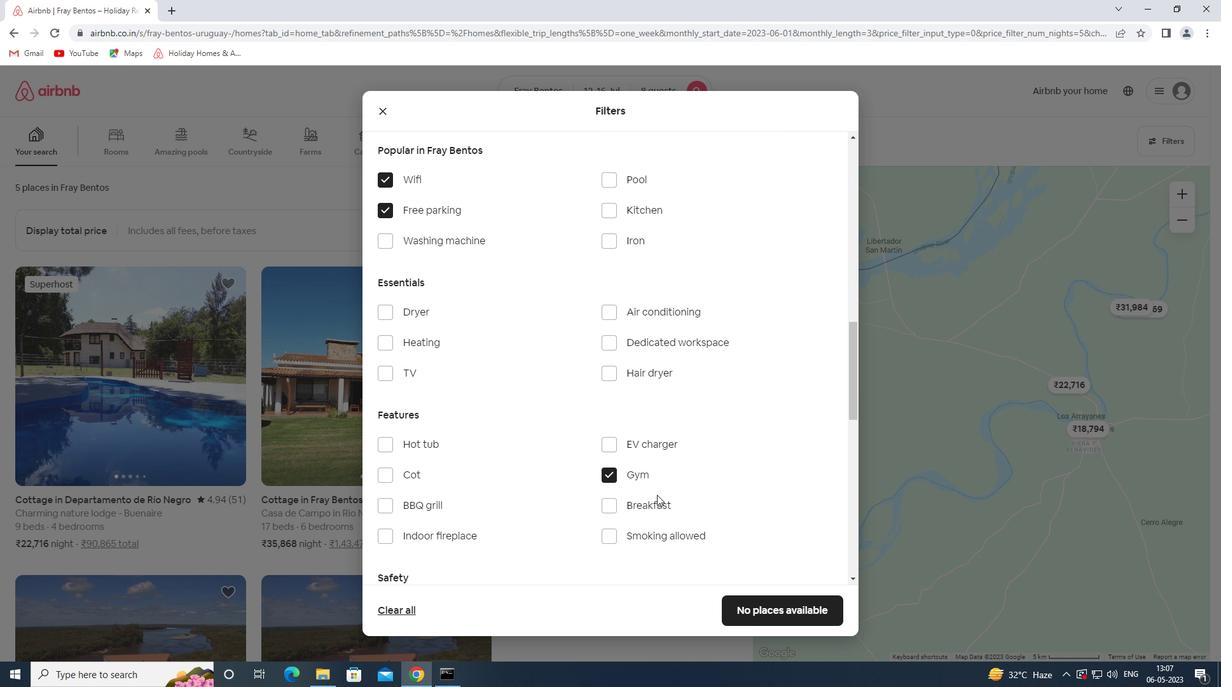 
Action: Mouse scrolled (664, 490) with delta (0, 0)
Screenshot: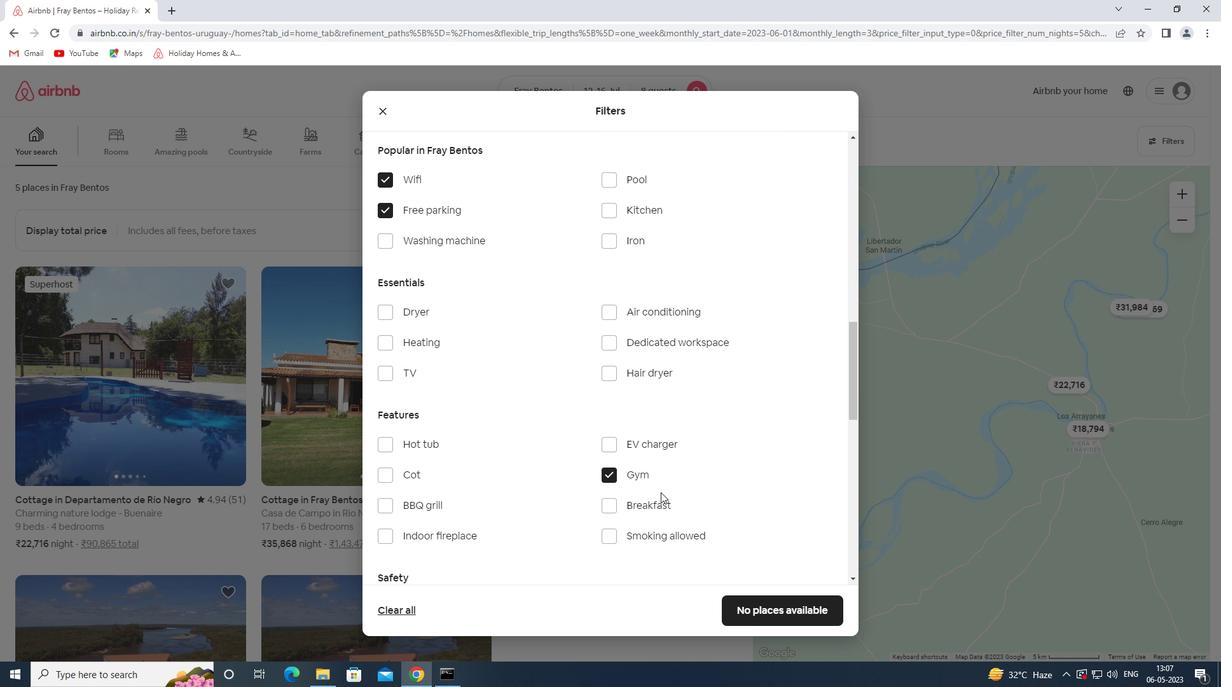 
Action: Mouse moved to (648, 374)
Screenshot: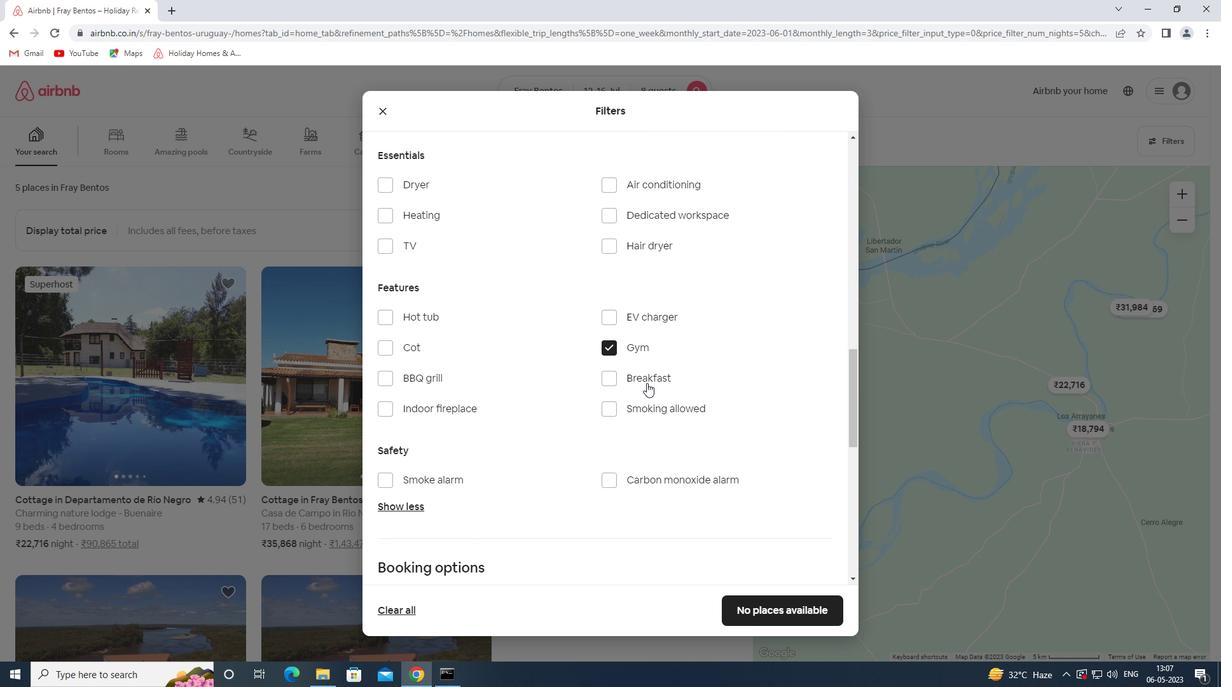 
Action: Mouse pressed left at (648, 374)
Screenshot: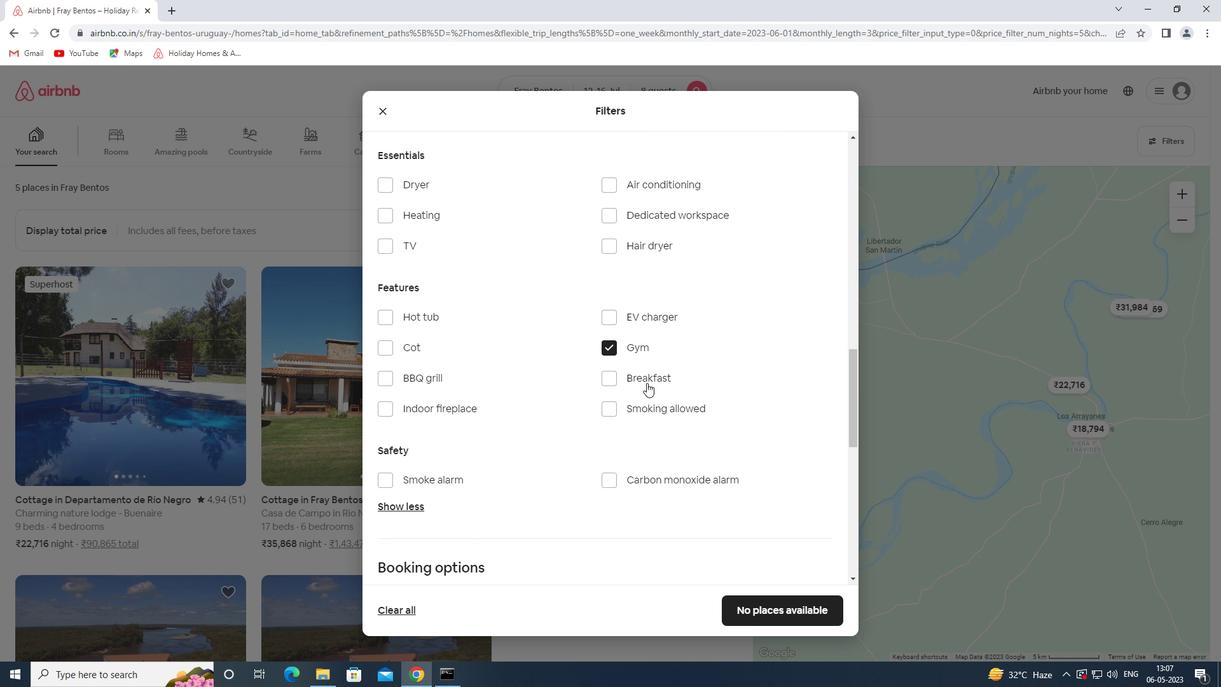 
Action: Mouse moved to (458, 537)
Screenshot: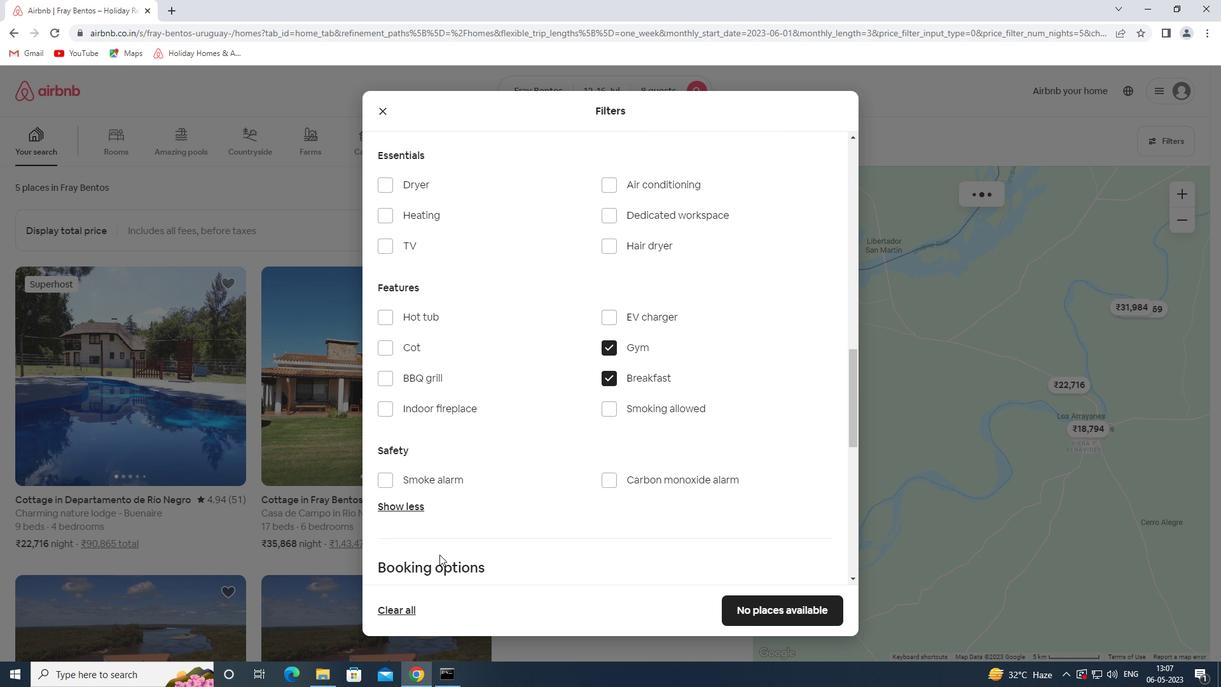 
Action: Mouse scrolled (458, 537) with delta (0, 0)
Screenshot: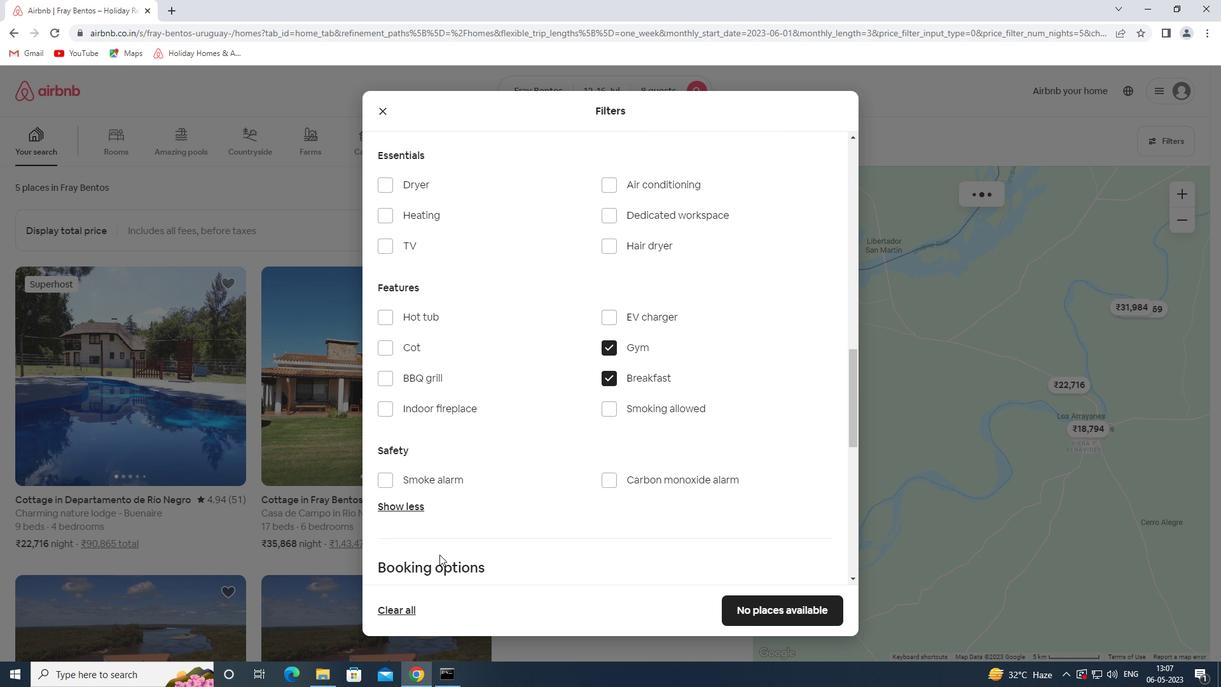 
Action: Mouse moved to (476, 531)
Screenshot: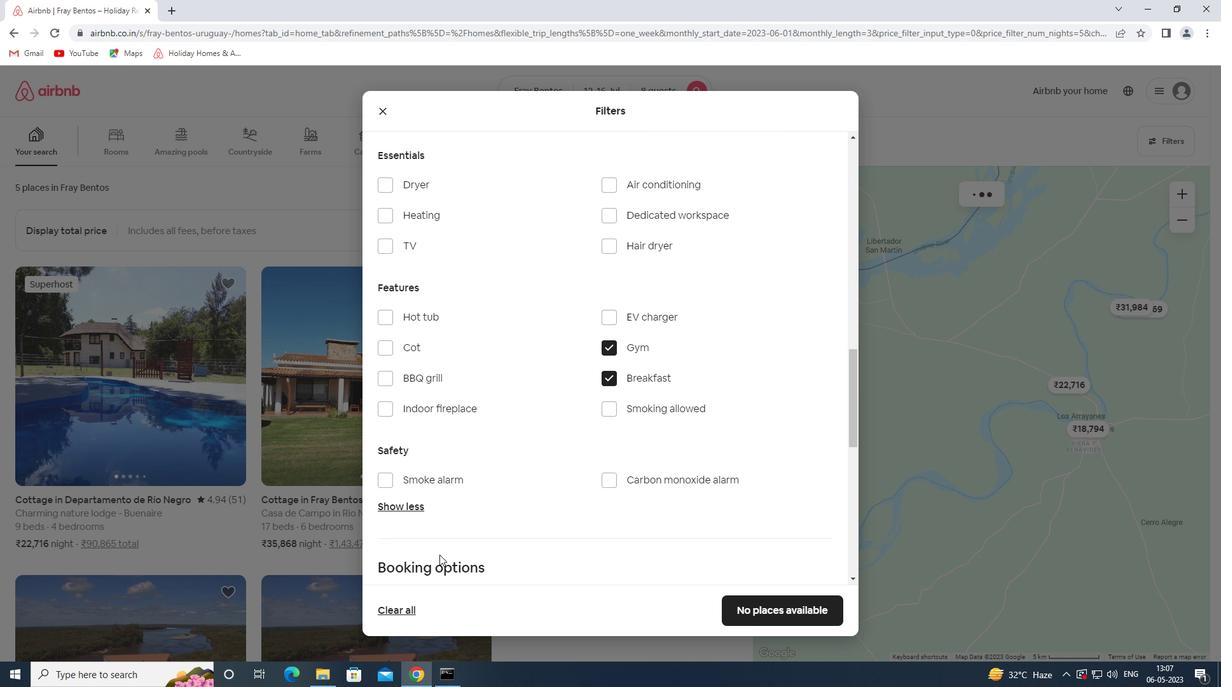 
Action: Mouse scrolled (476, 530) with delta (0, 0)
Screenshot: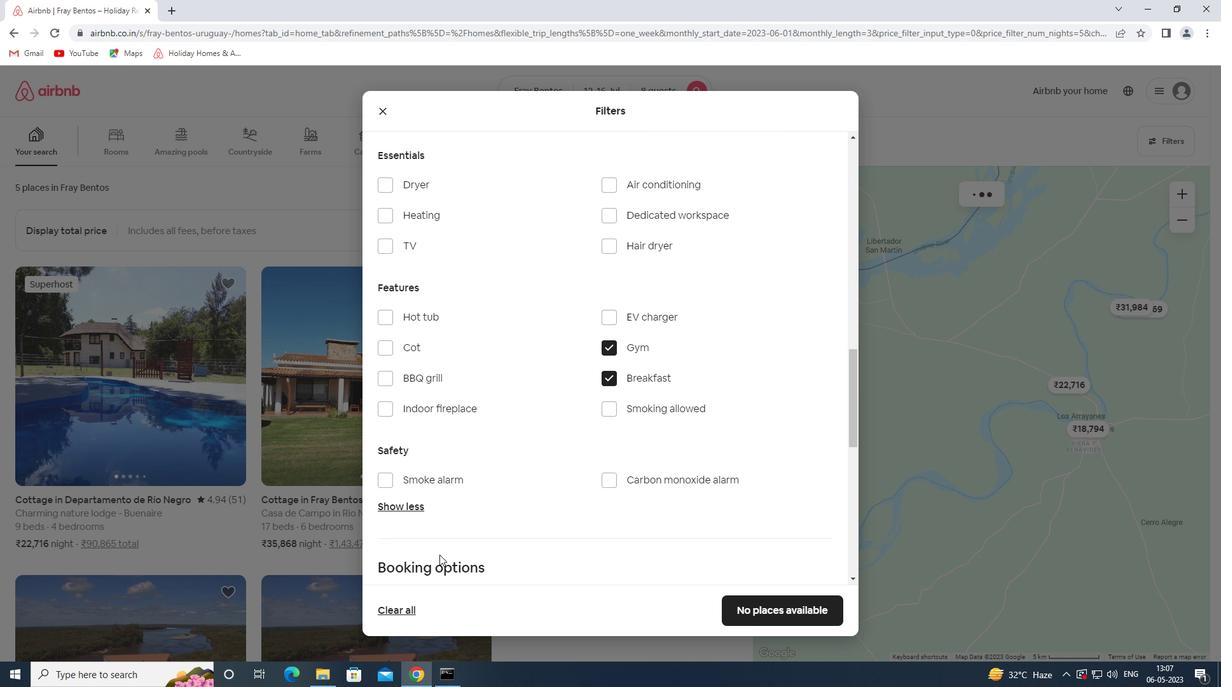 
Action: Mouse moved to (485, 528)
Screenshot: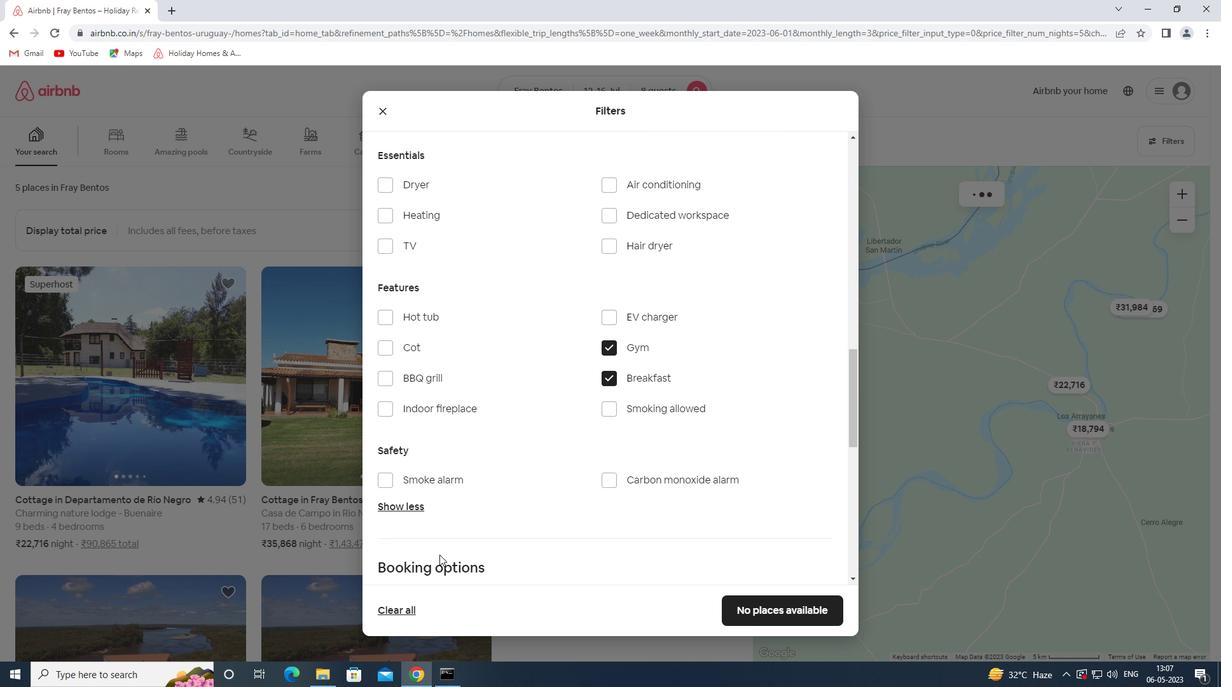 
Action: Mouse scrolled (485, 528) with delta (0, 0)
Screenshot: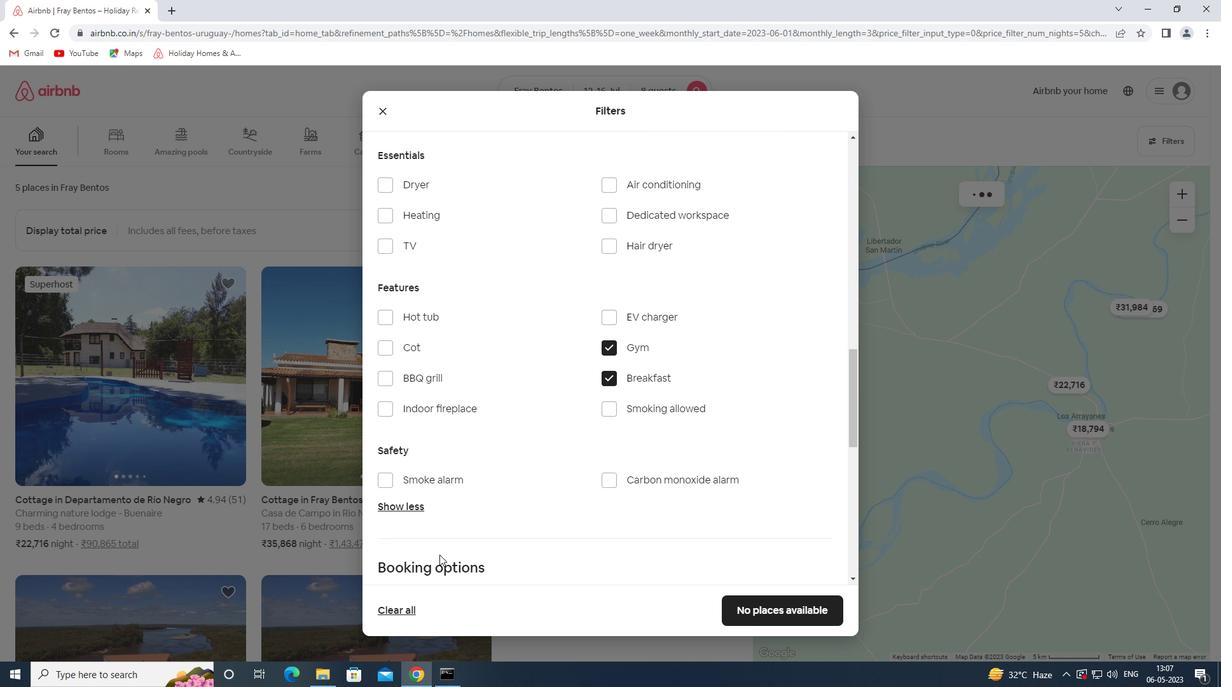 
Action: Mouse moved to (489, 526)
Screenshot: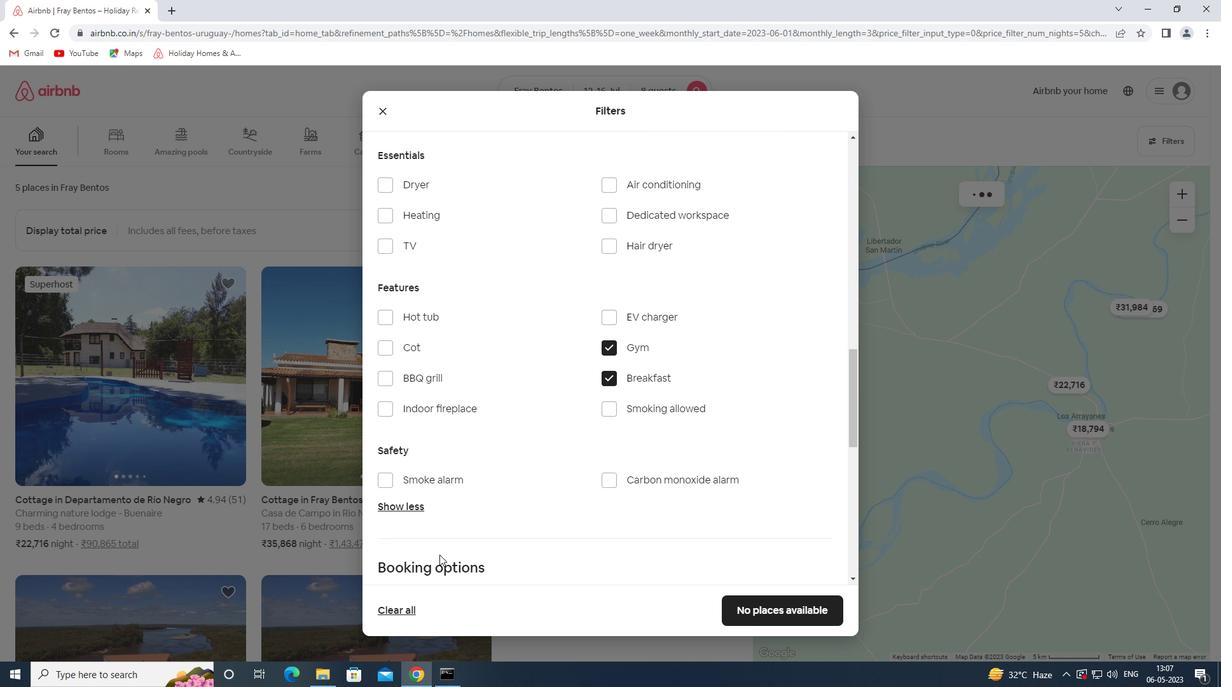 
Action: Mouse scrolled (489, 525) with delta (0, 0)
Screenshot: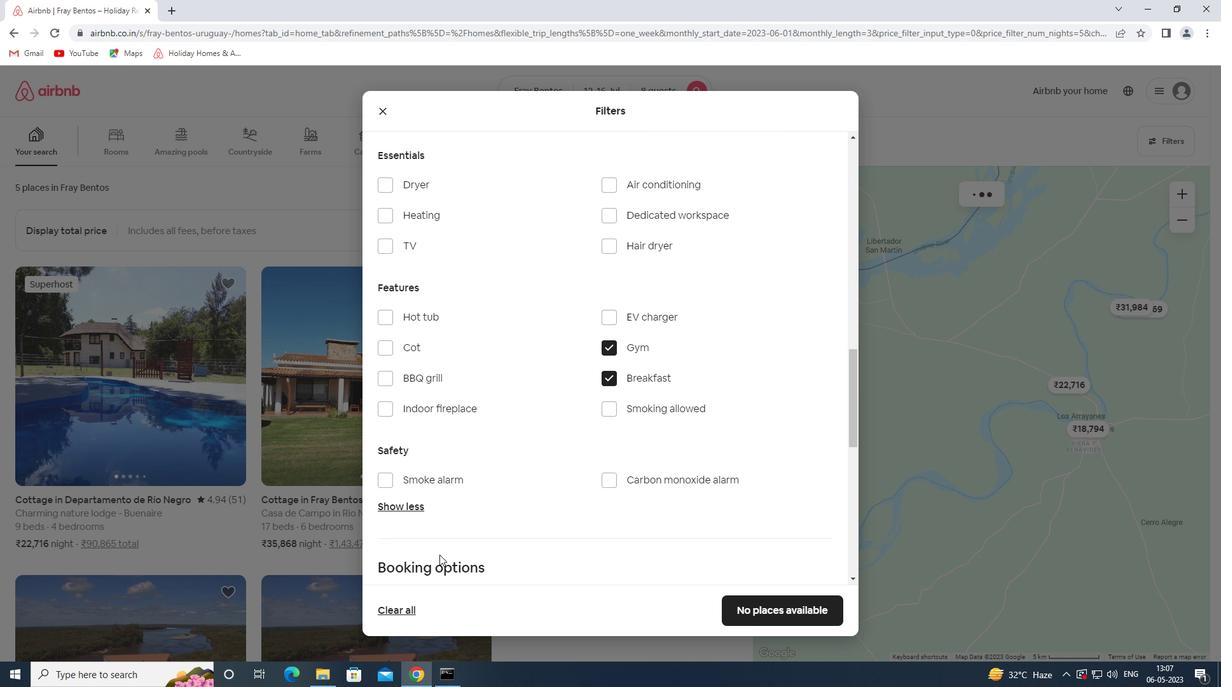 
Action: Mouse moved to (491, 525)
Screenshot: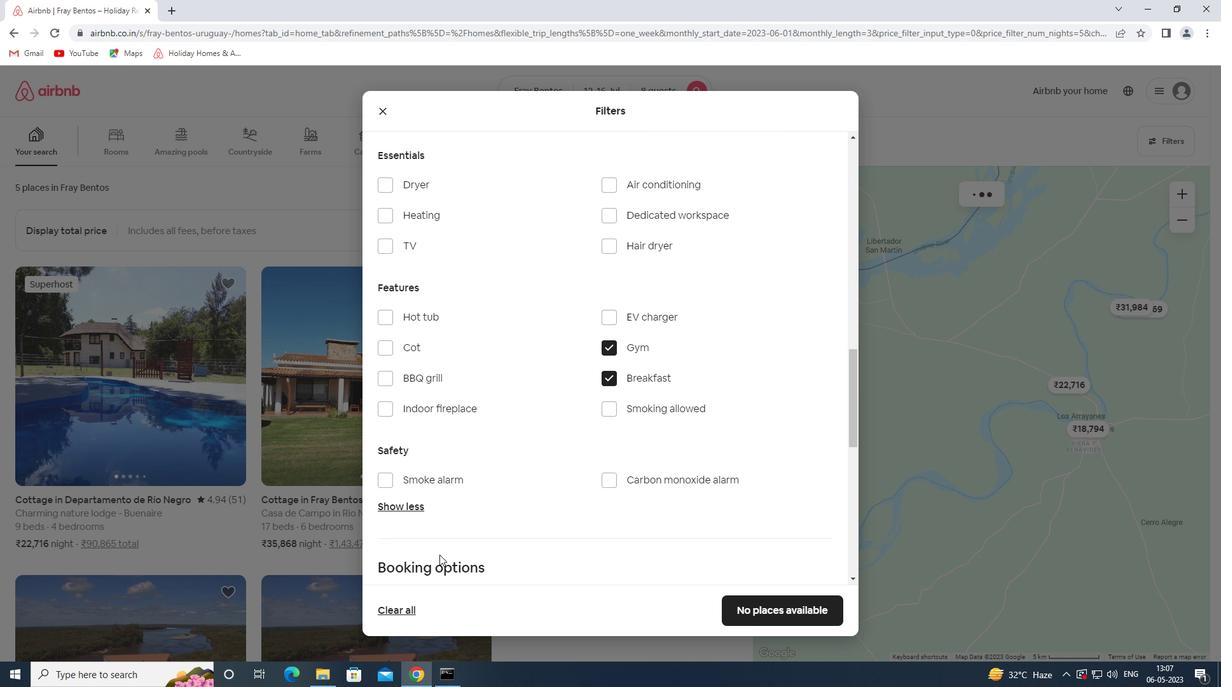 
Action: Mouse scrolled (491, 524) with delta (0, 0)
Screenshot: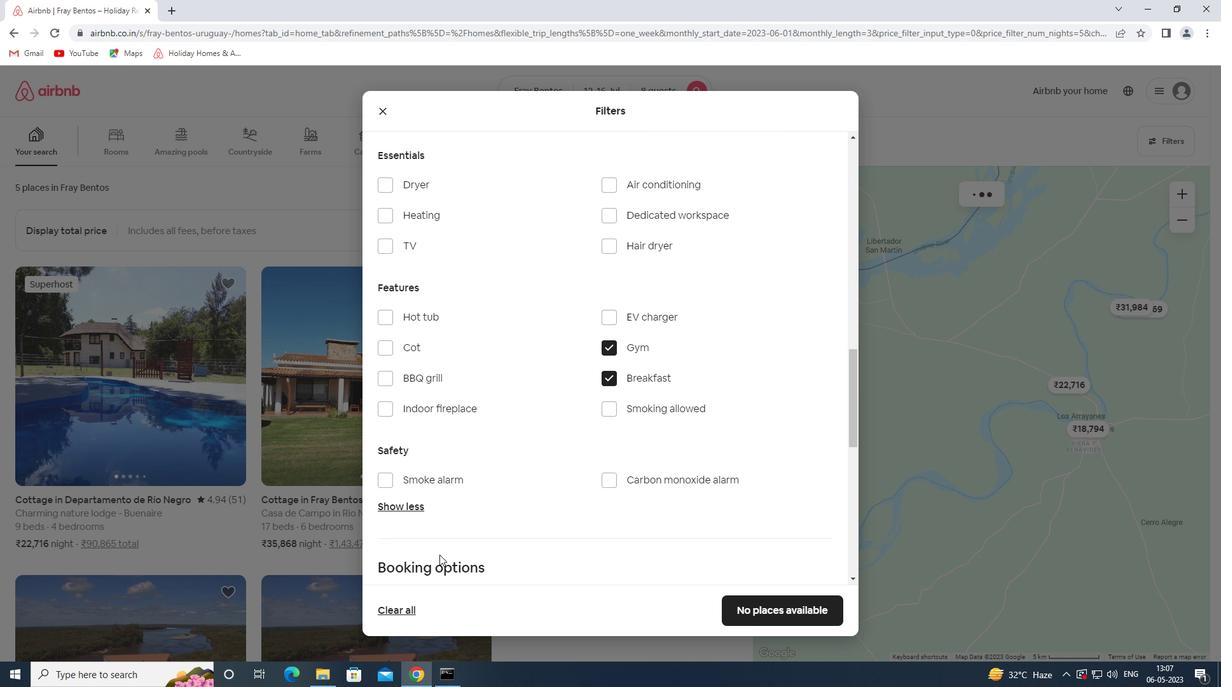 
Action: Mouse moved to (495, 523)
Screenshot: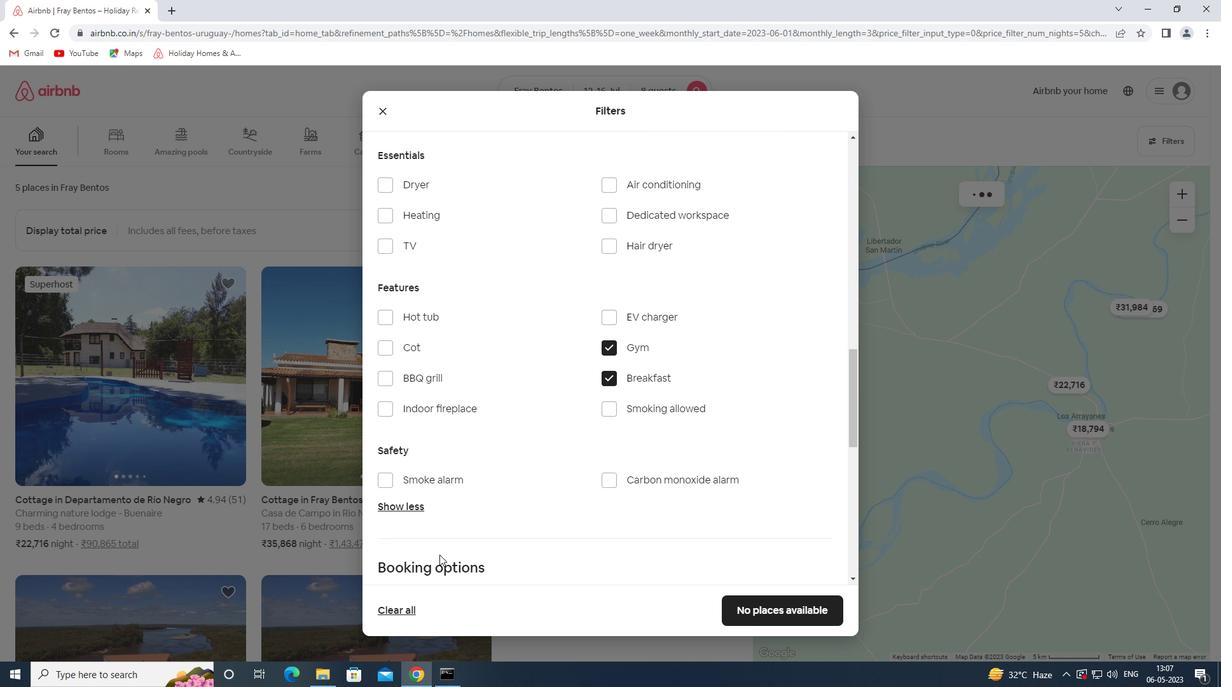 
Action: Mouse scrolled (495, 523) with delta (0, 0)
Screenshot: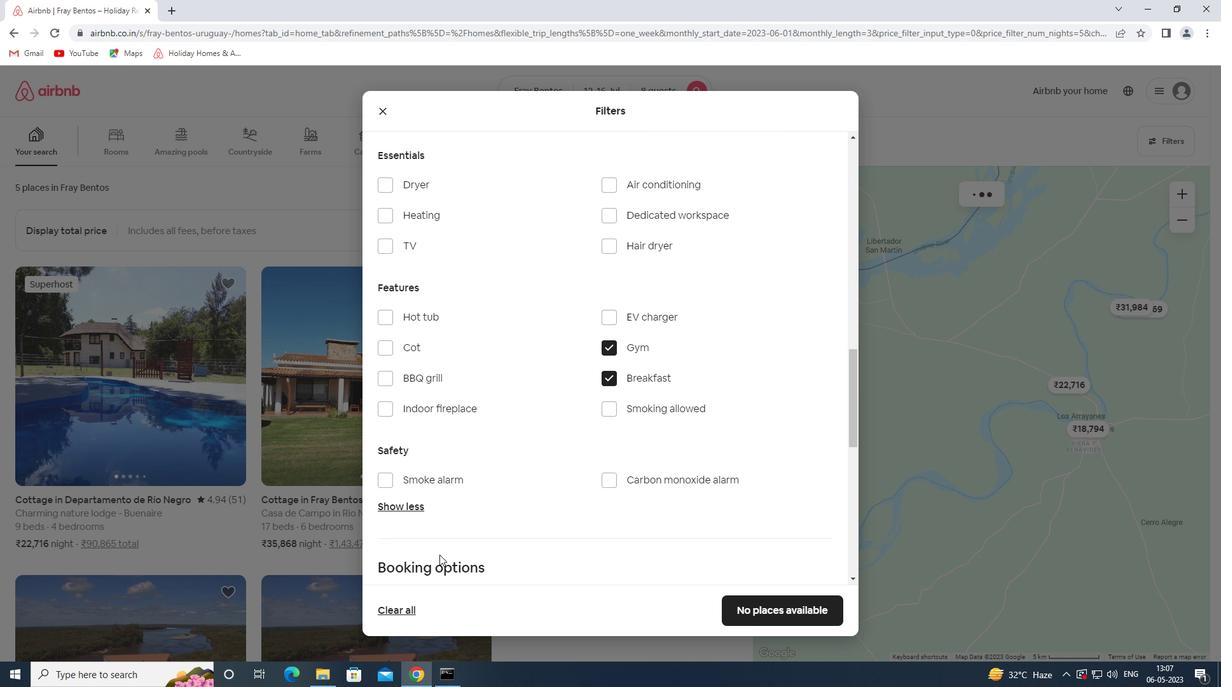 
Action: Mouse moved to (507, 519)
Screenshot: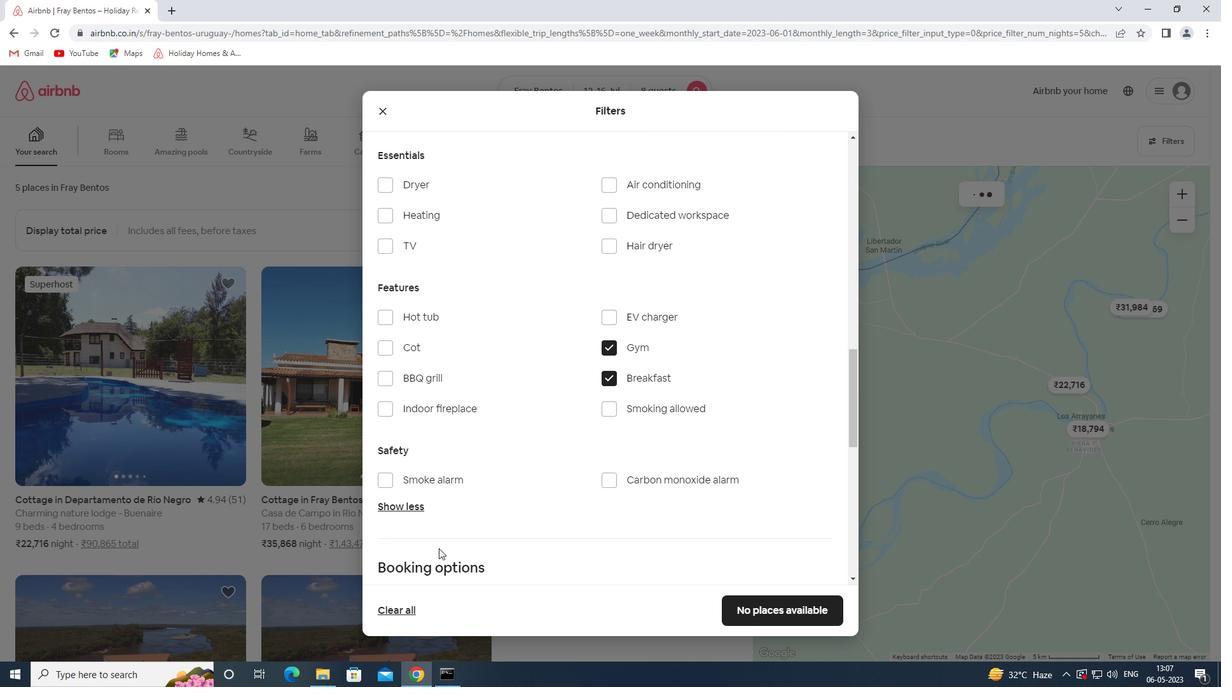 
Action: Mouse scrolled (507, 518) with delta (0, 0)
Screenshot: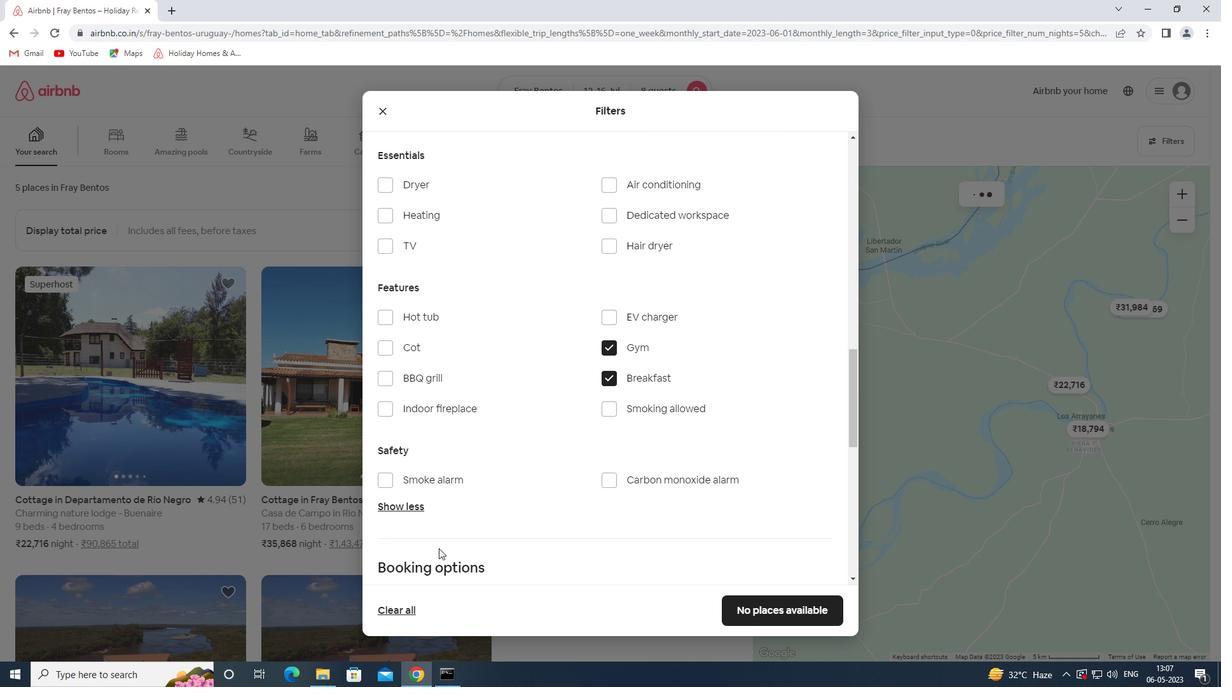 
Action: Mouse moved to (800, 212)
Screenshot: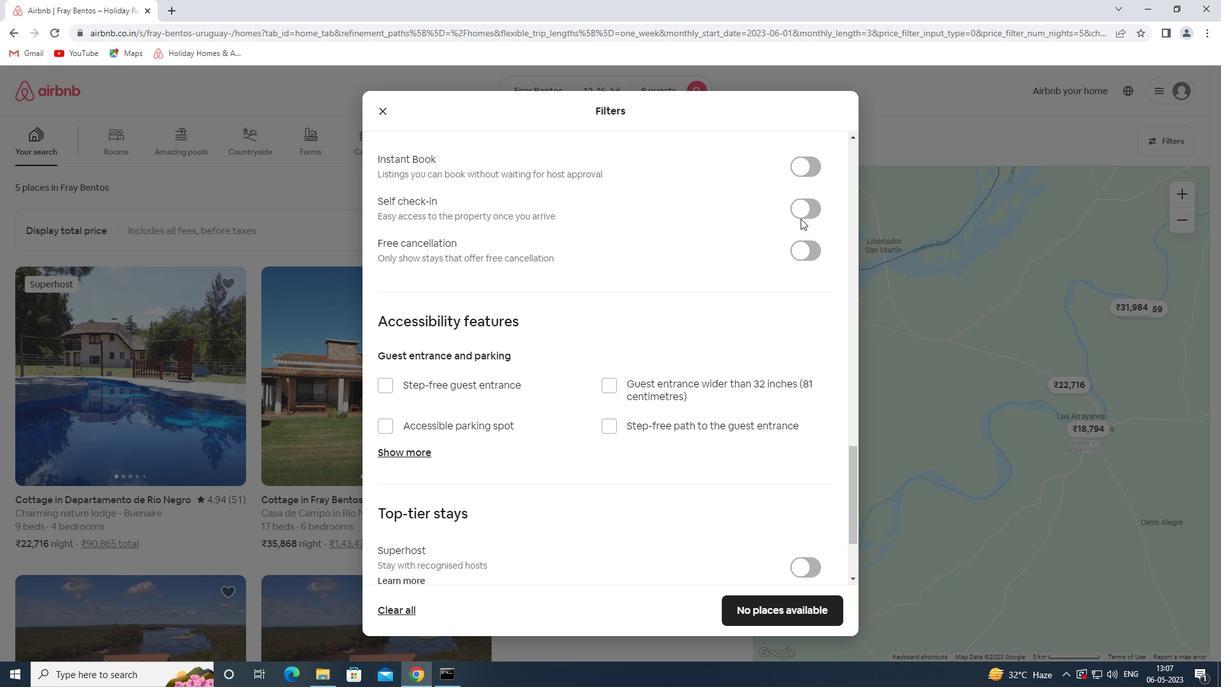 
Action: Mouse pressed left at (800, 212)
Screenshot: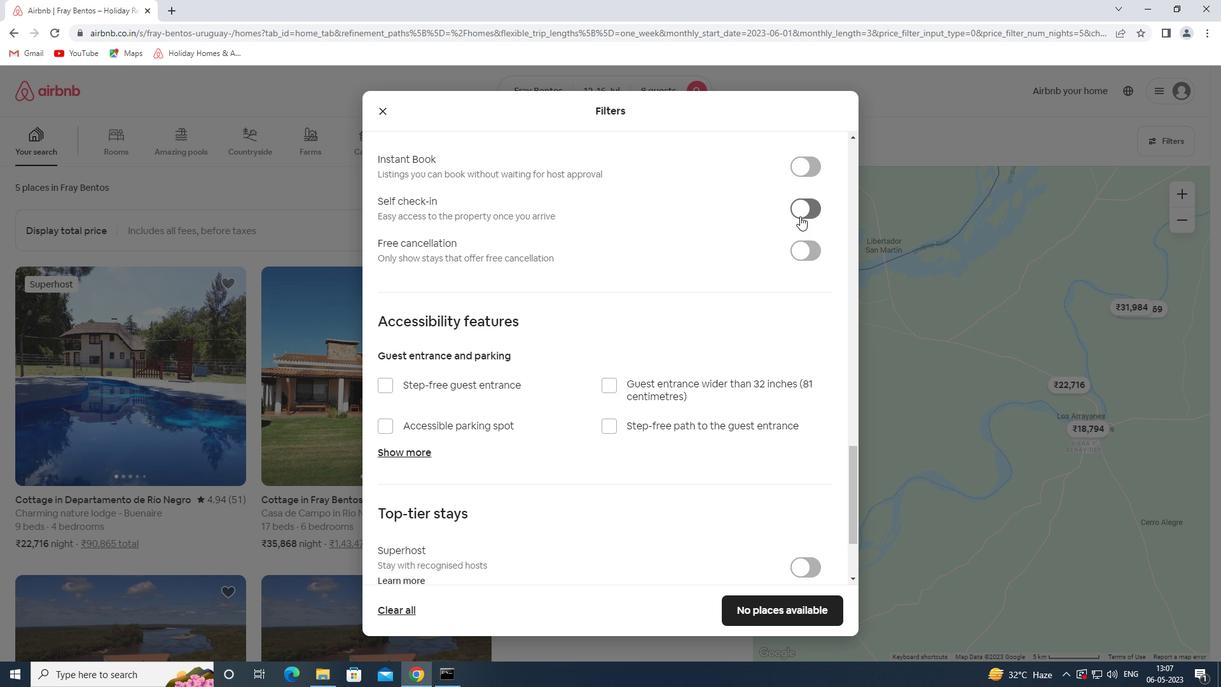 
Action: Mouse moved to (659, 438)
Screenshot: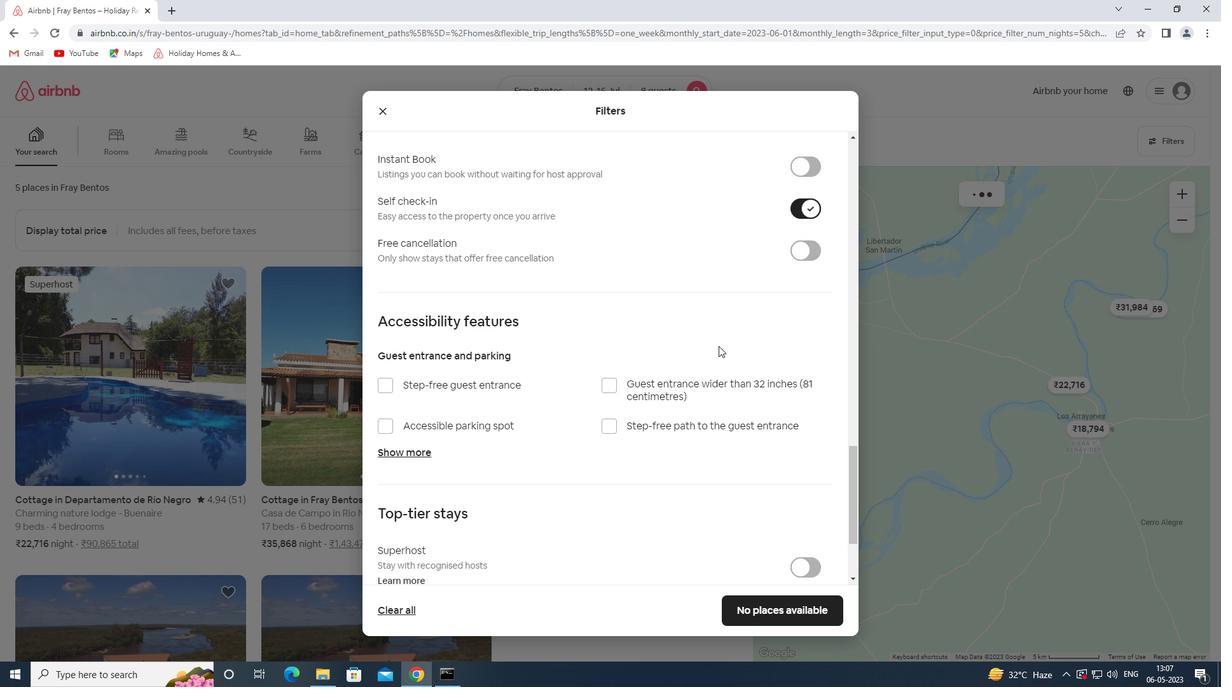 
Action: Mouse scrolled (659, 437) with delta (0, 0)
Screenshot: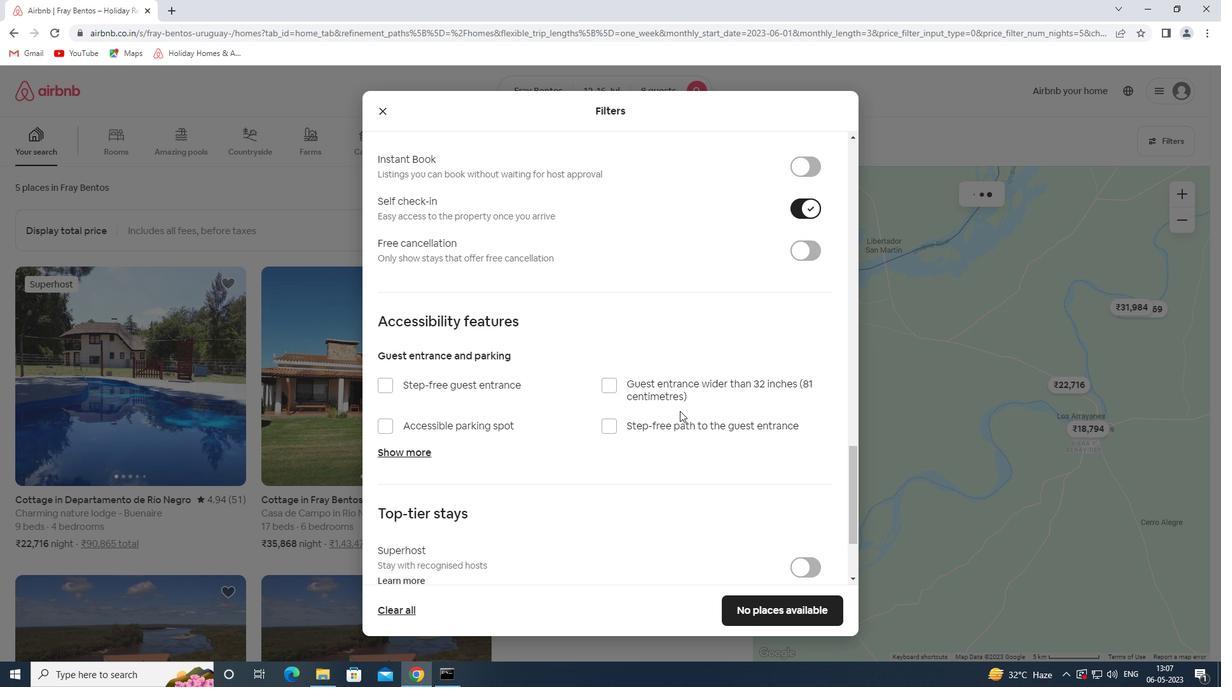 
Action: Mouse scrolled (659, 437) with delta (0, 0)
Screenshot: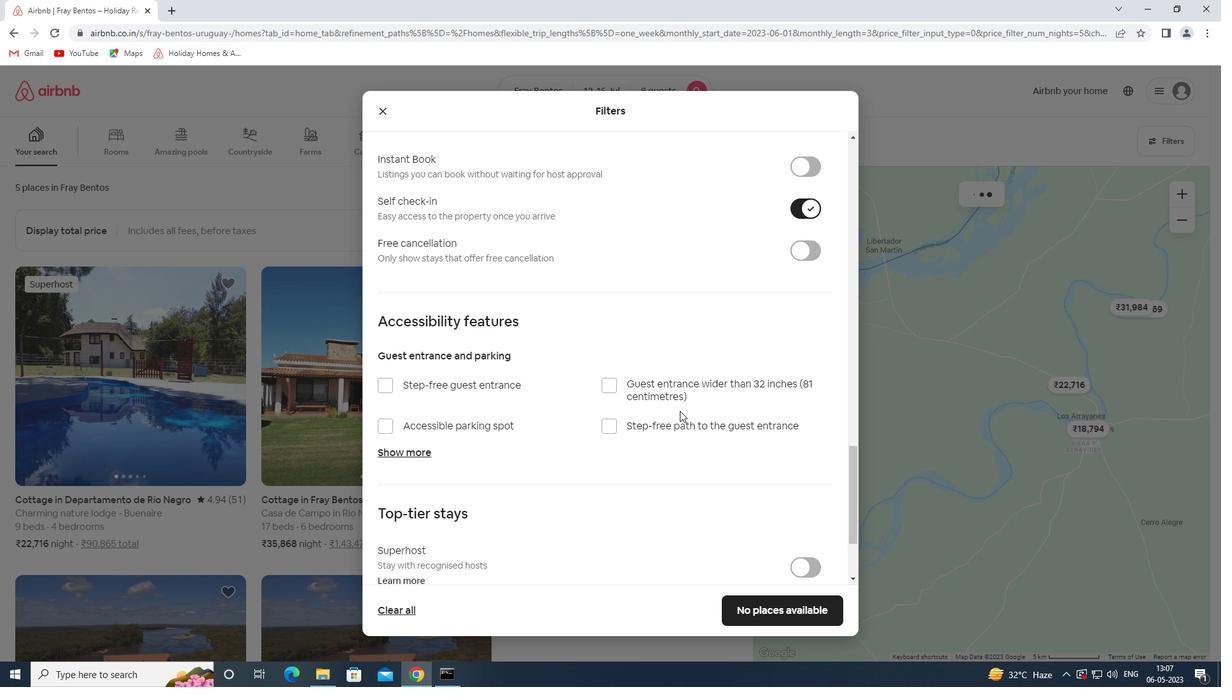 
Action: Mouse scrolled (659, 437) with delta (0, 0)
Screenshot: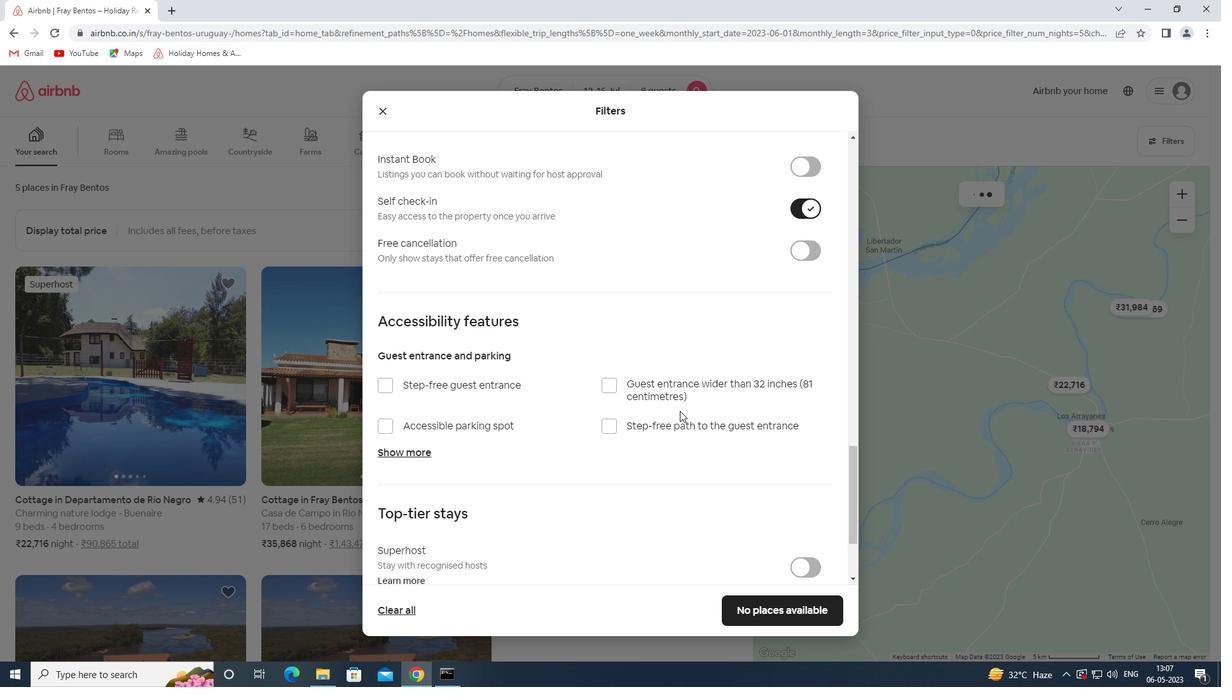 
Action: Mouse scrolled (659, 437) with delta (0, 0)
Screenshot: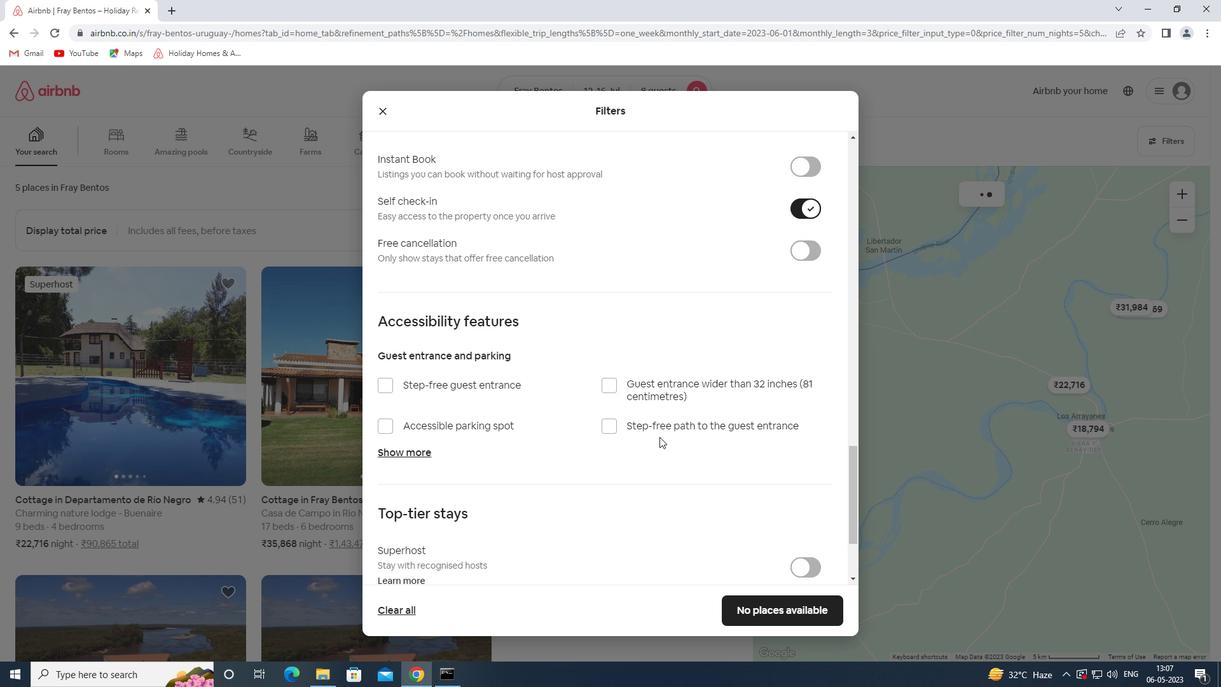 
Action: Mouse scrolled (659, 437) with delta (0, 0)
Screenshot: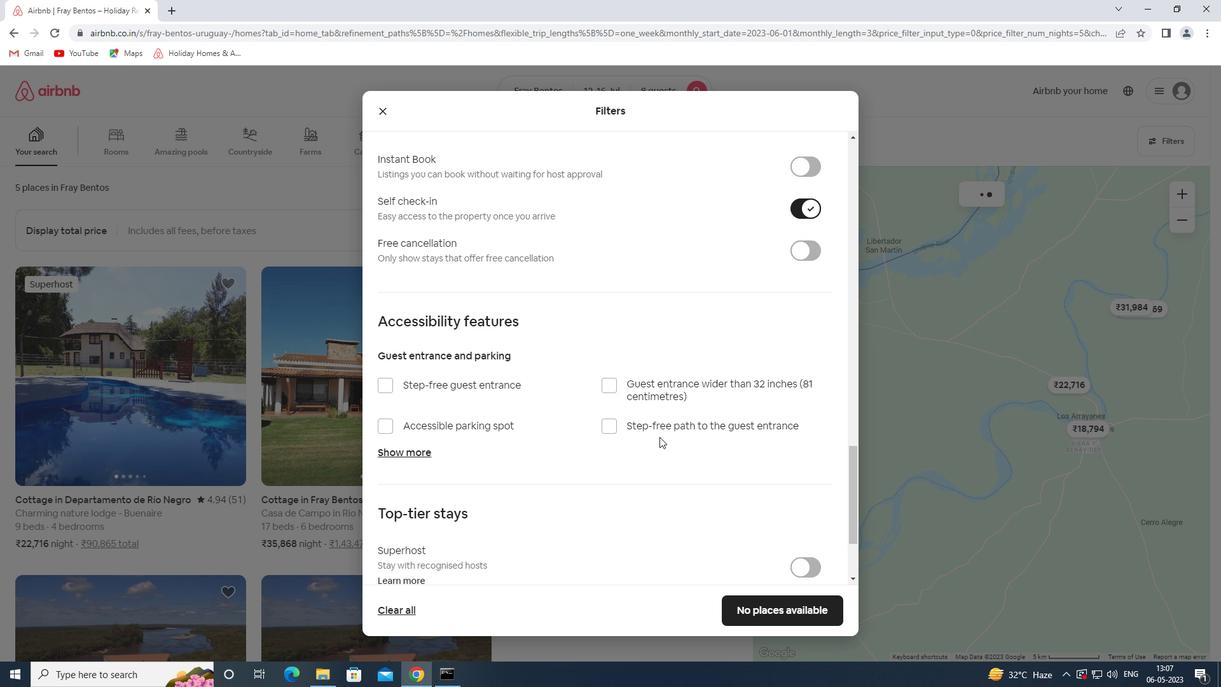 
Action: Mouse moved to (407, 544)
Screenshot: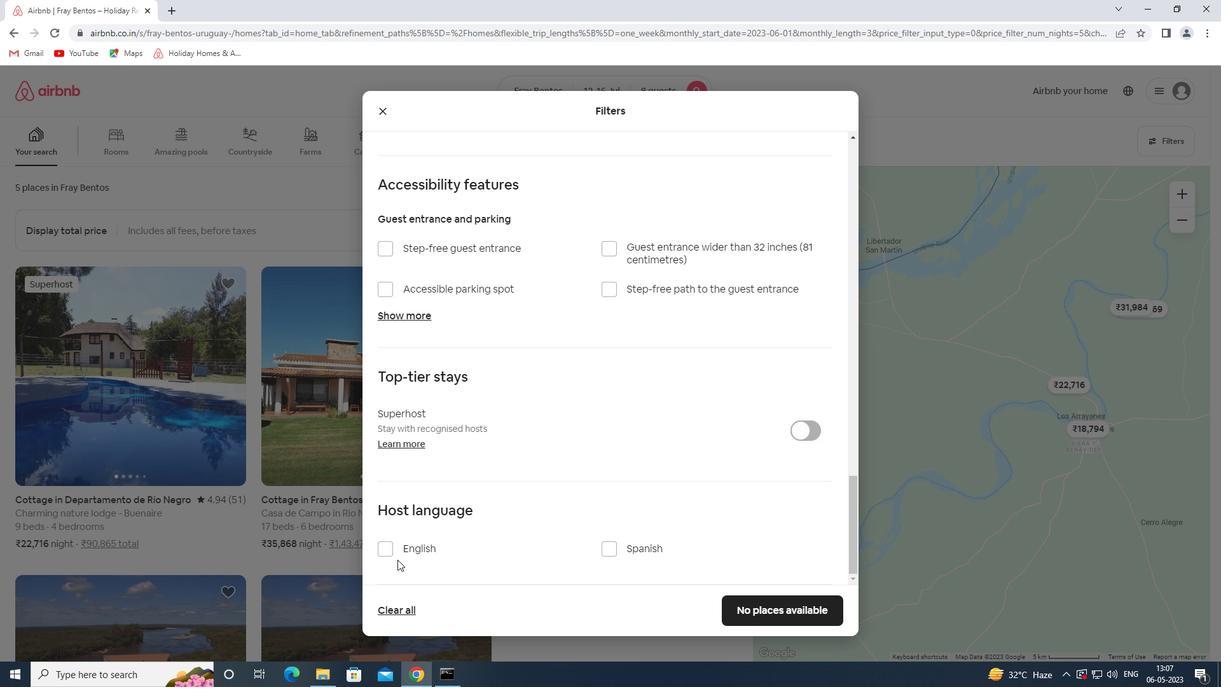 
Action: Mouse pressed left at (407, 544)
Screenshot: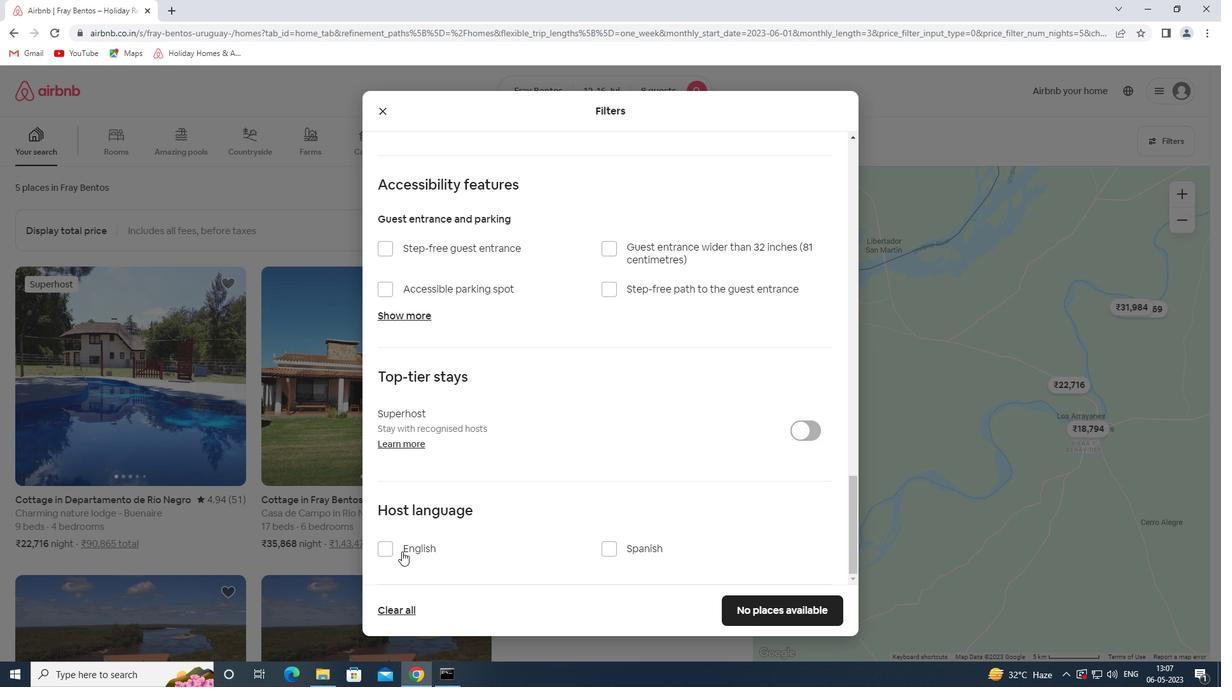 
Action: Mouse moved to (778, 614)
Screenshot: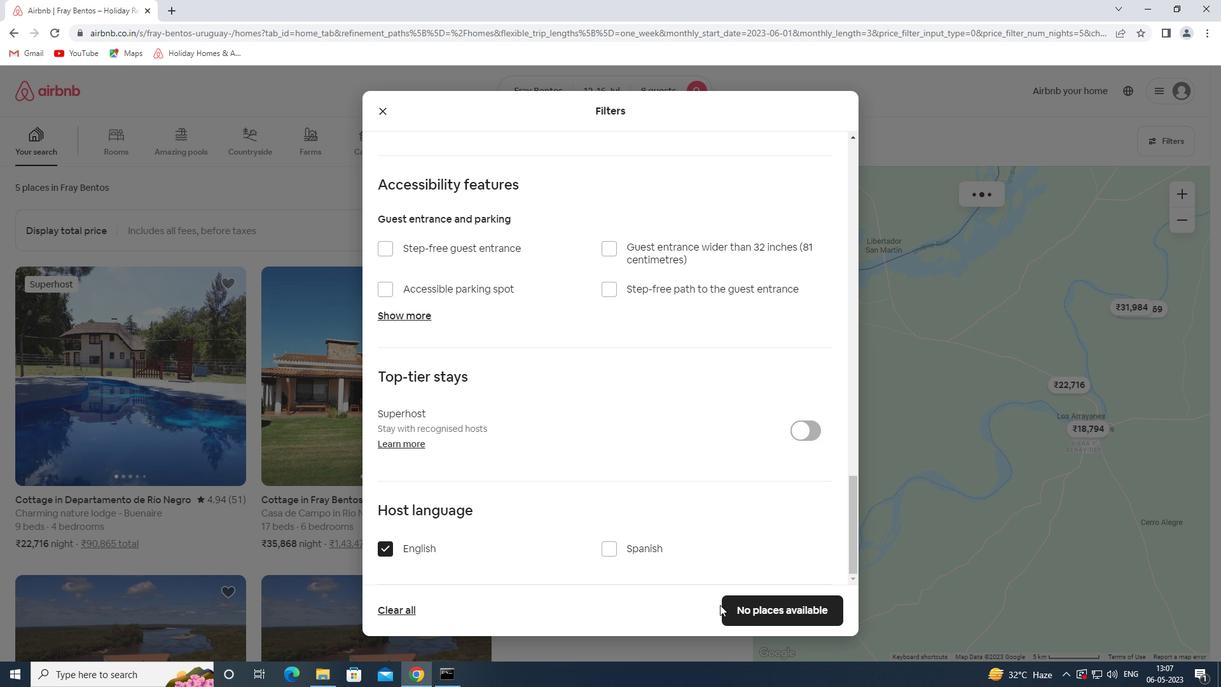 
Action: Mouse pressed left at (778, 614)
Screenshot: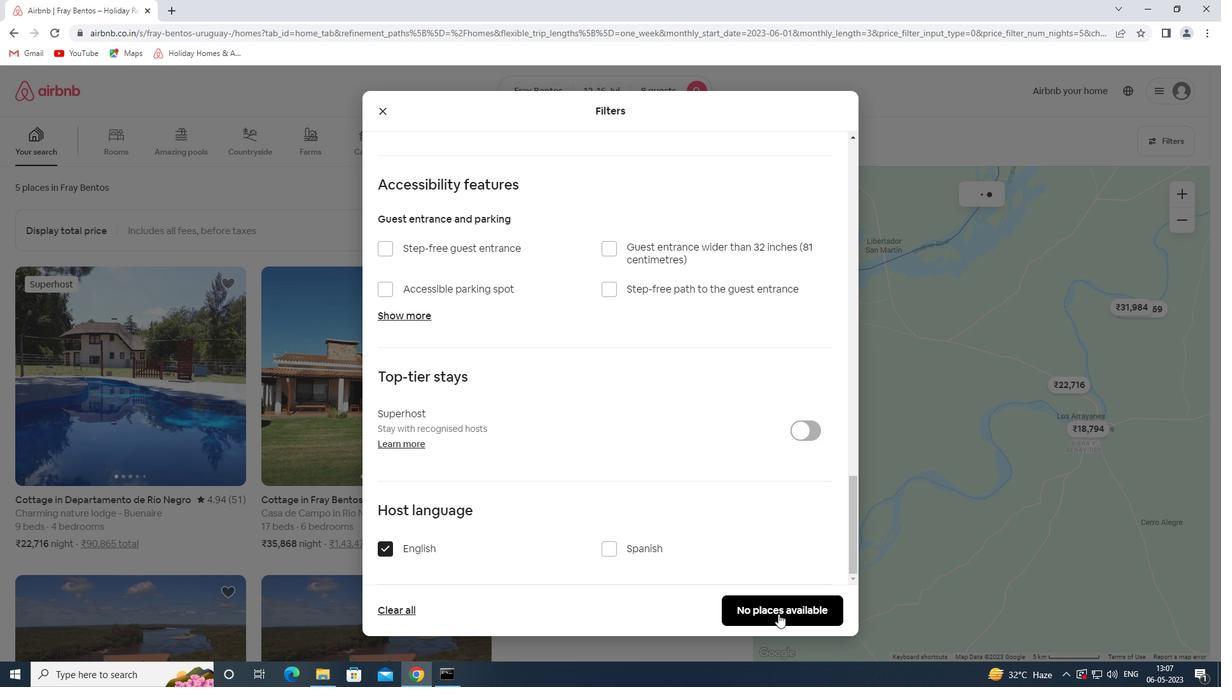 
Action: Mouse moved to (776, 614)
Screenshot: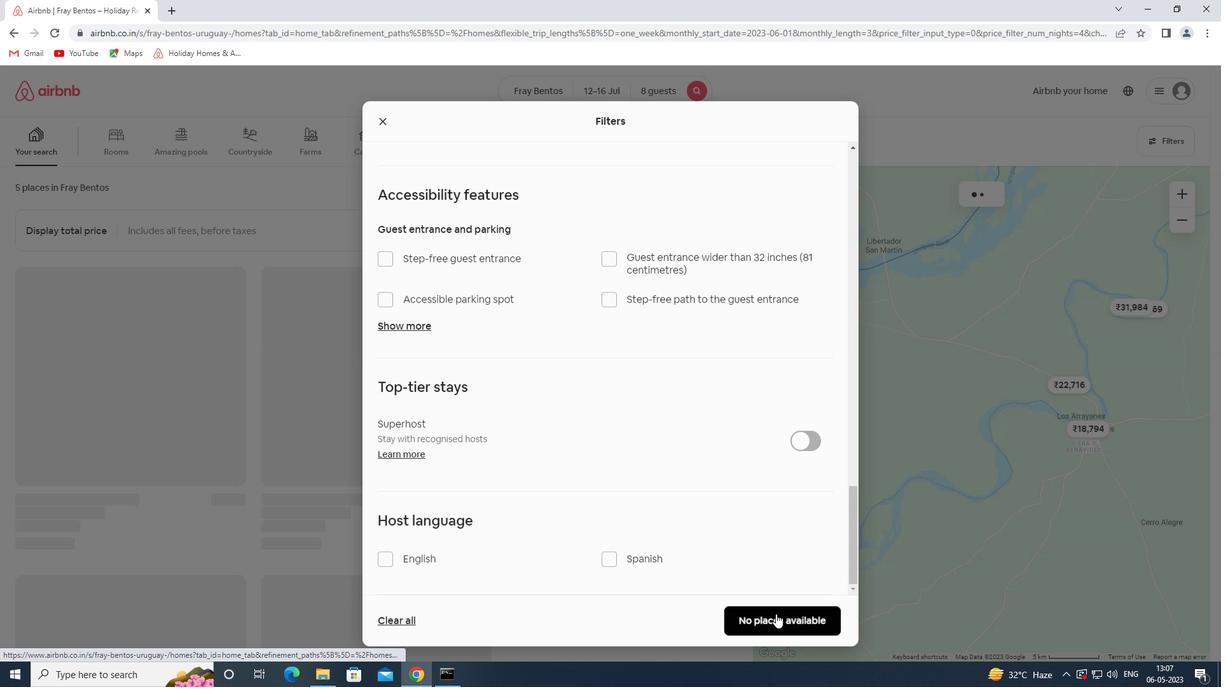 
